 Task: Look for space in Arantāngi, India from 7th July, 2023 to 15th July, 2023 for 6 adults in price range Rs.15000 to Rs.20000. Place can be entire place with 3 bedrooms having 3 beds and 3 bathrooms. Property type can be house, flat, guest house. Booking option can be shelf check-in. Required host language is English.
Action: Mouse moved to (466, 109)
Screenshot: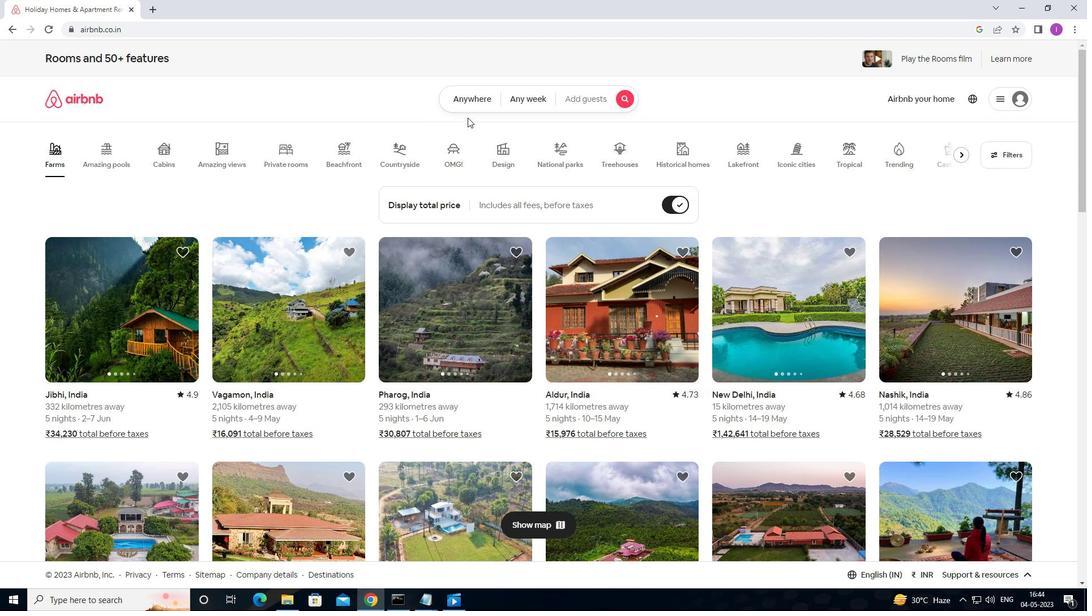 
Action: Mouse pressed left at (466, 109)
Screenshot: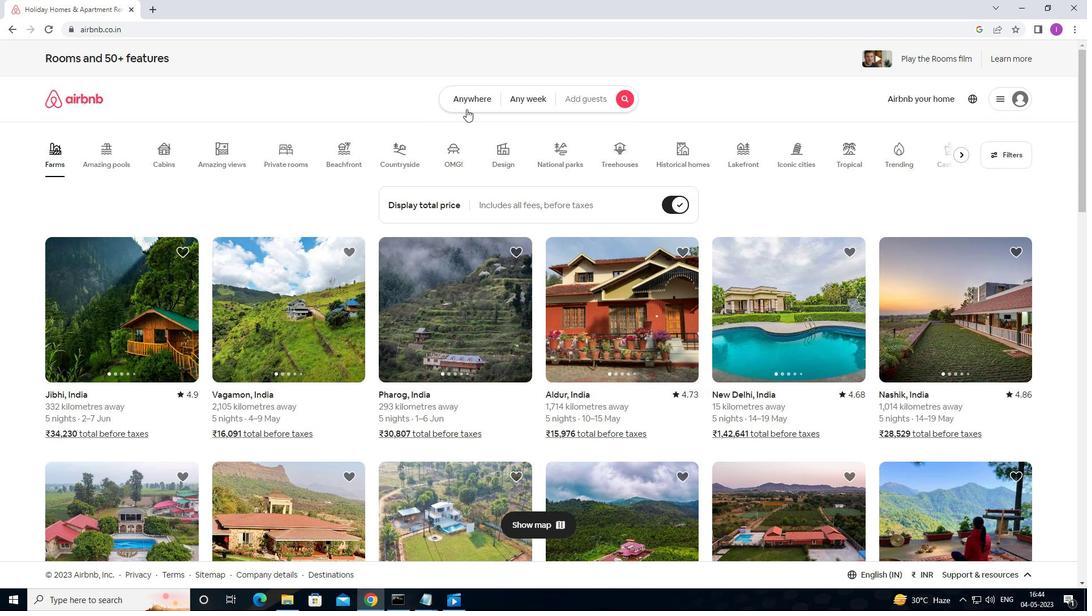 
Action: Mouse moved to (349, 146)
Screenshot: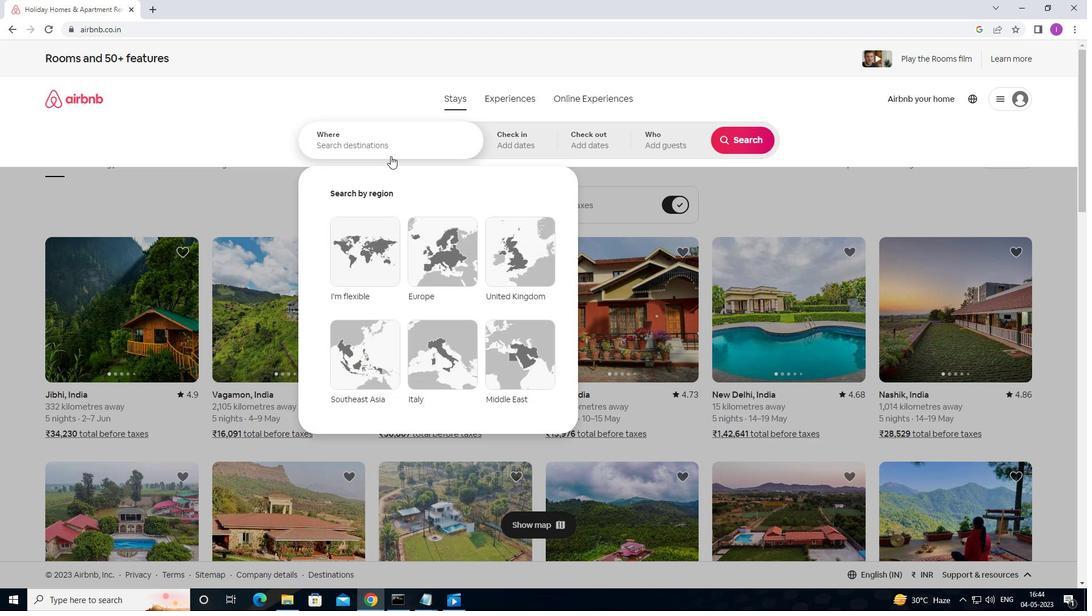 
Action: Mouse pressed left at (349, 146)
Screenshot: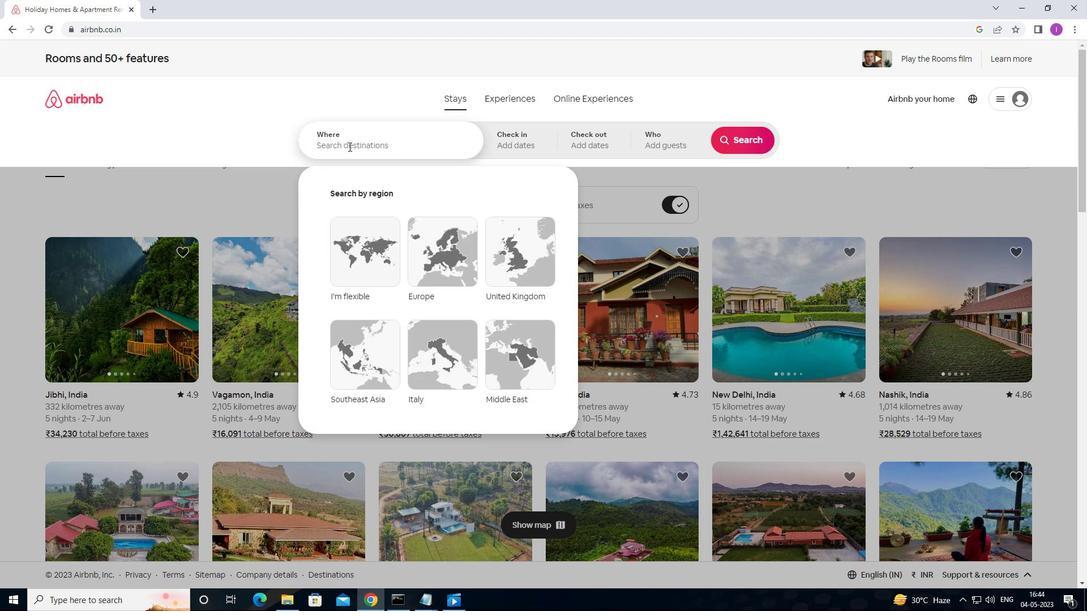 
Action: Key pressed <Key.shift>ARANTANGI,<Key.shift>INDIA
Screenshot: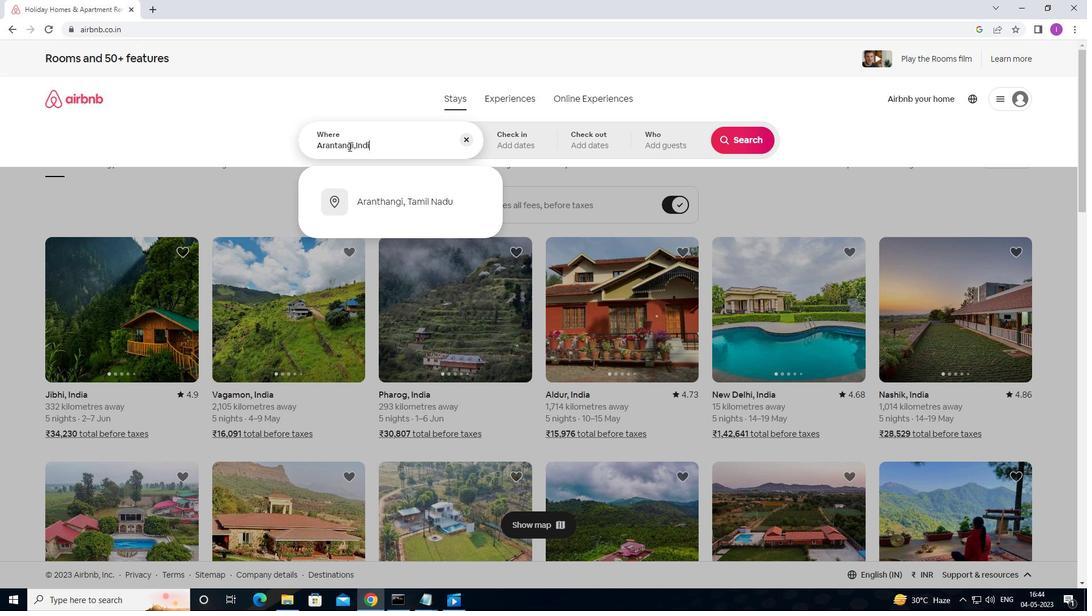 
Action: Mouse moved to (503, 145)
Screenshot: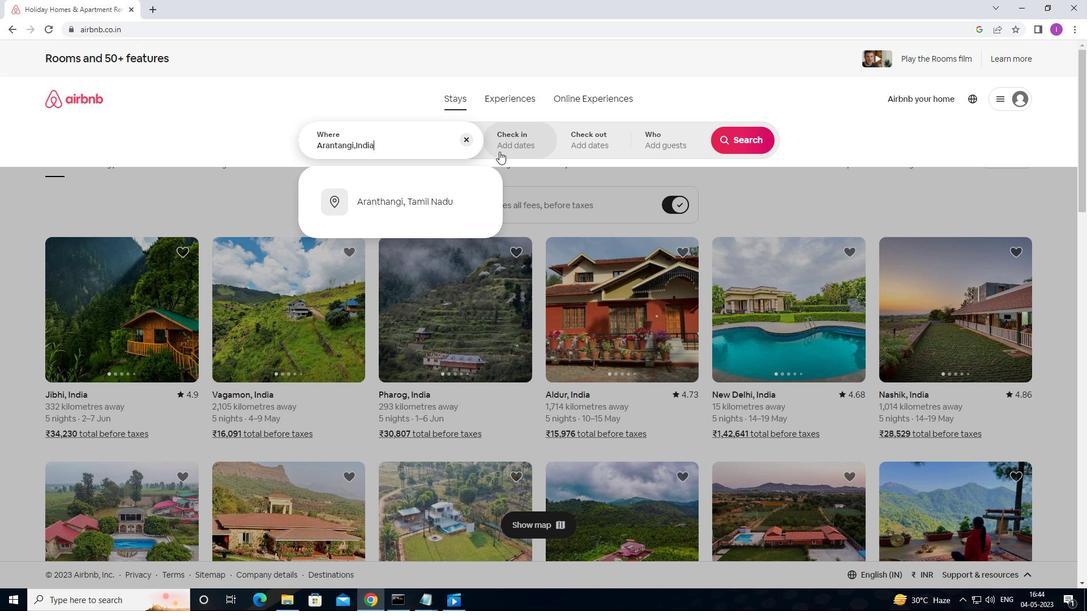 
Action: Mouse pressed left at (503, 145)
Screenshot: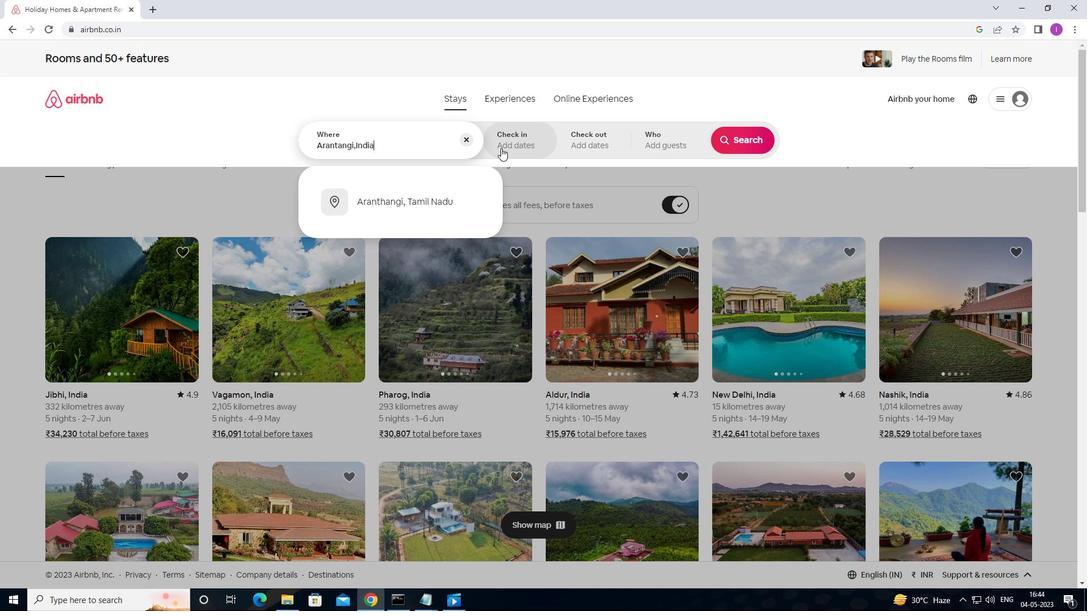 
Action: Mouse moved to (738, 231)
Screenshot: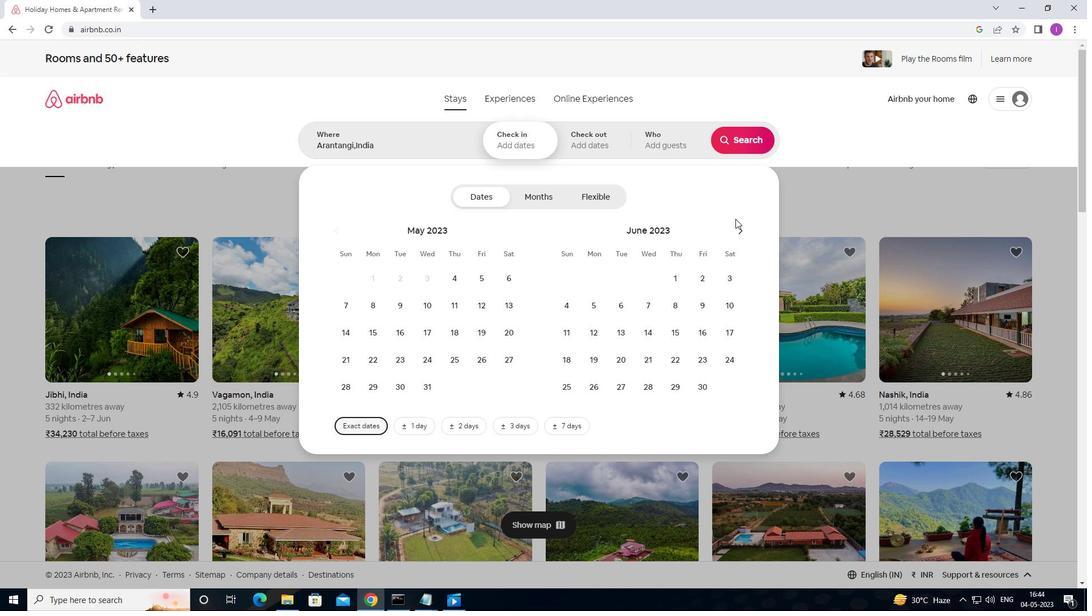 
Action: Mouse pressed left at (738, 231)
Screenshot: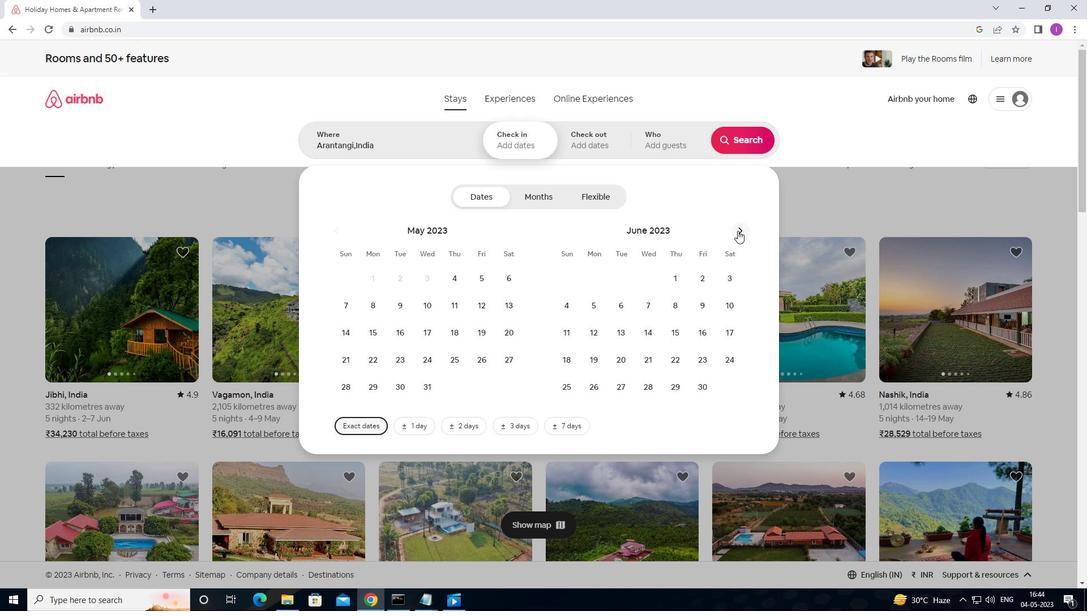 
Action: Mouse moved to (698, 312)
Screenshot: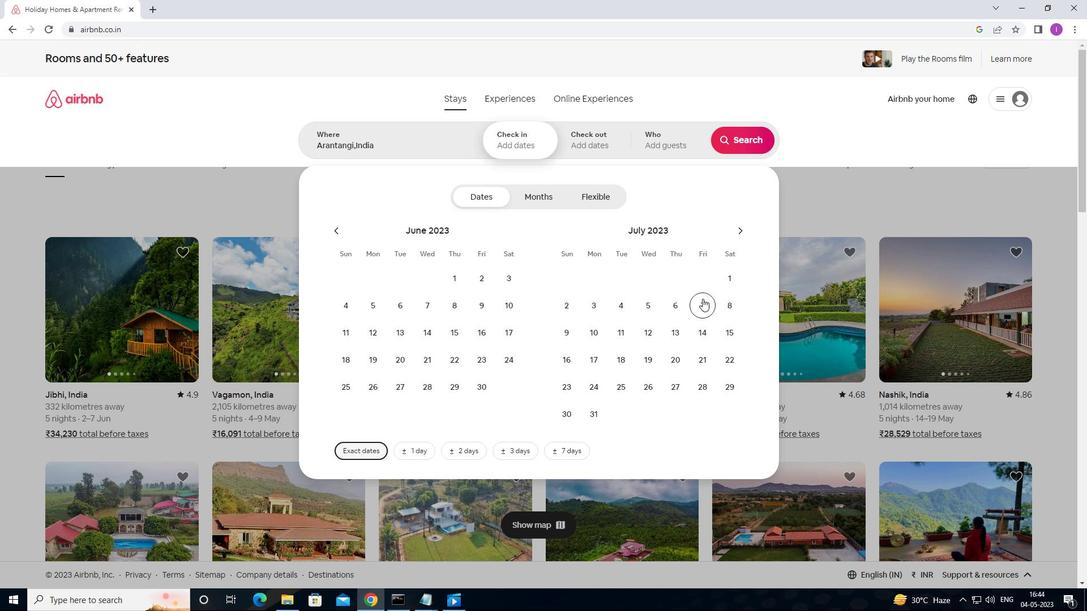 
Action: Mouse pressed left at (698, 312)
Screenshot: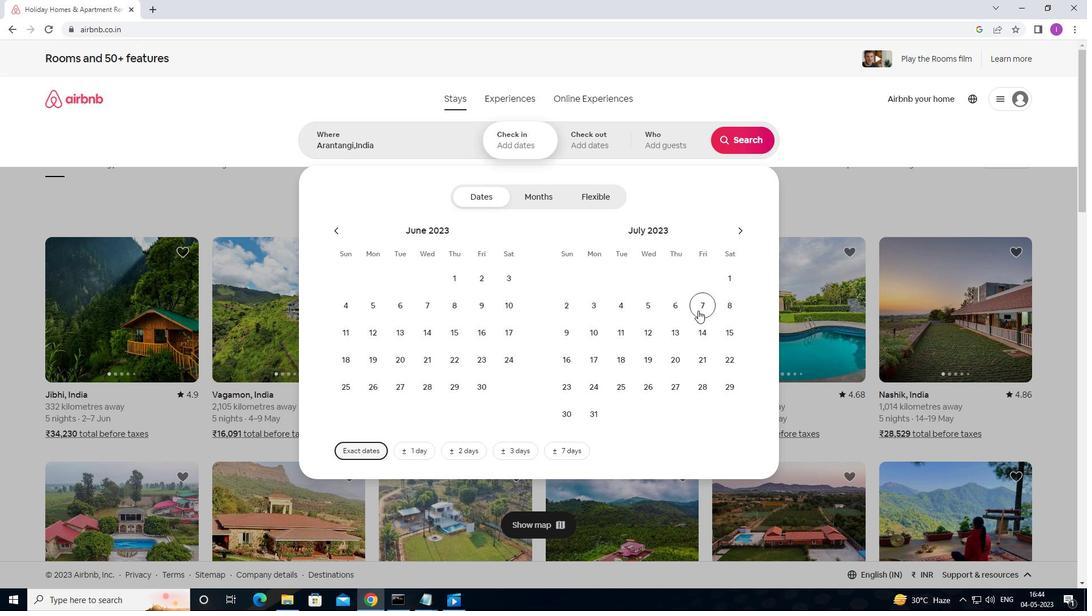 
Action: Mouse moved to (729, 338)
Screenshot: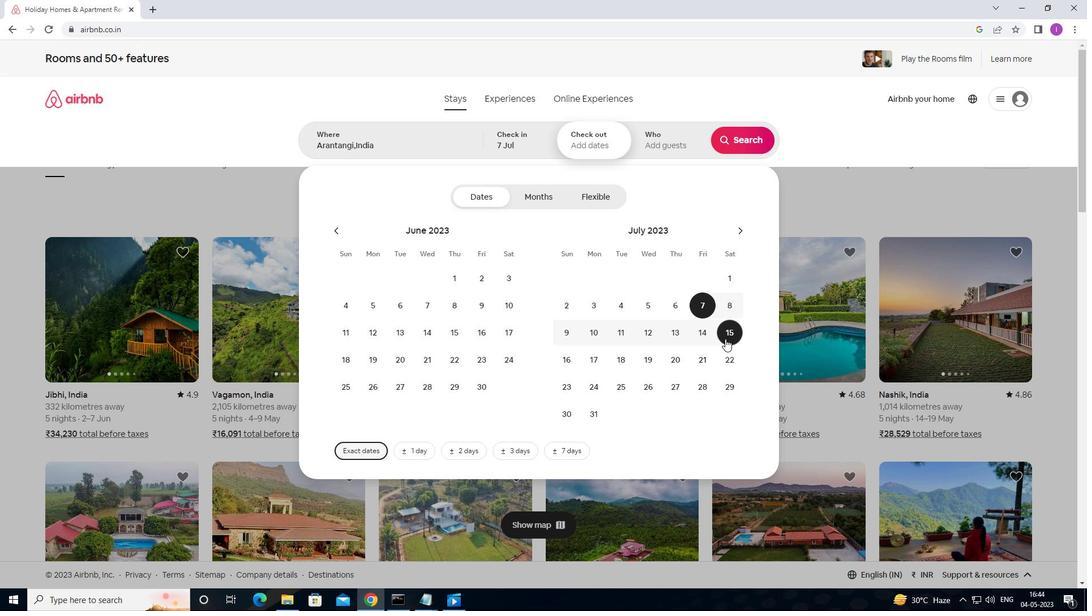 
Action: Mouse pressed left at (729, 338)
Screenshot: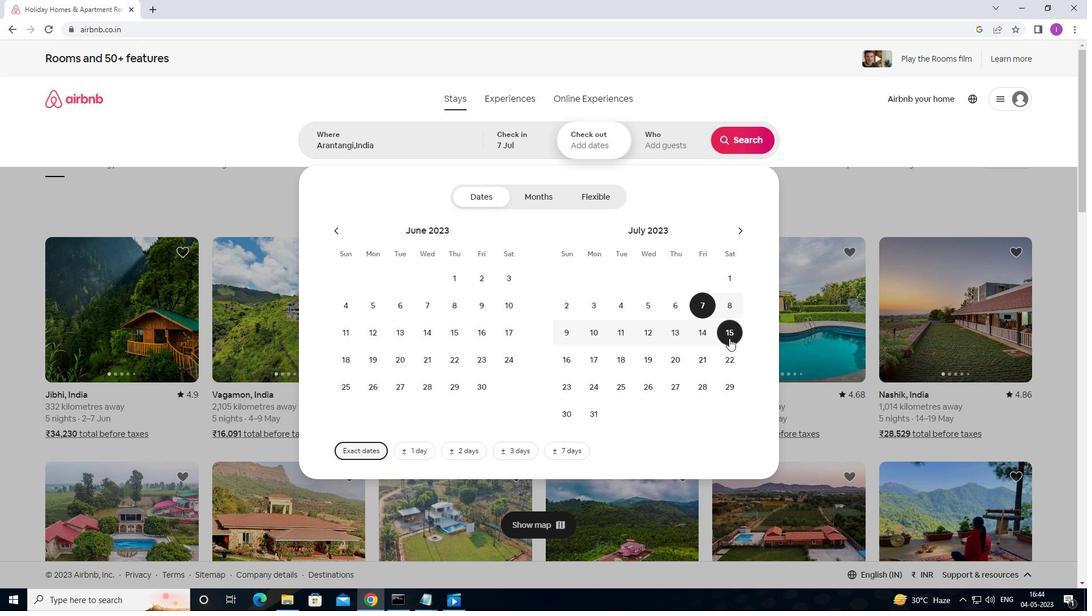 
Action: Mouse moved to (669, 144)
Screenshot: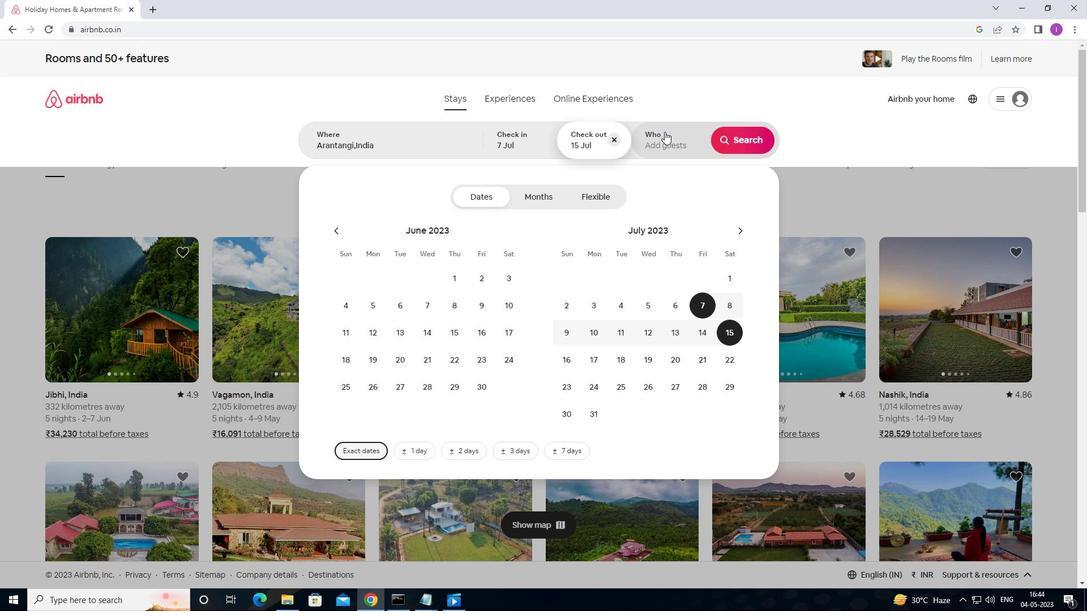 
Action: Mouse pressed left at (669, 144)
Screenshot: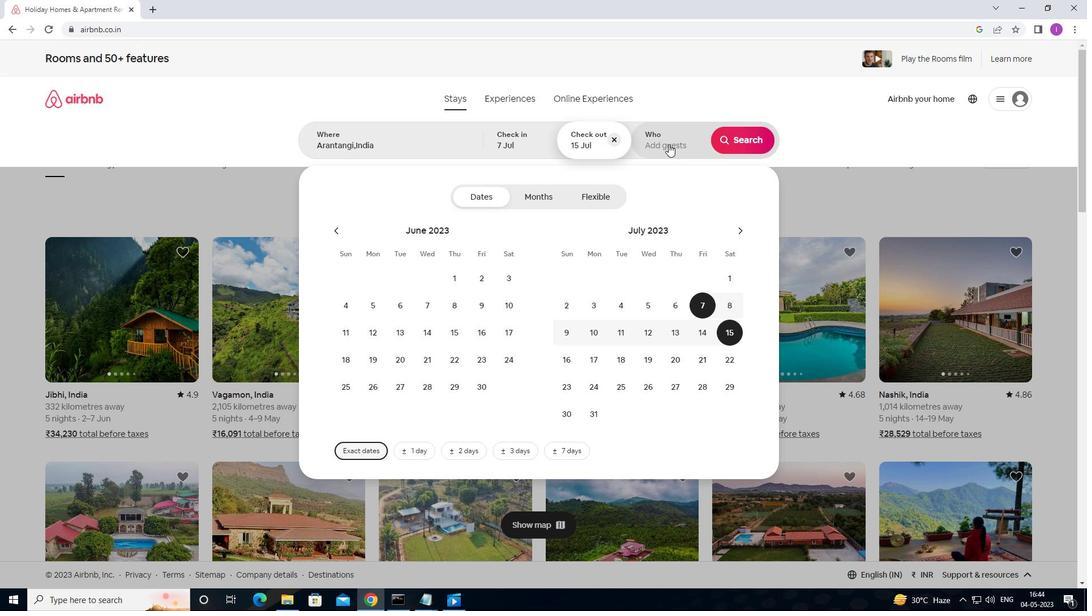 
Action: Mouse moved to (750, 200)
Screenshot: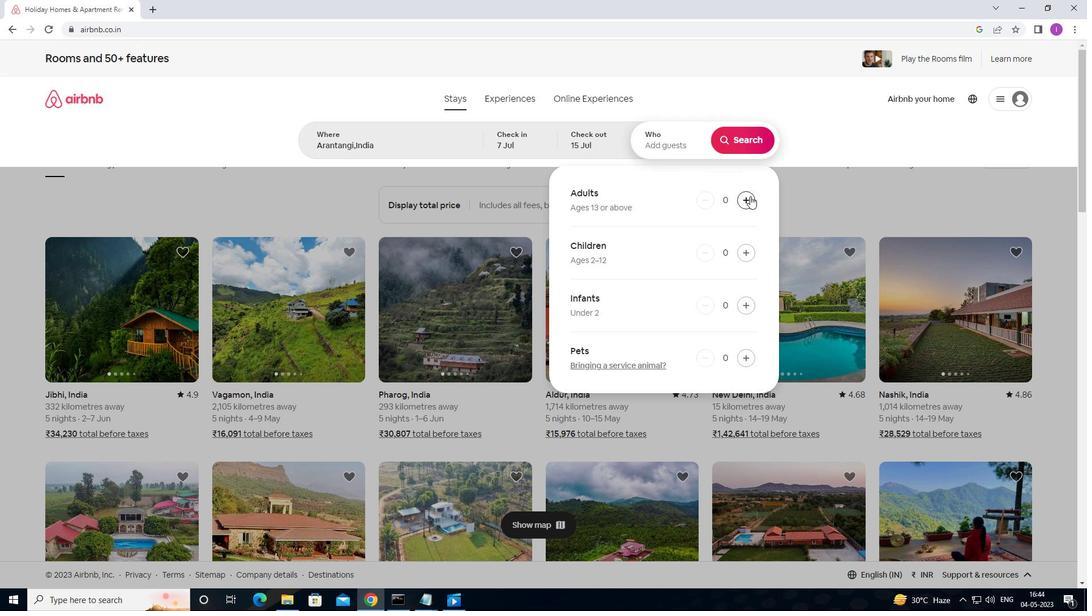 
Action: Mouse pressed left at (750, 200)
Screenshot: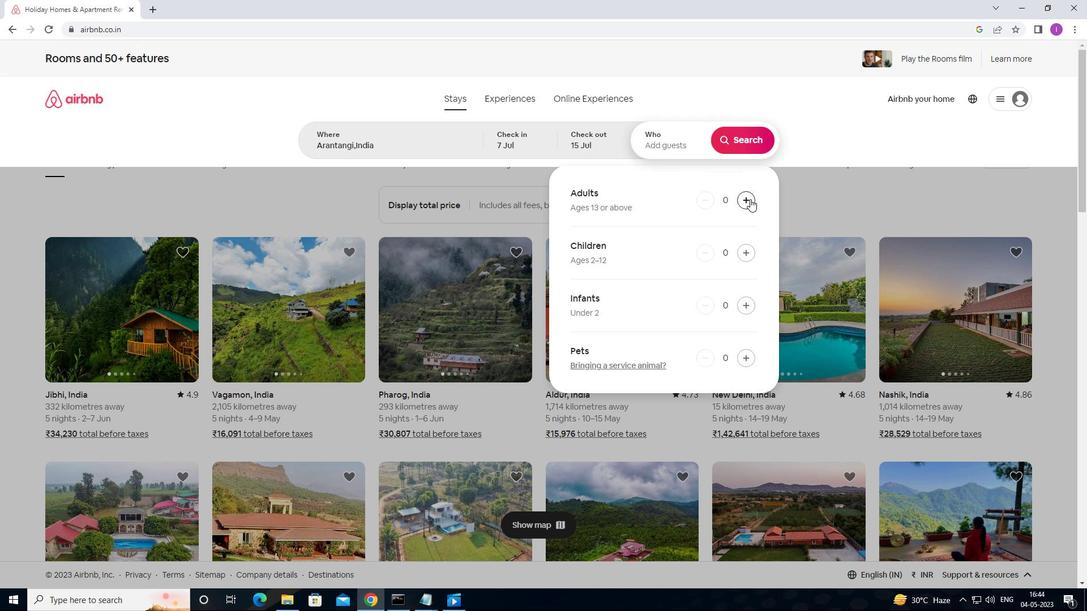 
Action: Mouse pressed left at (750, 200)
Screenshot: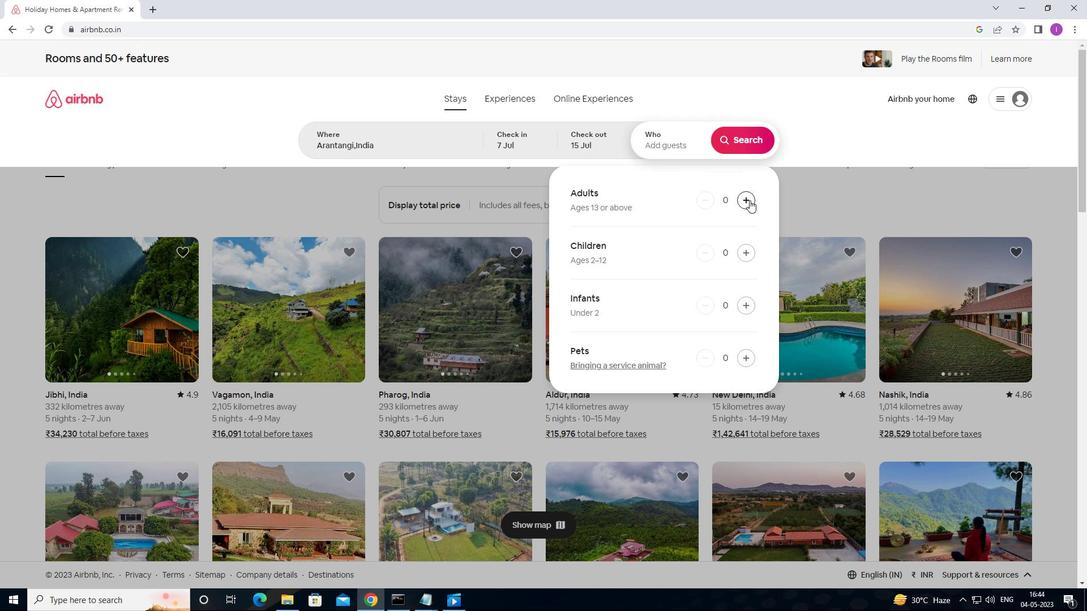 
Action: Mouse pressed left at (750, 200)
Screenshot: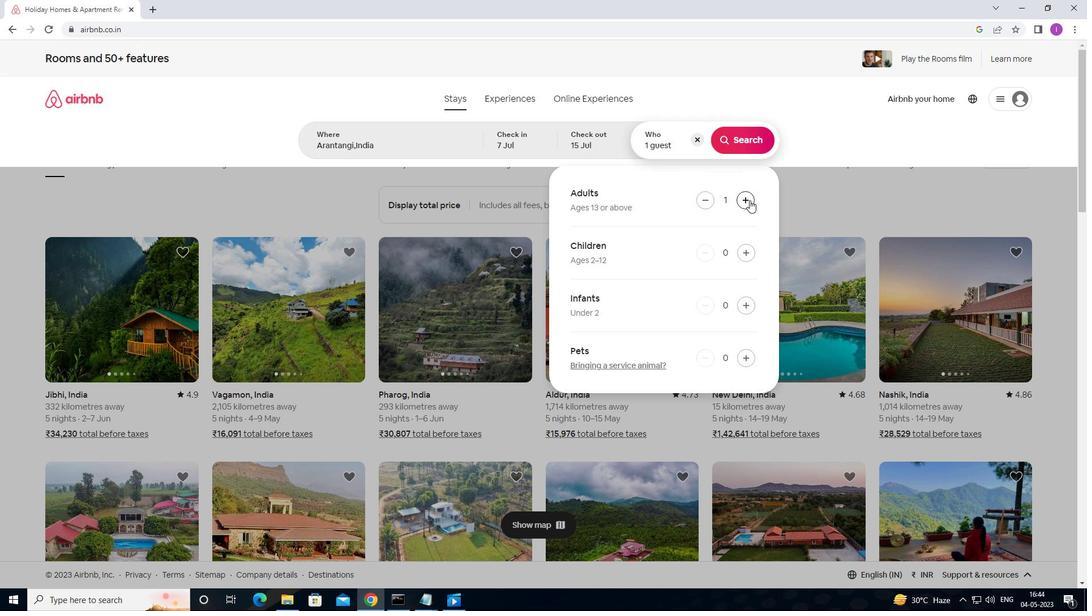 
Action: Mouse pressed left at (750, 200)
Screenshot: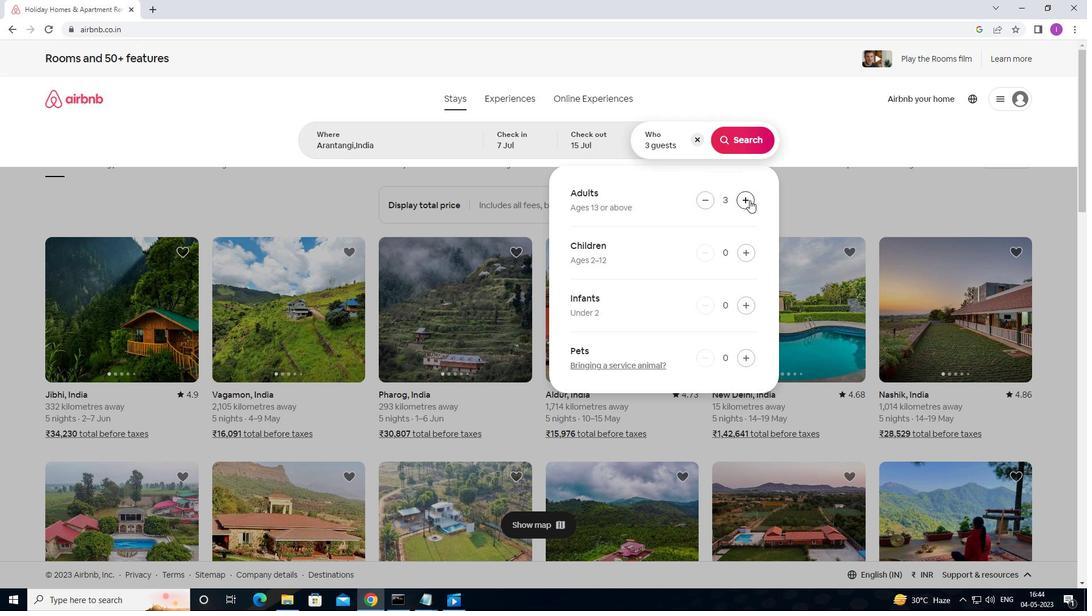 
Action: Mouse pressed left at (750, 200)
Screenshot: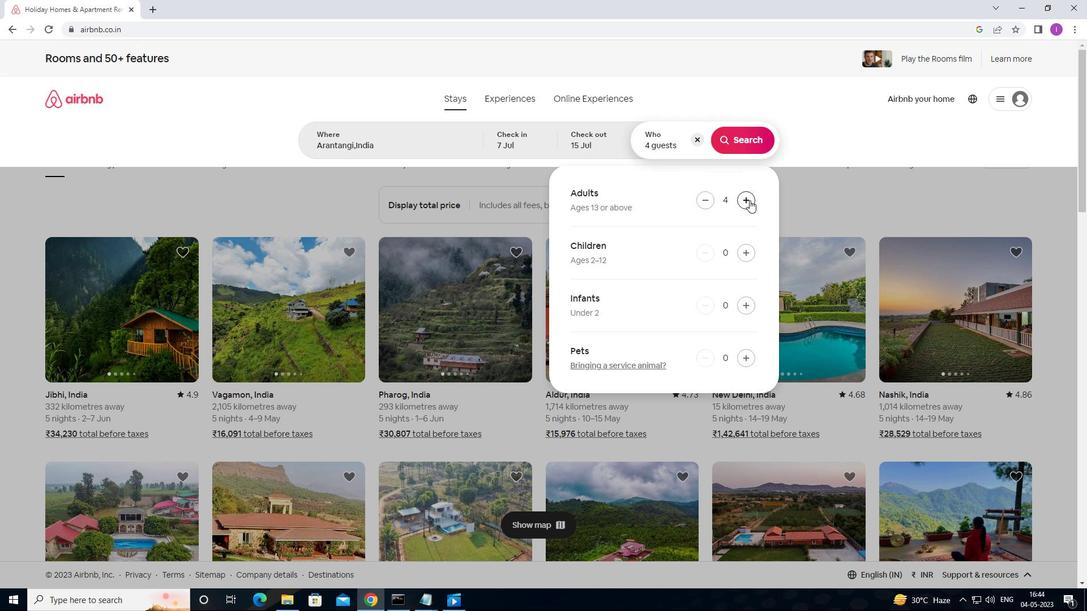 
Action: Mouse moved to (750, 200)
Screenshot: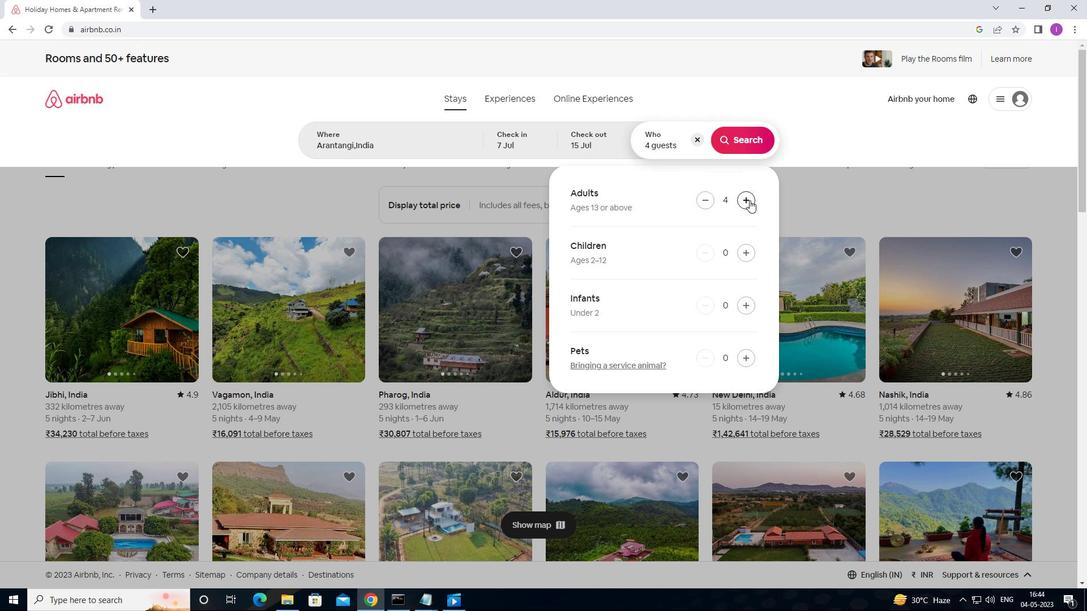 
Action: Mouse pressed left at (750, 200)
Screenshot: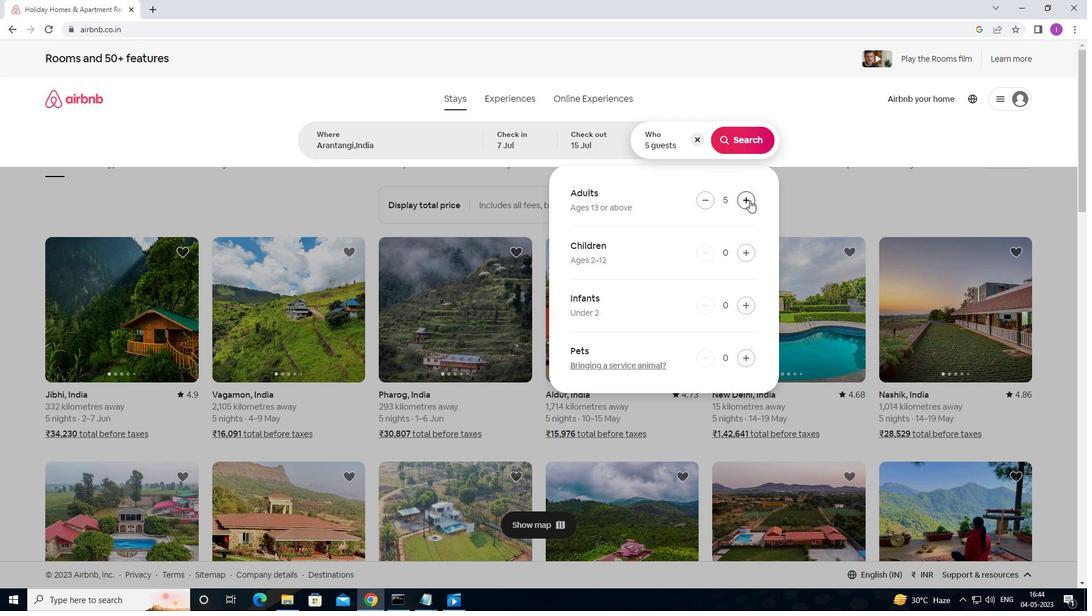 
Action: Mouse moved to (747, 152)
Screenshot: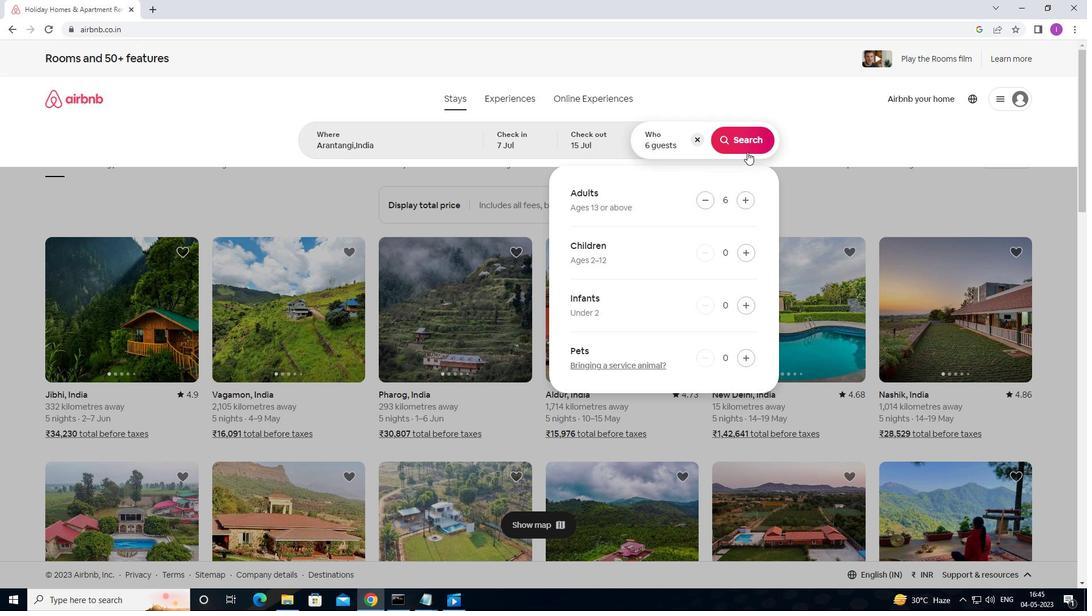 
Action: Mouse pressed left at (747, 152)
Screenshot: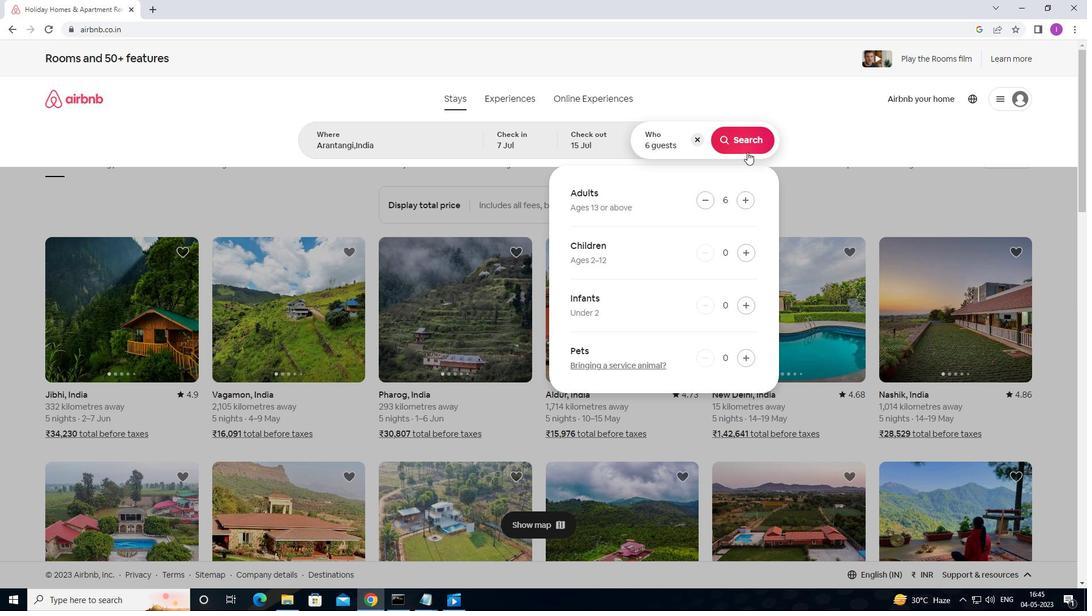 
Action: Mouse moved to (1039, 117)
Screenshot: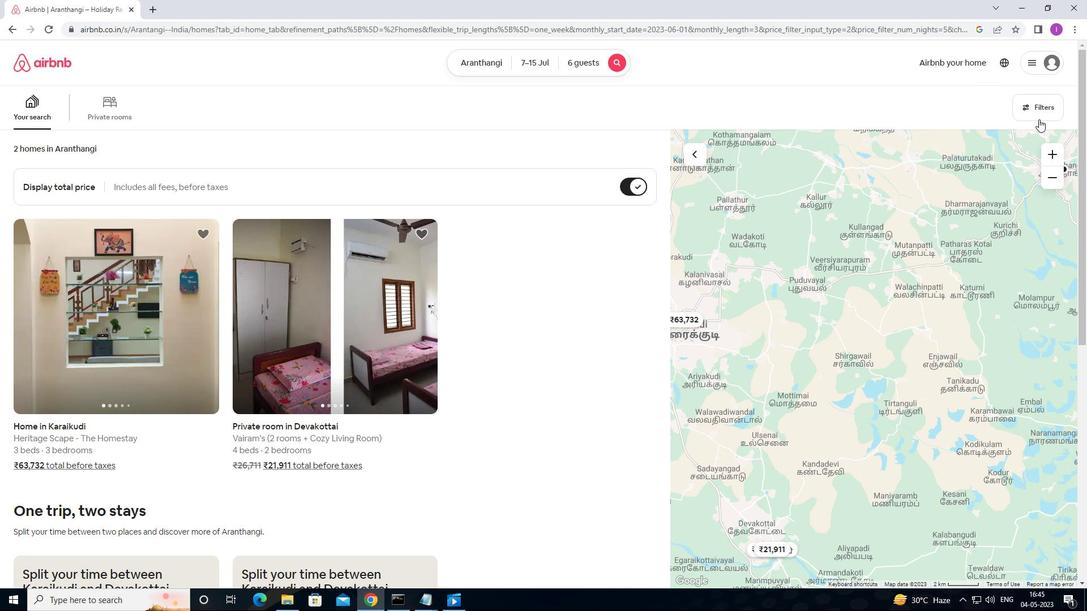 
Action: Mouse pressed left at (1039, 117)
Screenshot: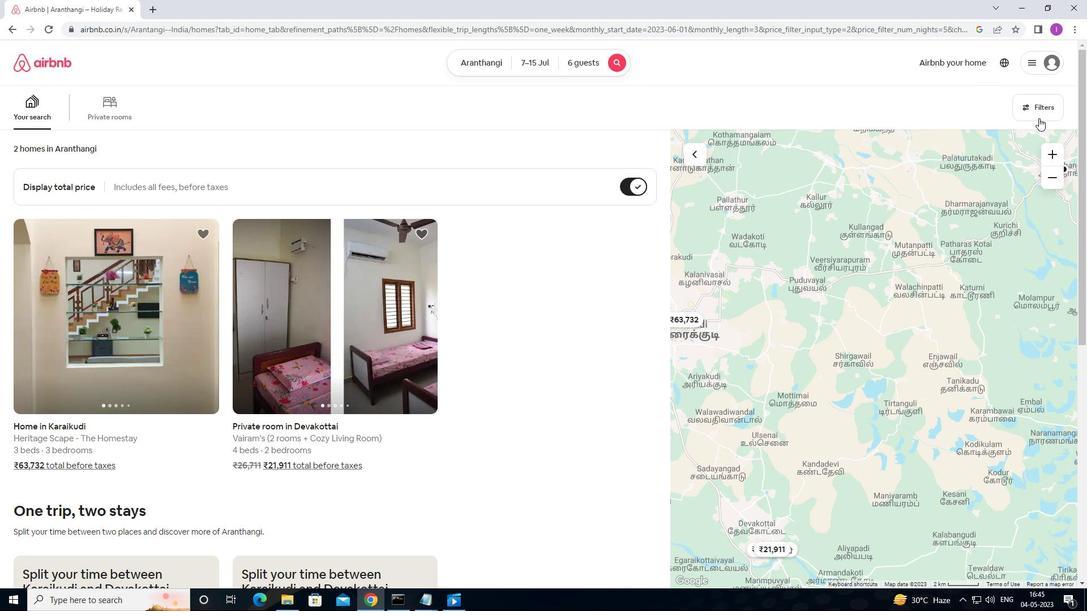 
Action: Mouse moved to (442, 256)
Screenshot: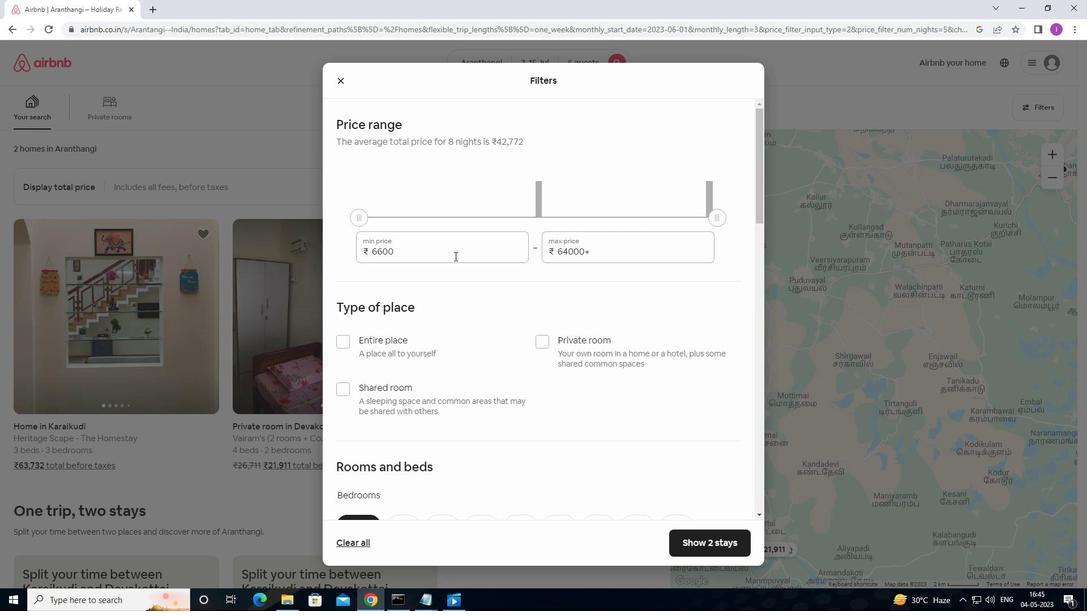 
Action: Mouse pressed left at (442, 256)
Screenshot: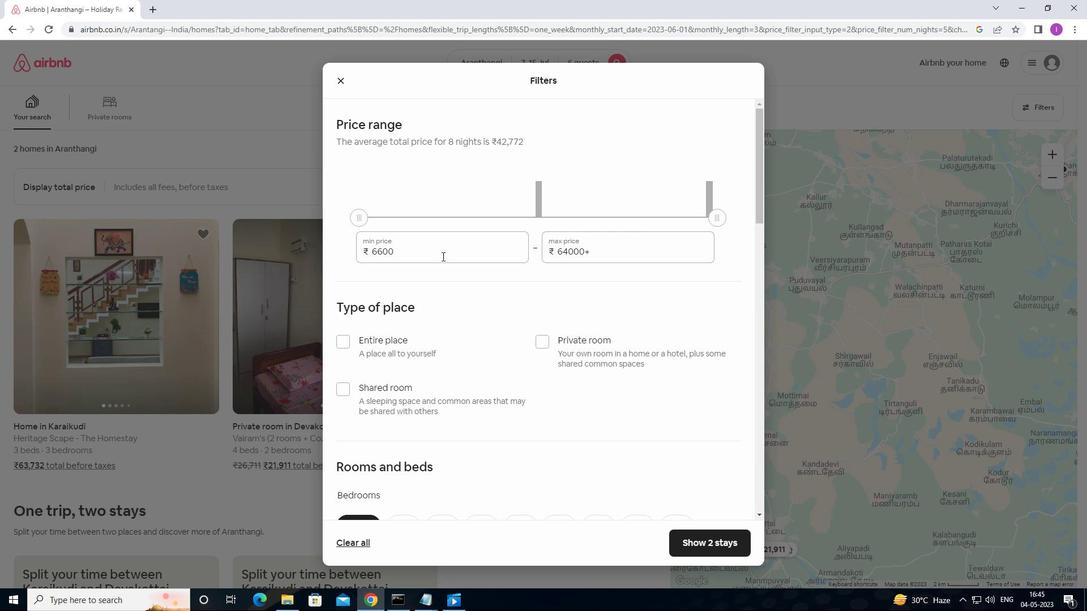 
Action: Mouse moved to (348, 236)
Screenshot: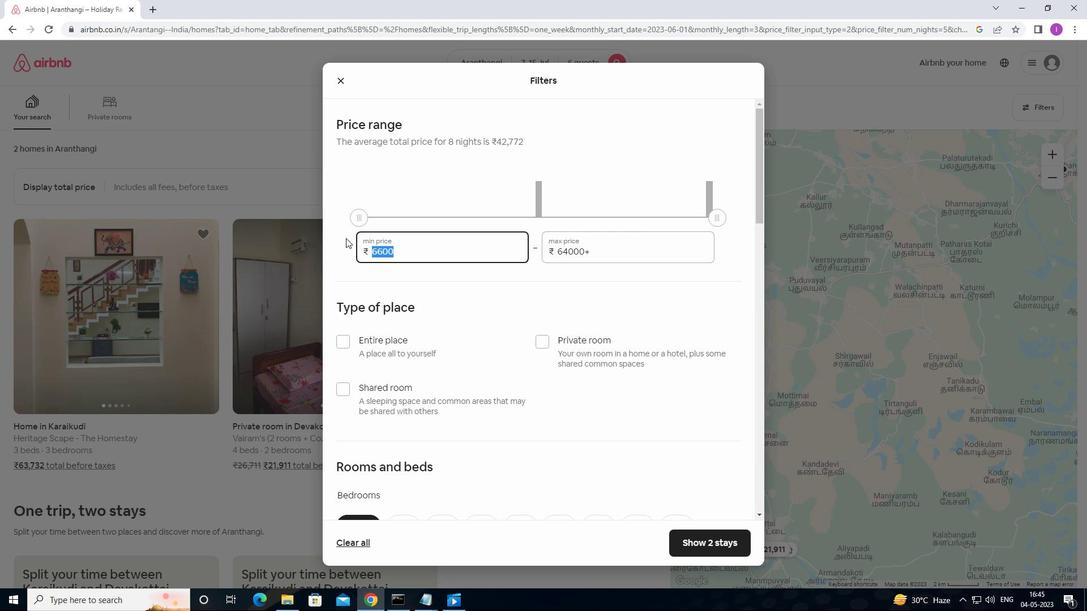 
Action: Key pressed 1
Screenshot: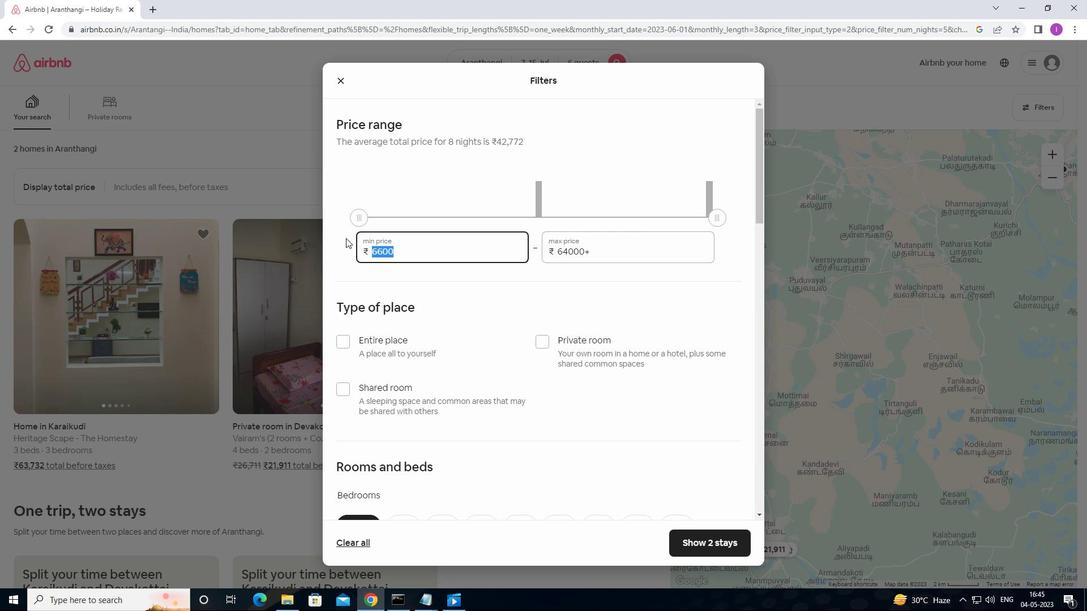 
Action: Mouse moved to (353, 232)
Screenshot: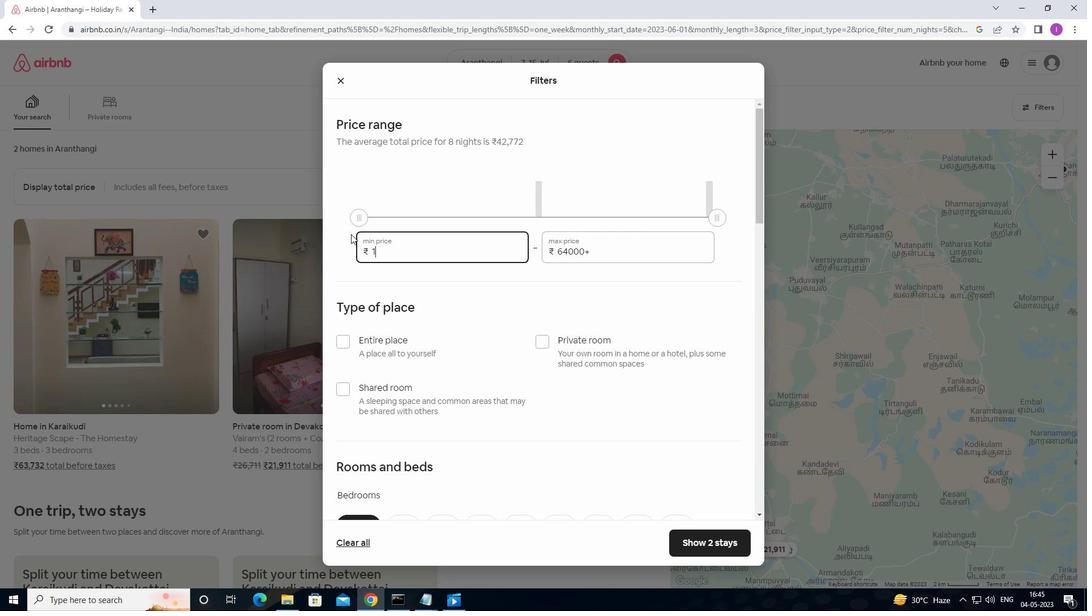 
Action: Key pressed 5
Screenshot: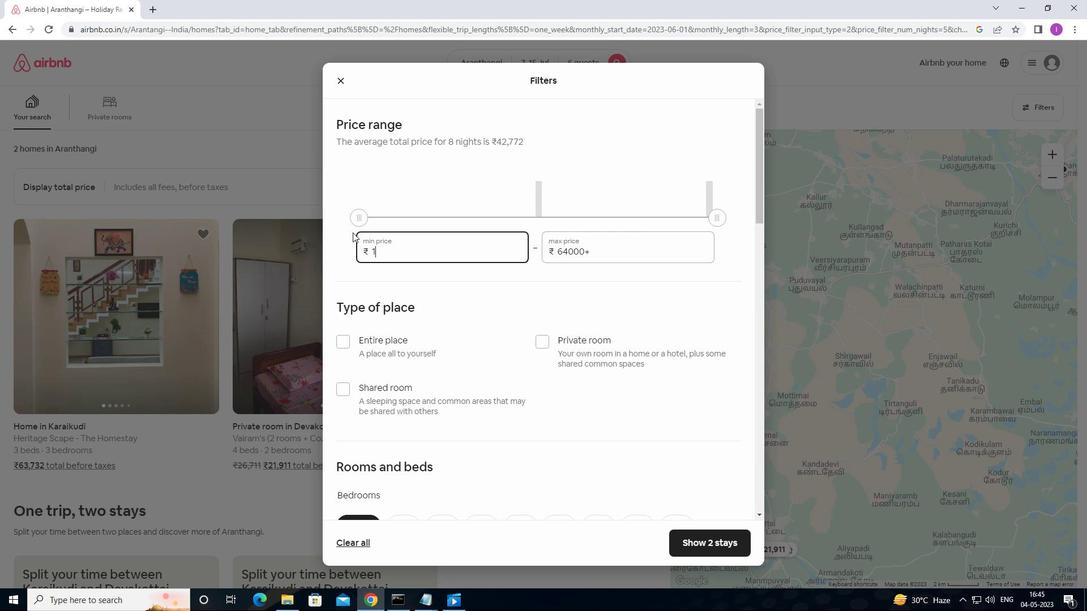 
Action: Mouse moved to (353, 232)
Screenshot: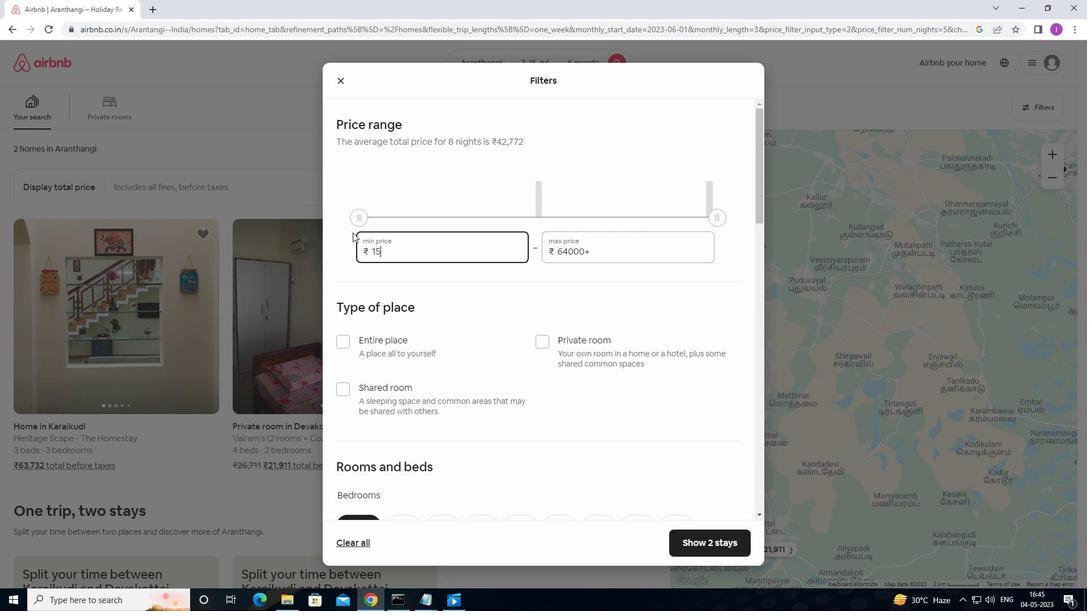 
Action: Key pressed 0
Screenshot: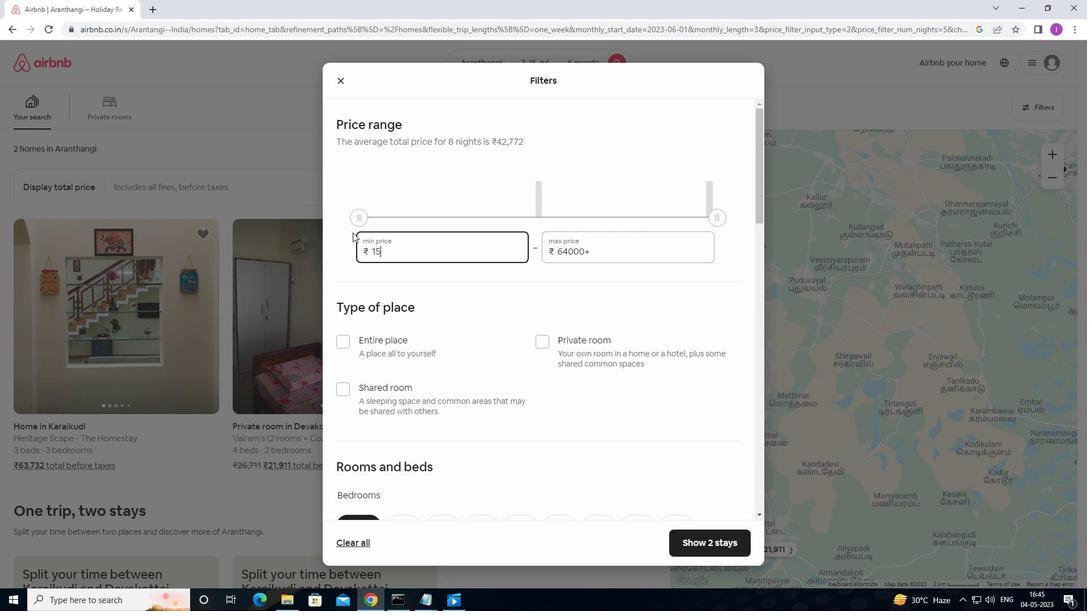 
Action: Mouse moved to (370, 227)
Screenshot: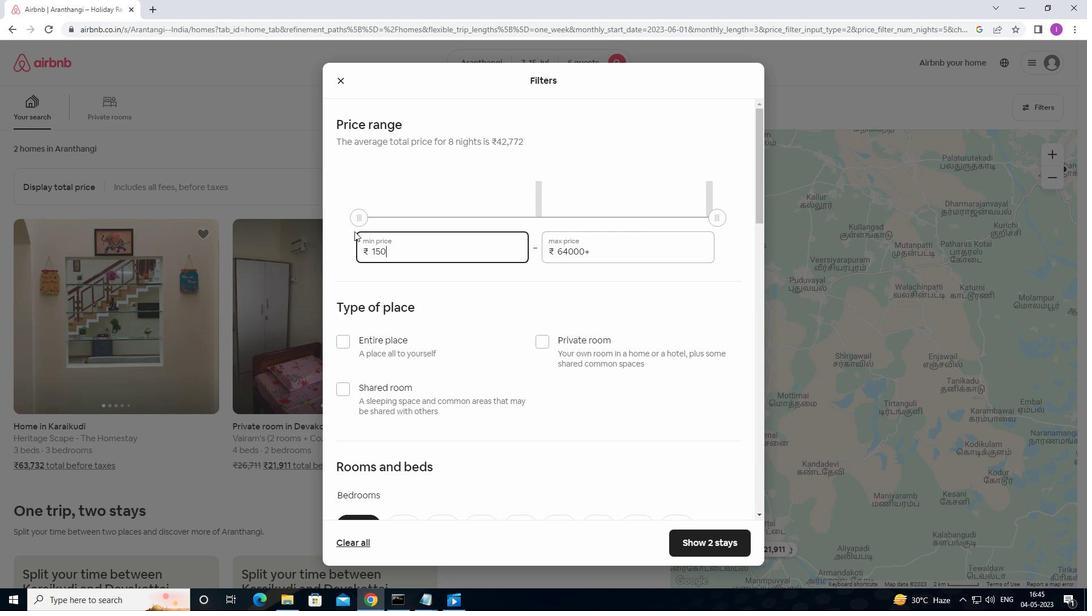 
Action: Key pressed 0
Screenshot: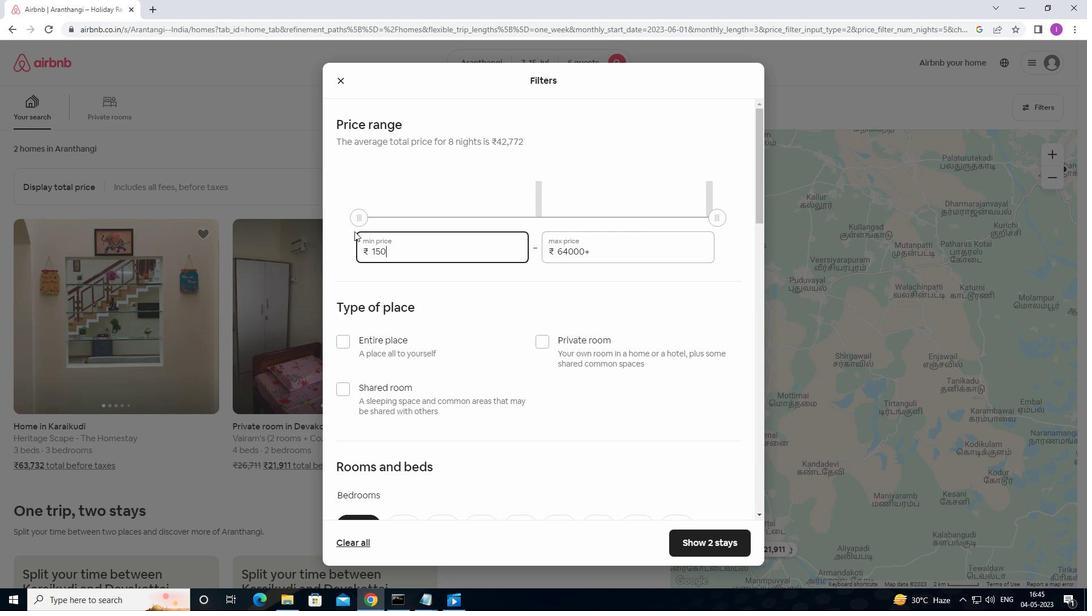 
Action: Mouse moved to (397, 228)
Screenshot: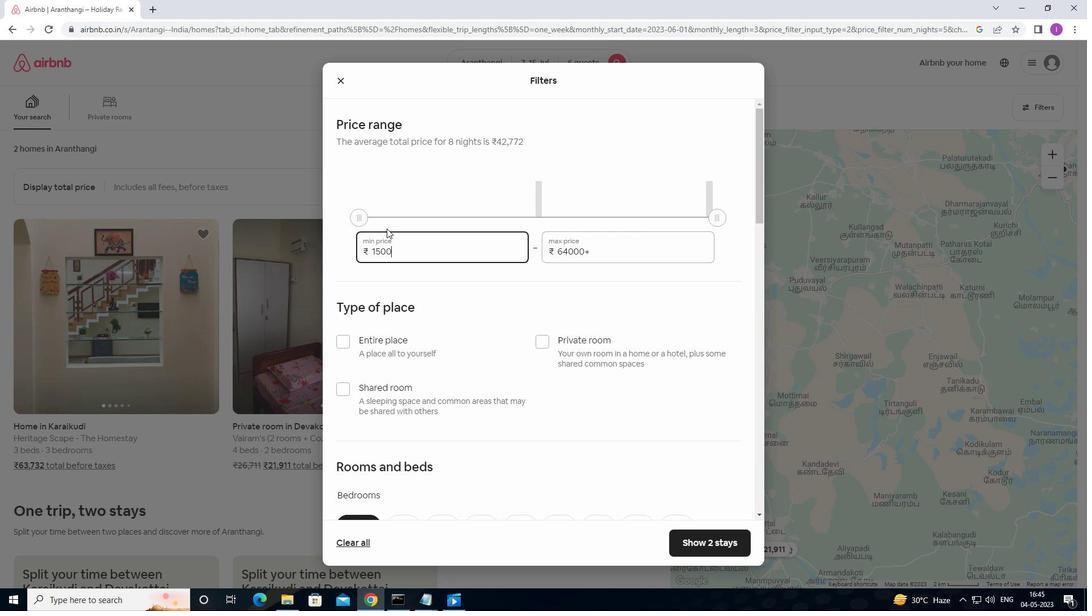 
Action: Key pressed 0
Screenshot: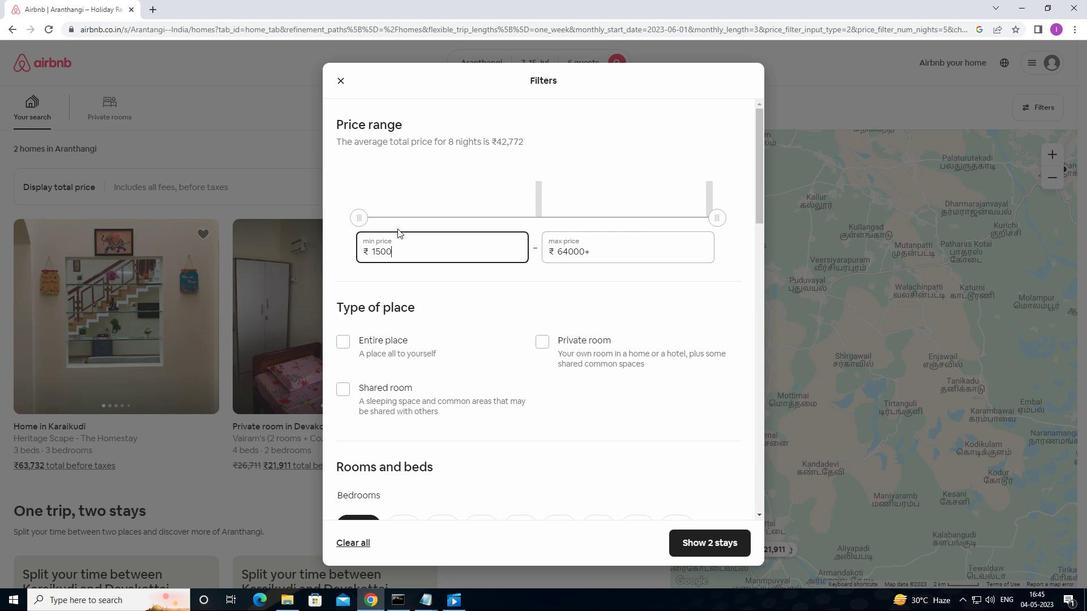 
Action: Mouse moved to (601, 254)
Screenshot: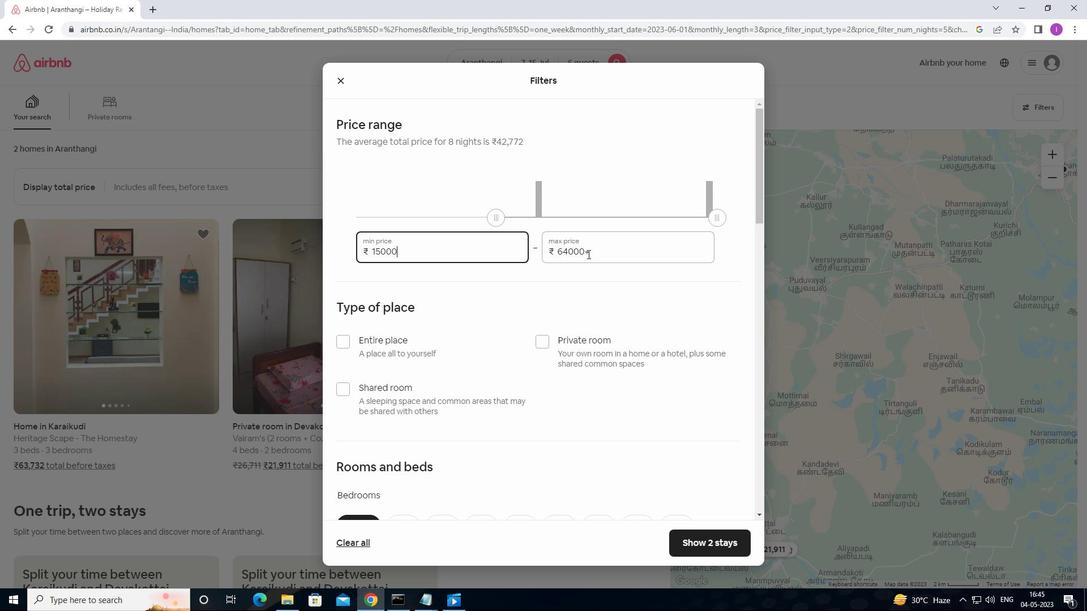 
Action: Mouse pressed left at (601, 254)
Screenshot: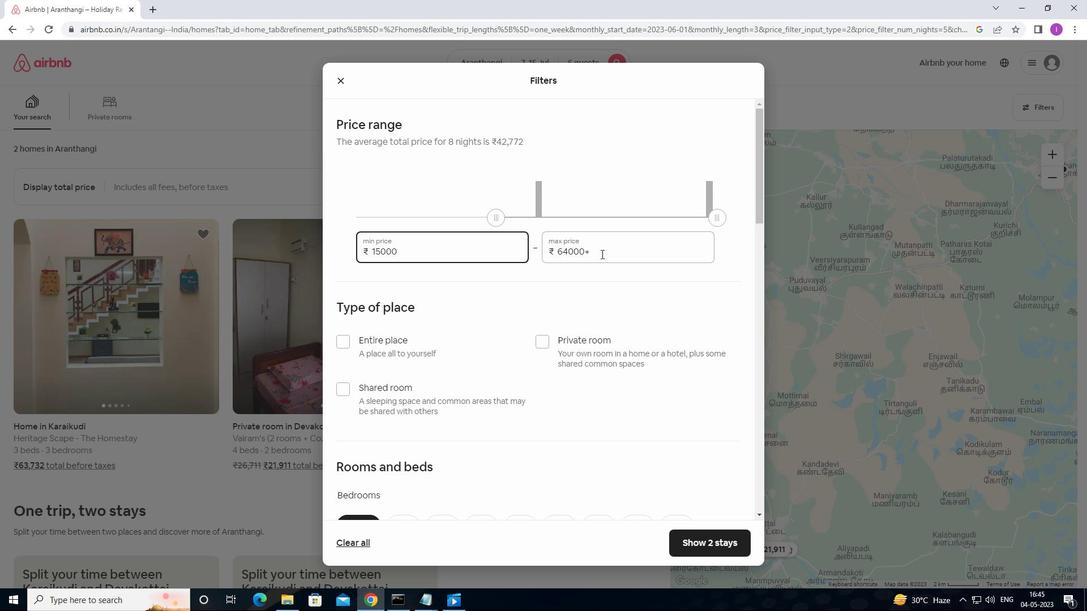 
Action: Mouse moved to (522, 253)
Screenshot: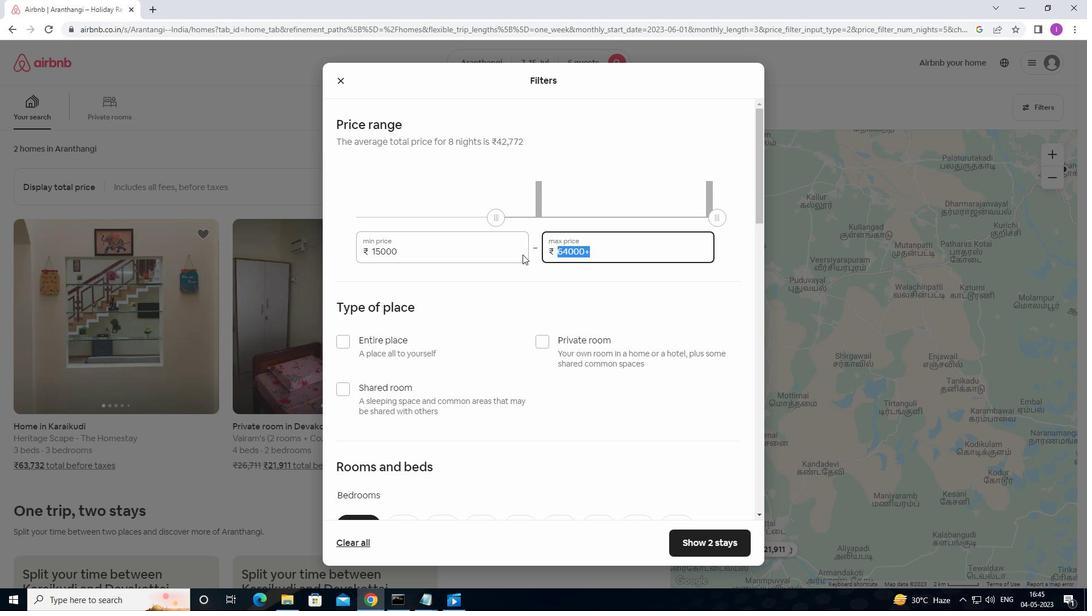 
Action: Key pressed 2
Screenshot: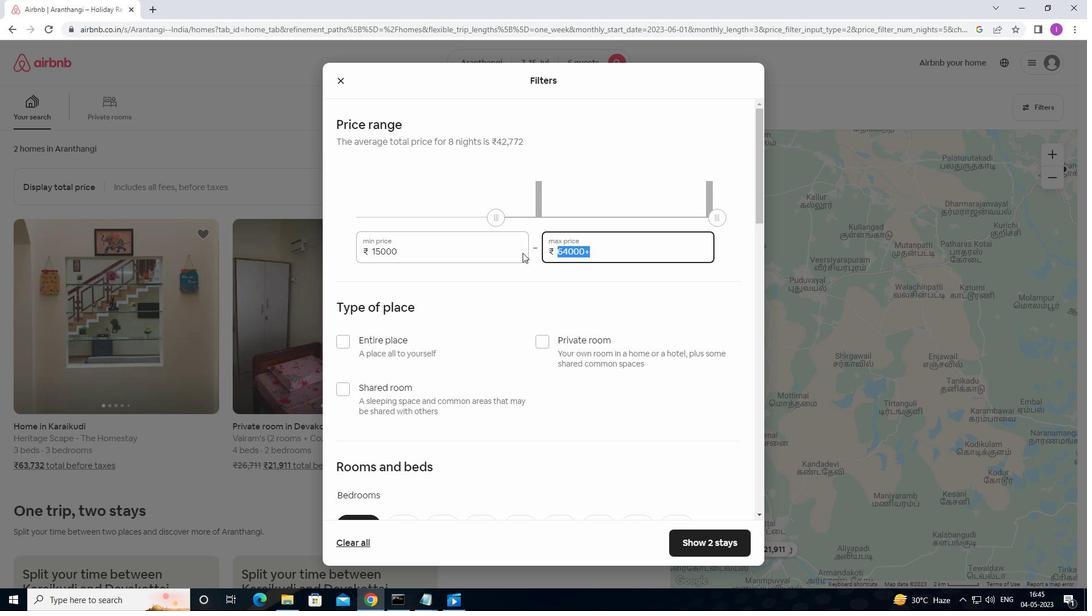 
Action: Mouse moved to (523, 252)
Screenshot: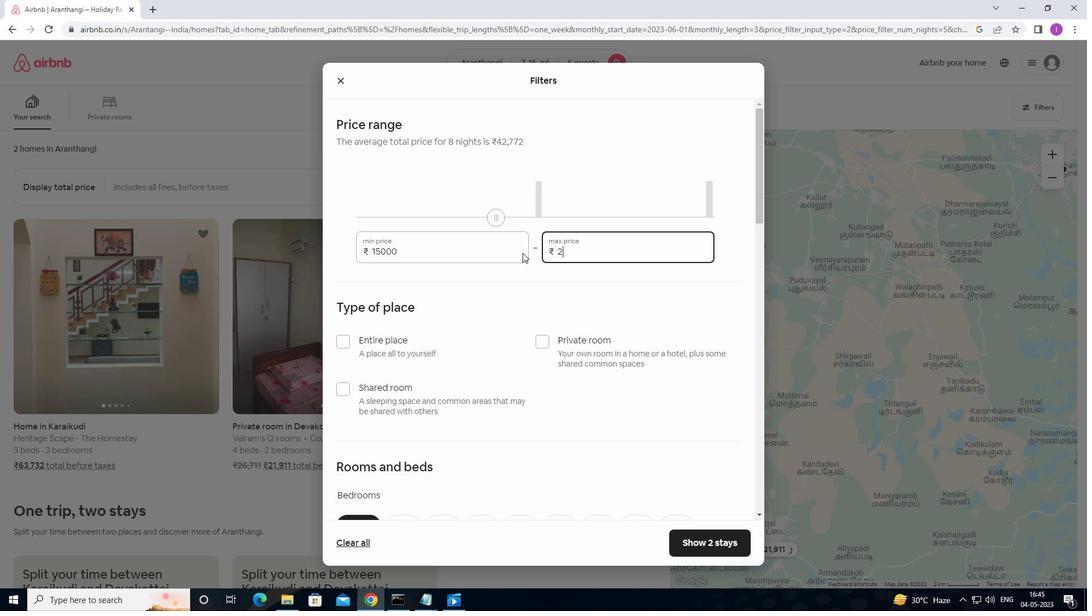 
Action: Key pressed 9
Screenshot: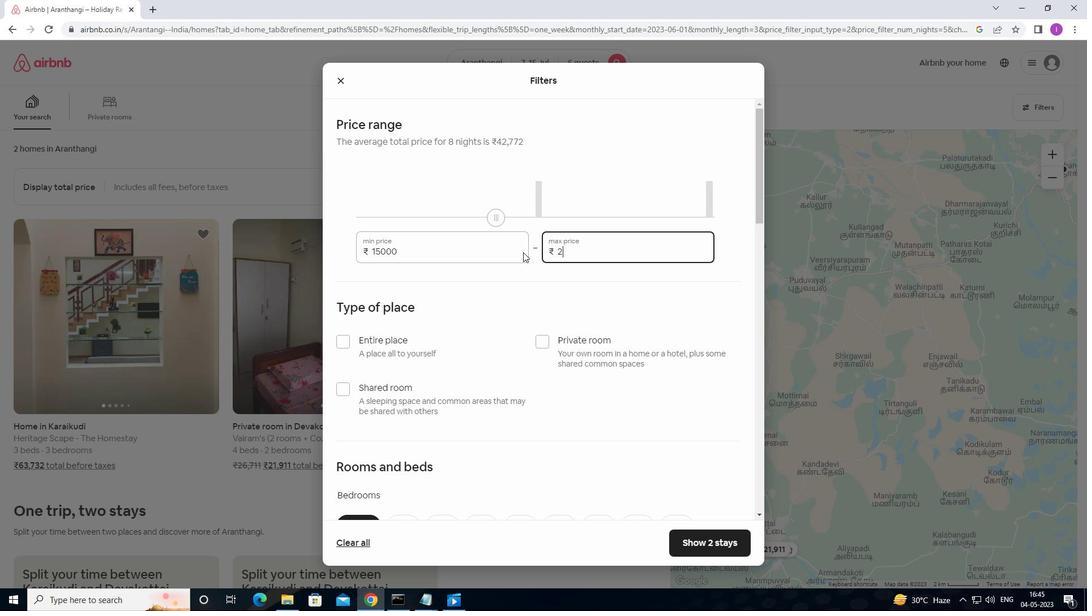 
Action: Mouse moved to (529, 247)
Screenshot: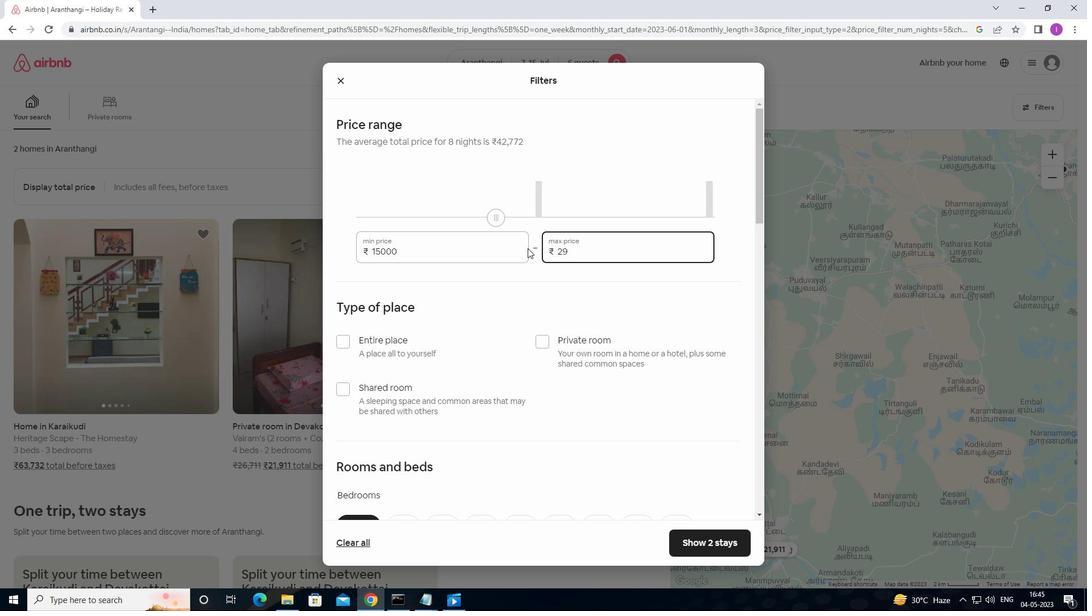
Action: Key pressed 000
Screenshot: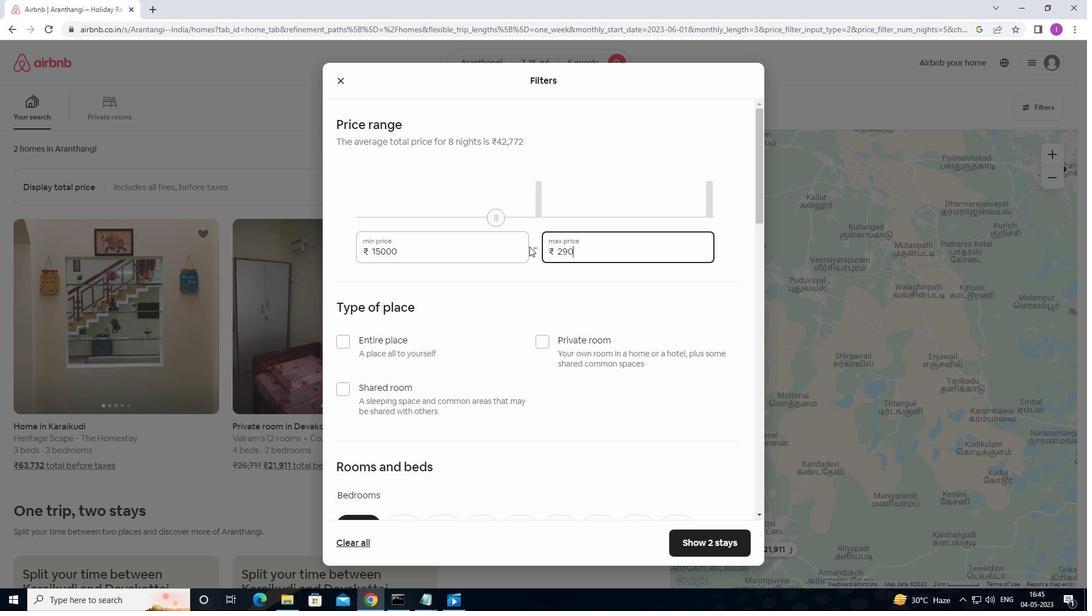 
Action: Mouse moved to (530, 245)
Screenshot: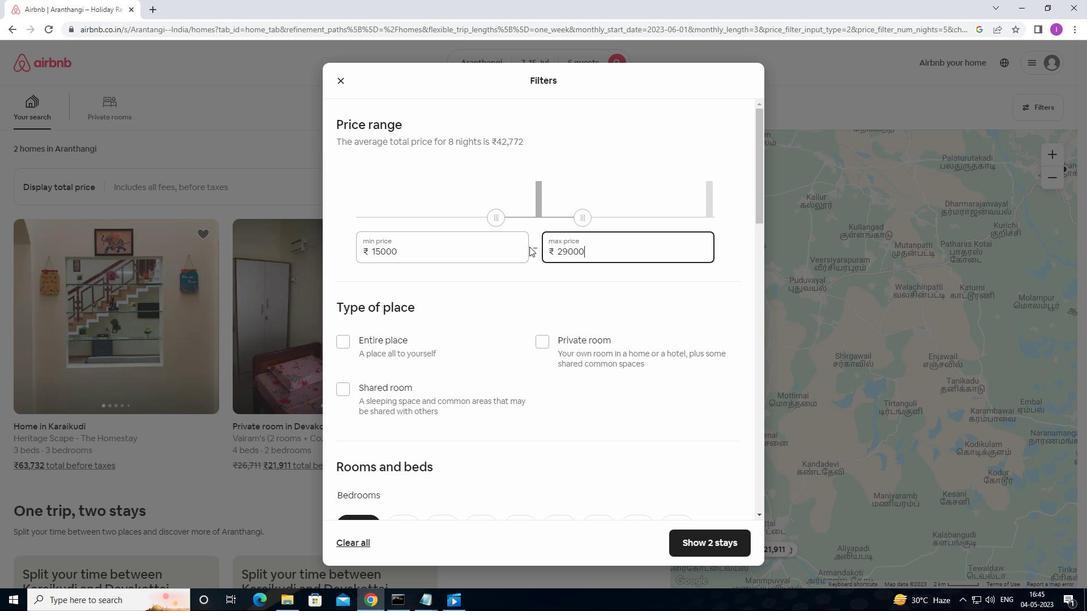 
Action: Key pressed <Key.backspace><Key.backspace><Key.backspace><Key.backspace>
Screenshot: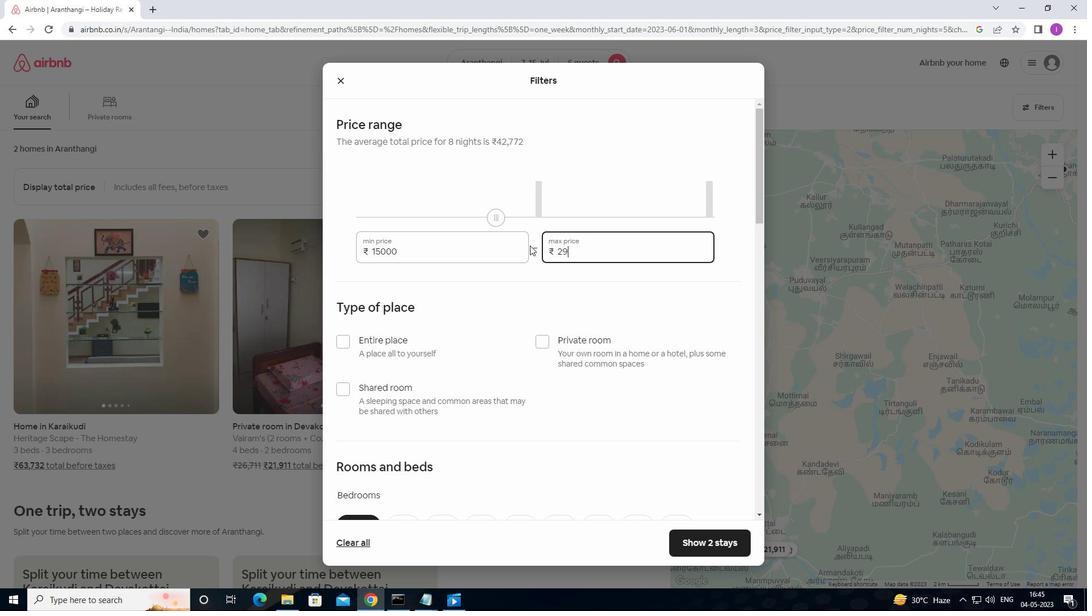 
Action: Mouse moved to (531, 244)
Screenshot: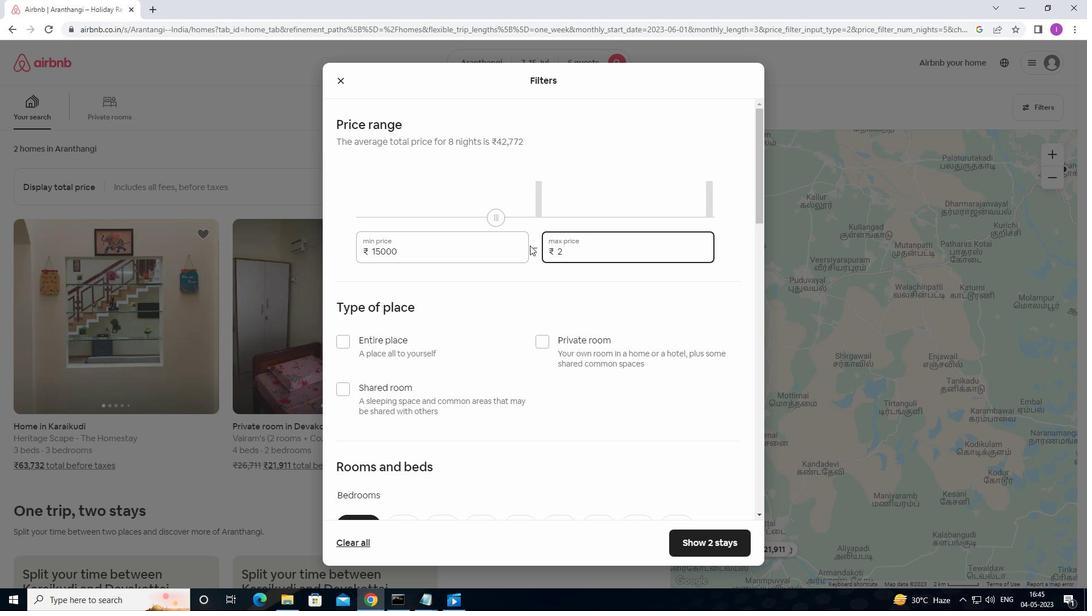 
Action: Key pressed 0000
Screenshot: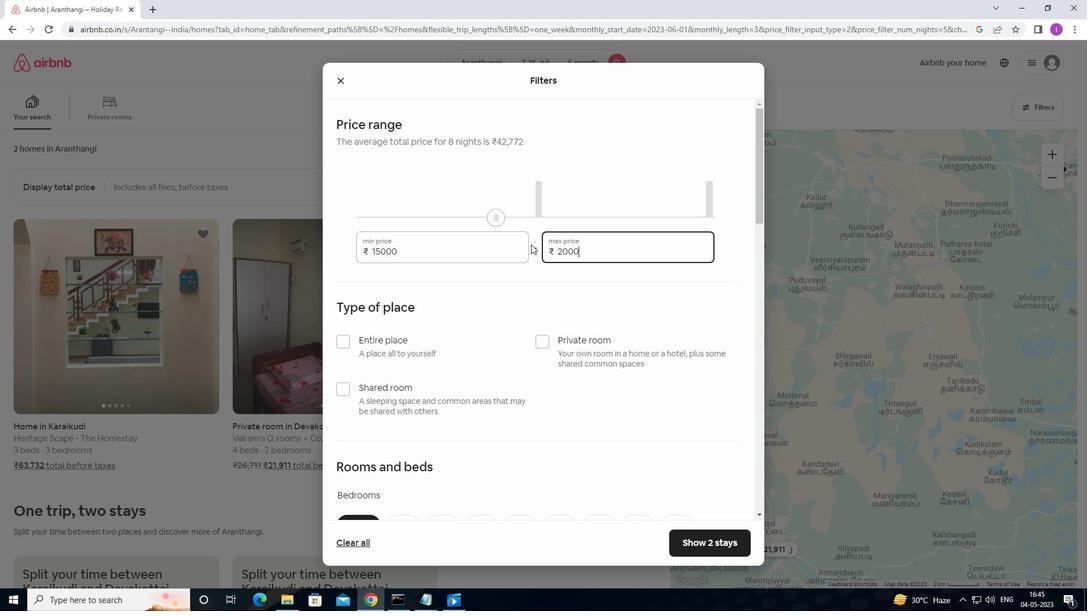 
Action: Mouse moved to (339, 344)
Screenshot: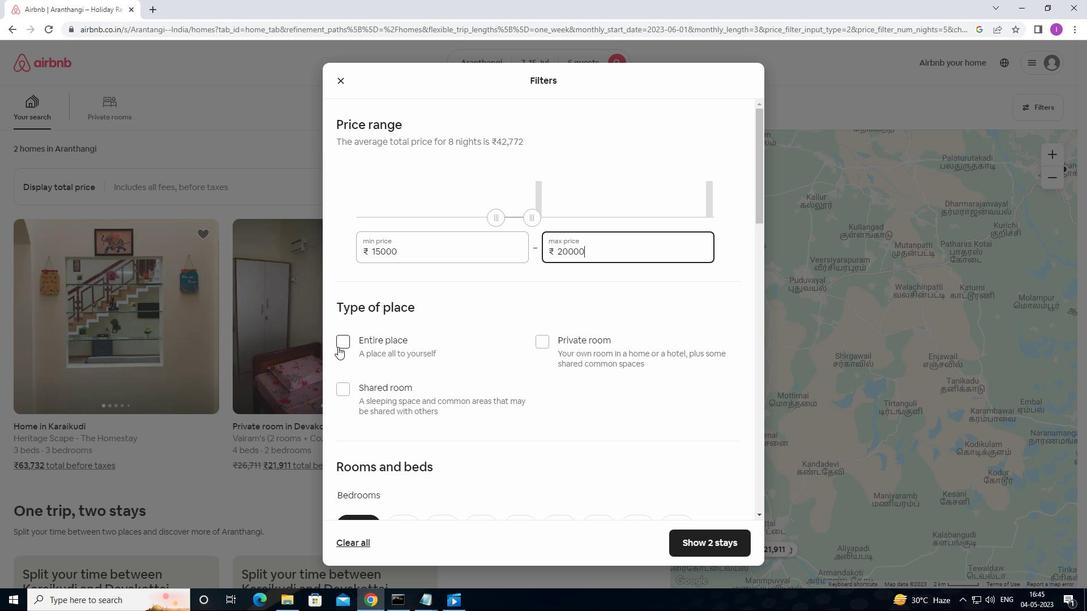 
Action: Mouse pressed left at (339, 344)
Screenshot: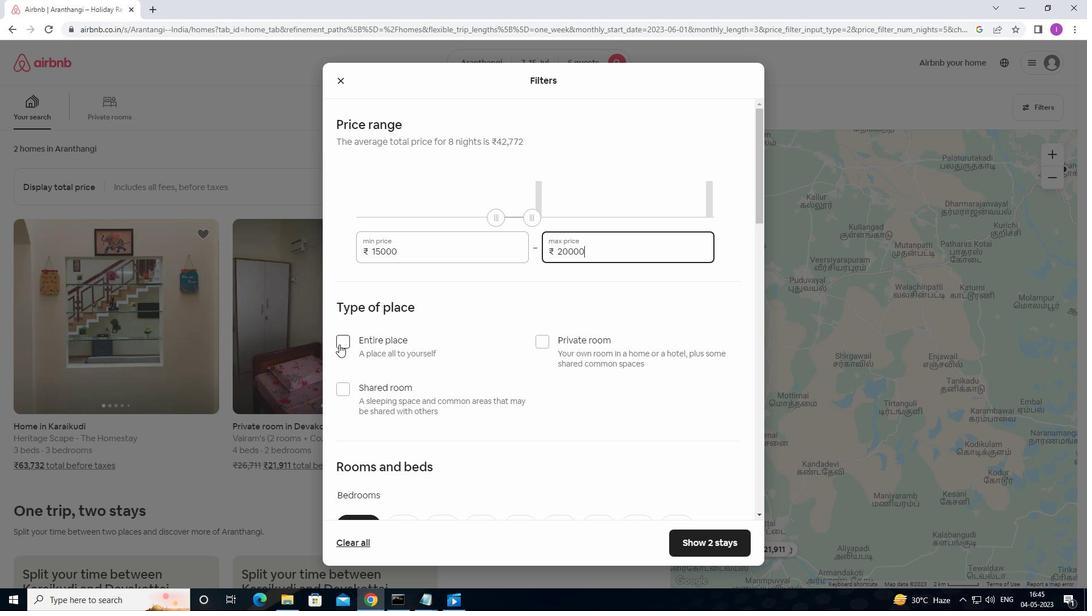 
Action: Mouse moved to (394, 320)
Screenshot: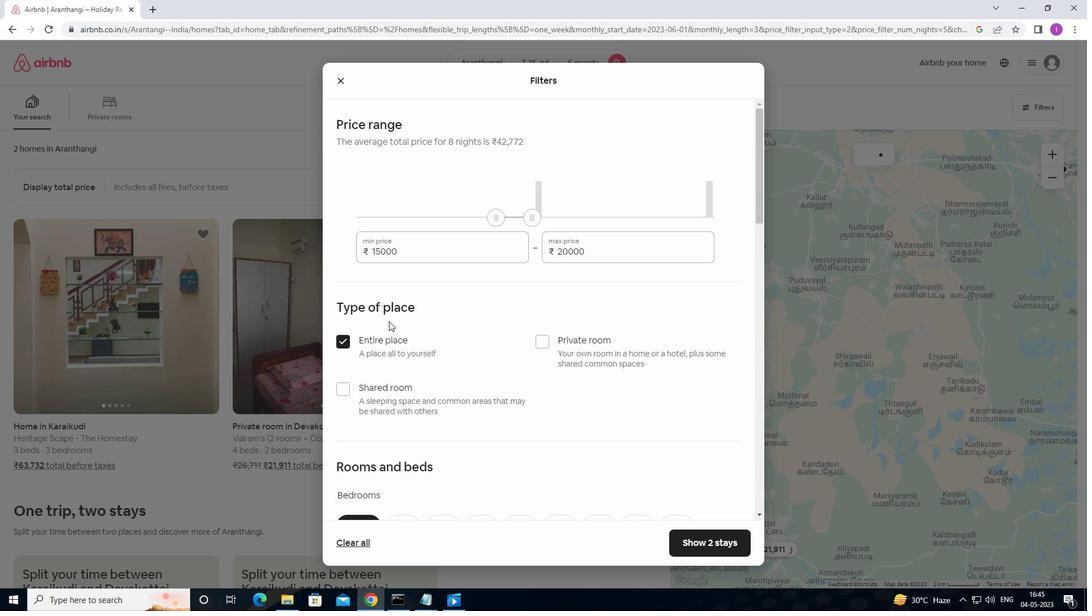 
Action: Mouse scrolled (394, 320) with delta (0, 0)
Screenshot: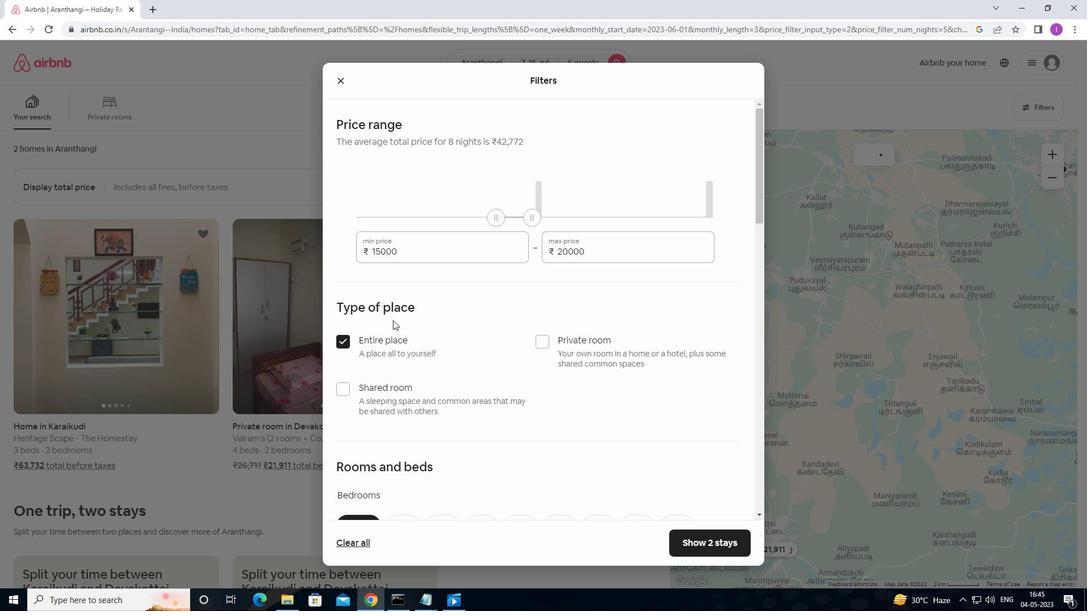
Action: Mouse moved to (395, 320)
Screenshot: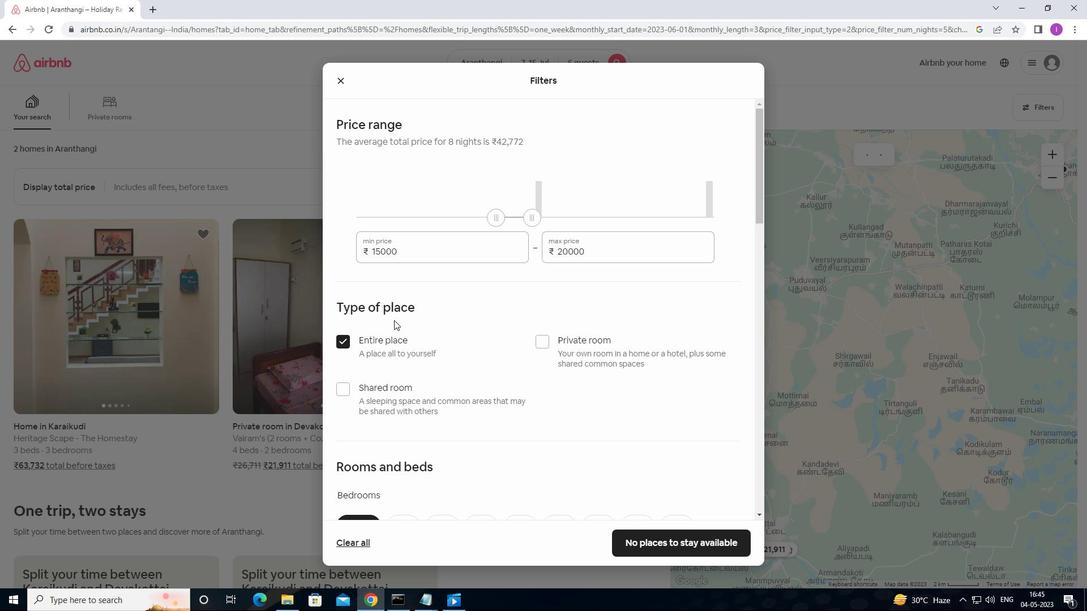 
Action: Mouse scrolled (395, 320) with delta (0, 0)
Screenshot: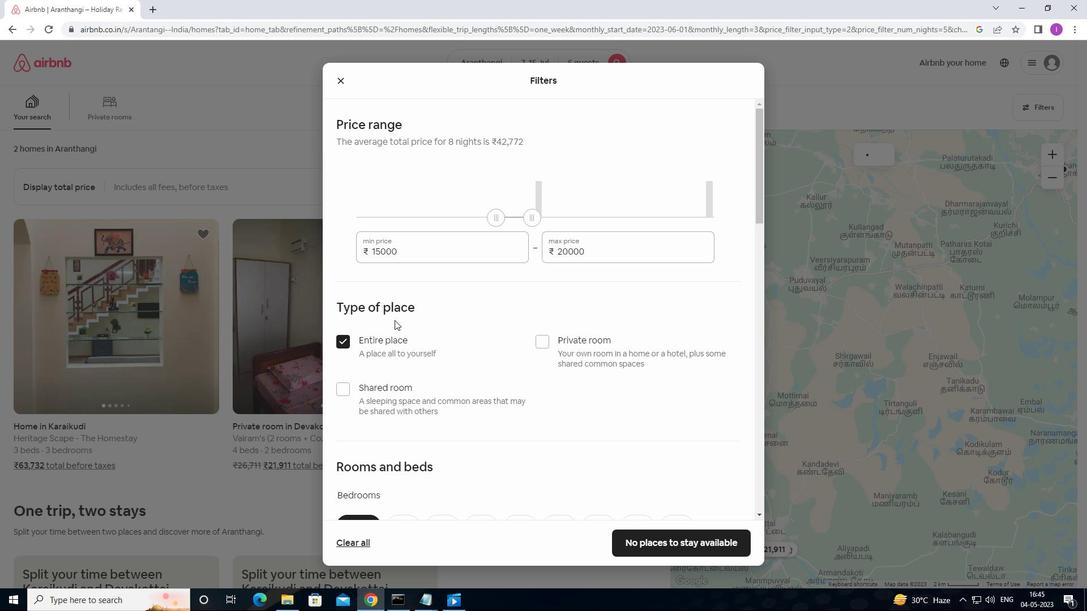 
Action: Mouse moved to (396, 320)
Screenshot: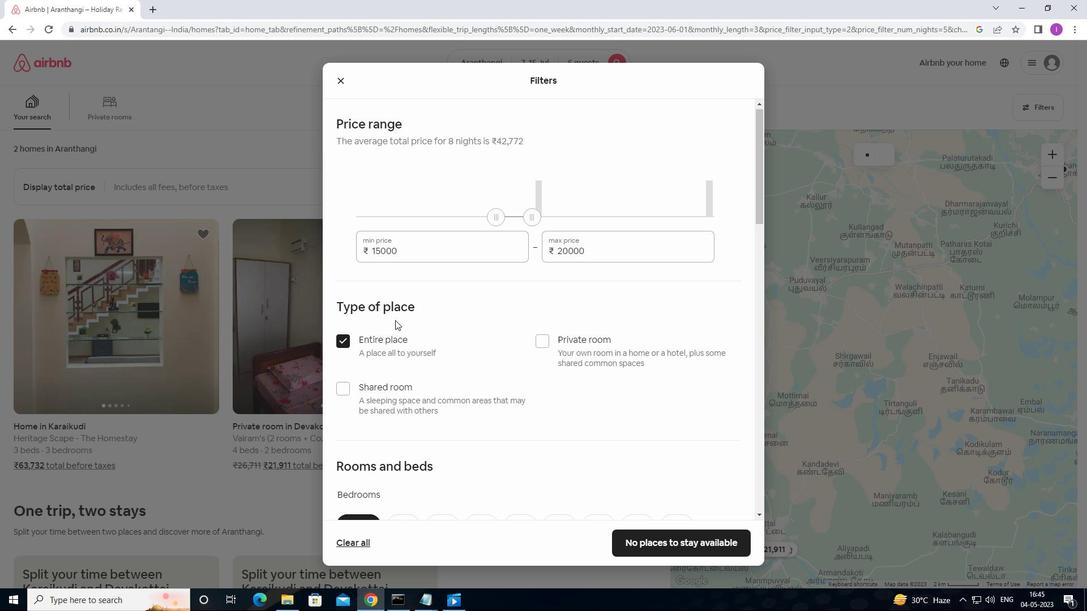 
Action: Mouse scrolled (396, 320) with delta (0, 0)
Screenshot: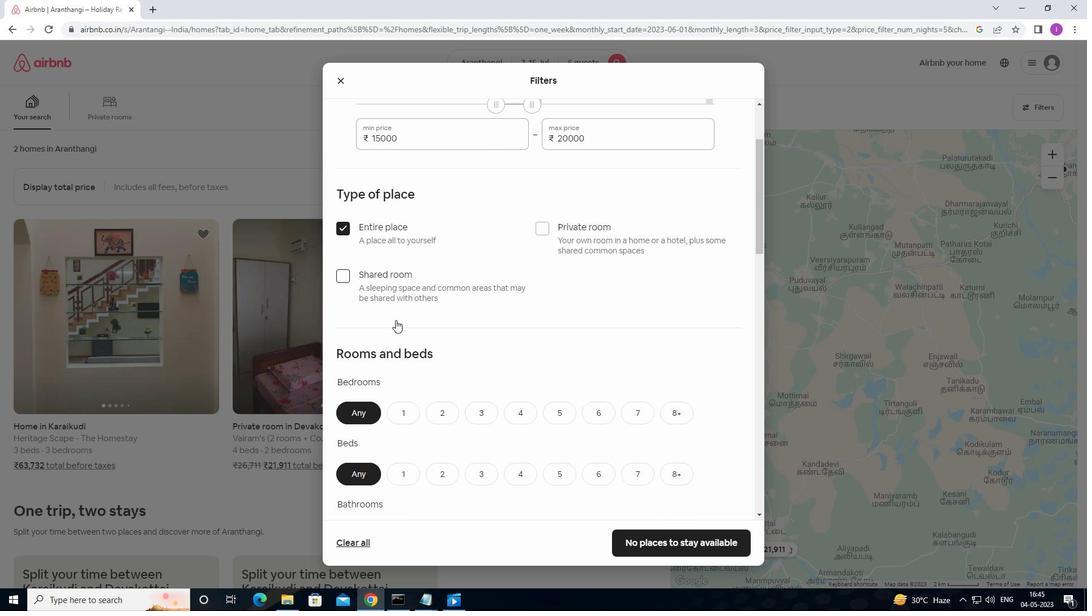 
Action: Mouse moved to (470, 355)
Screenshot: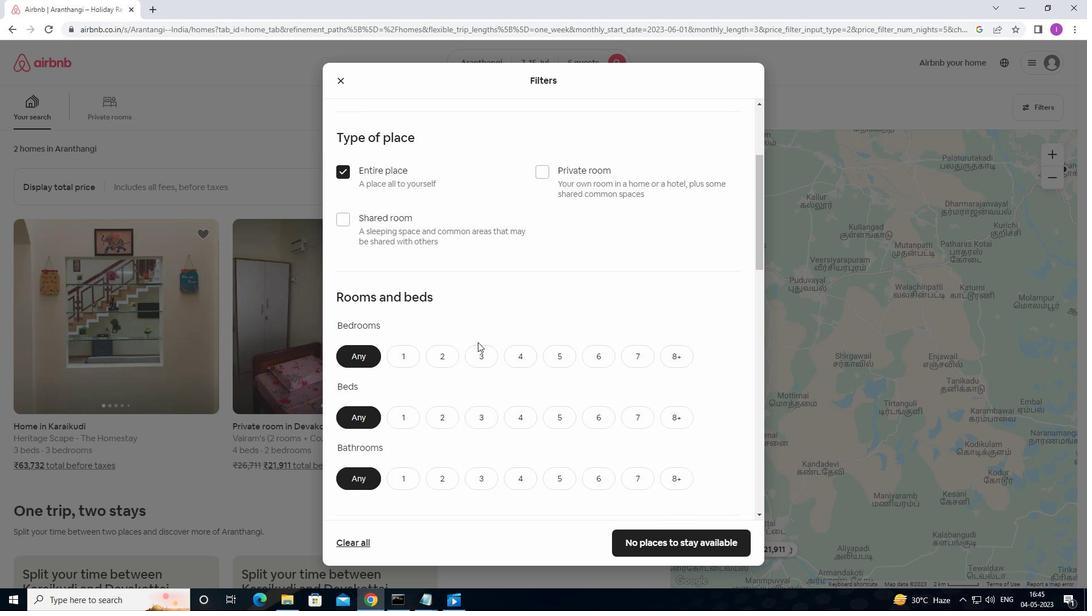 
Action: Mouse pressed left at (470, 355)
Screenshot: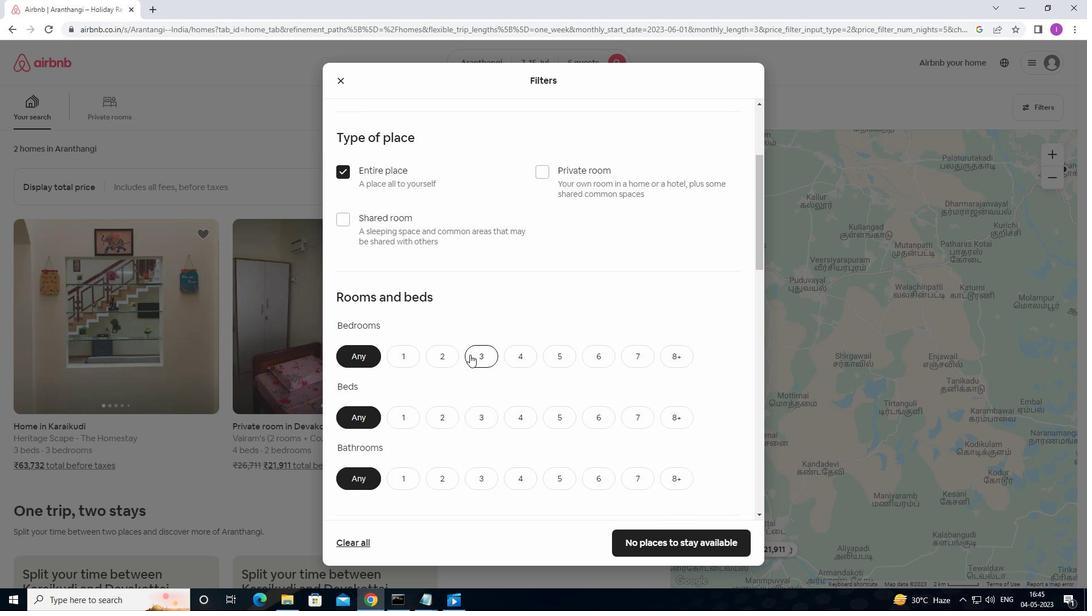 
Action: Mouse moved to (475, 423)
Screenshot: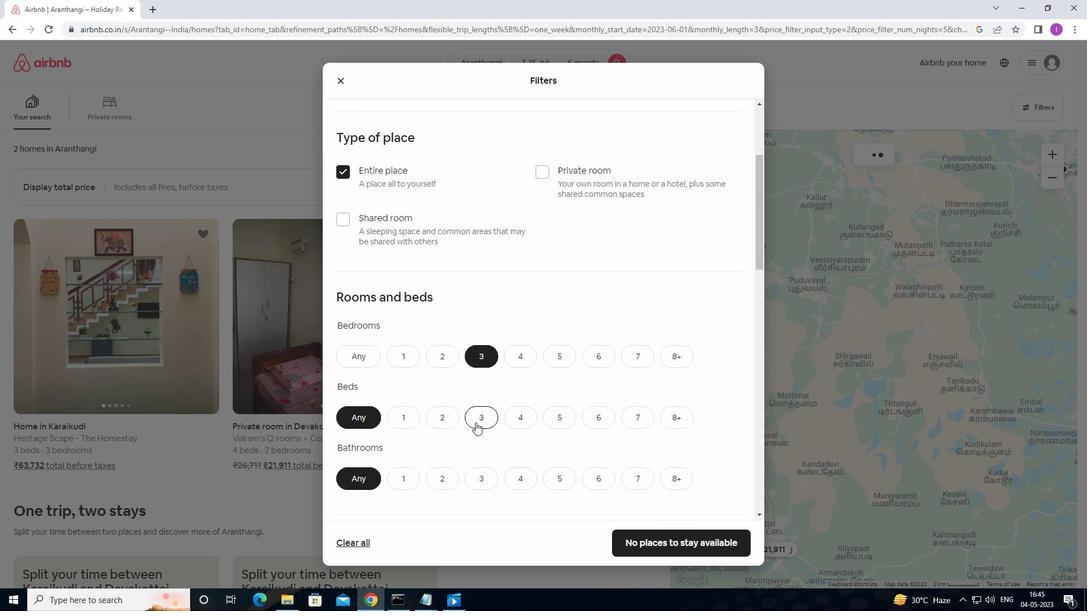 
Action: Mouse pressed left at (475, 423)
Screenshot: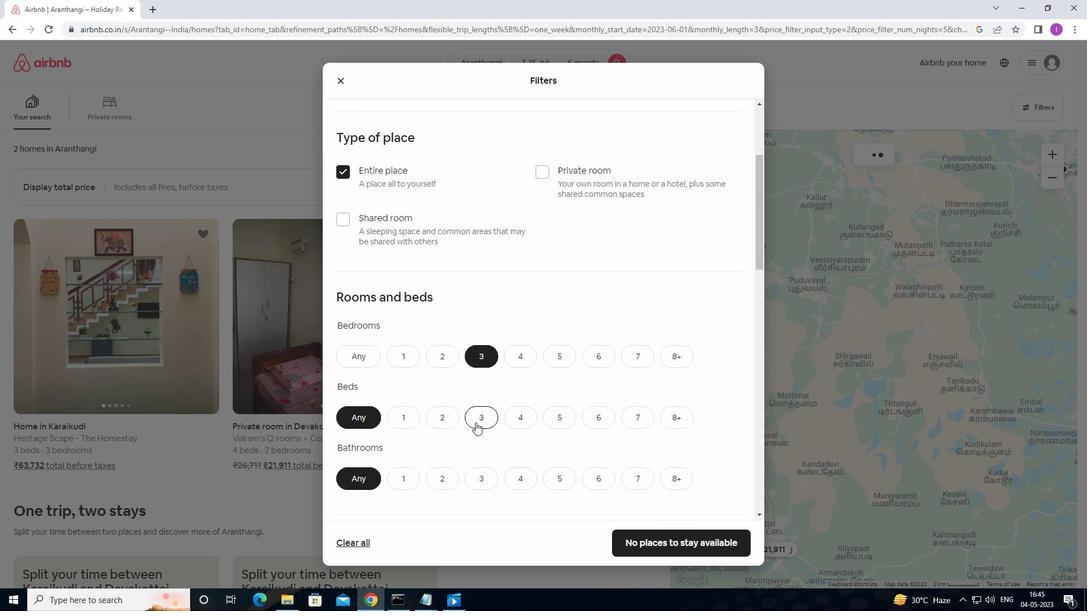 
Action: Mouse moved to (469, 474)
Screenshot: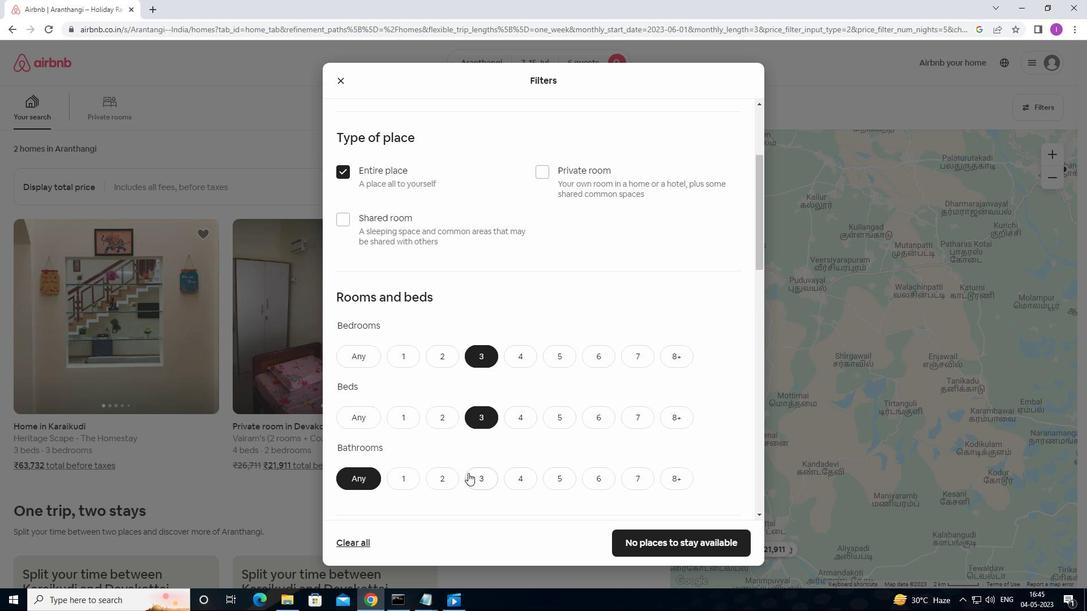 
Action: Mouse pressed left at (469, 474)
Screenshot: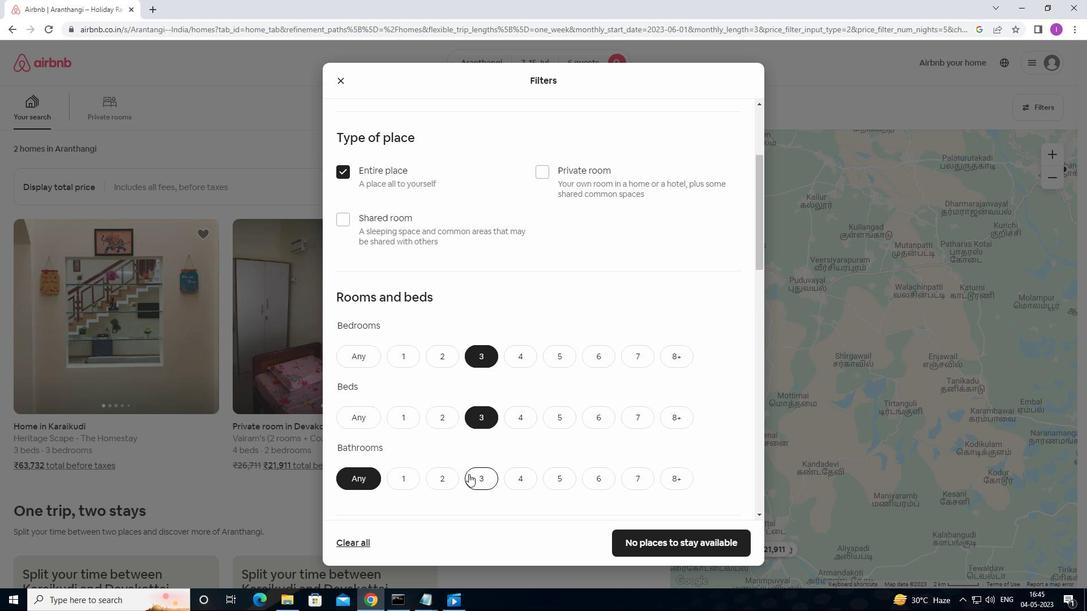 
Action: Mouse moved to (530, 384)
Screenshot: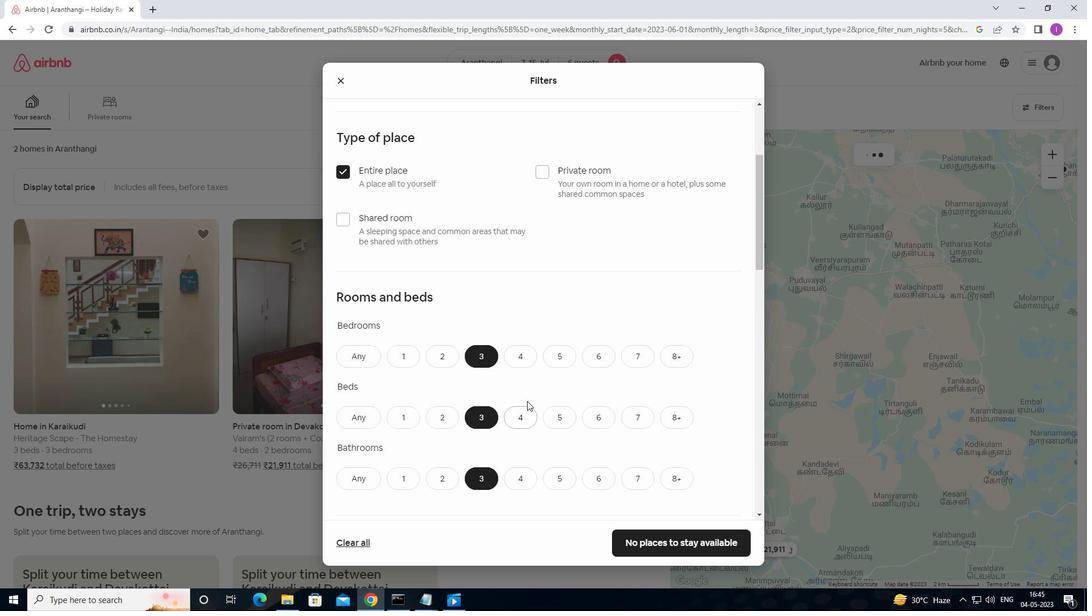 
Action: Mouse scrolled (530, 383) with delta (0, 0)
Screenshot: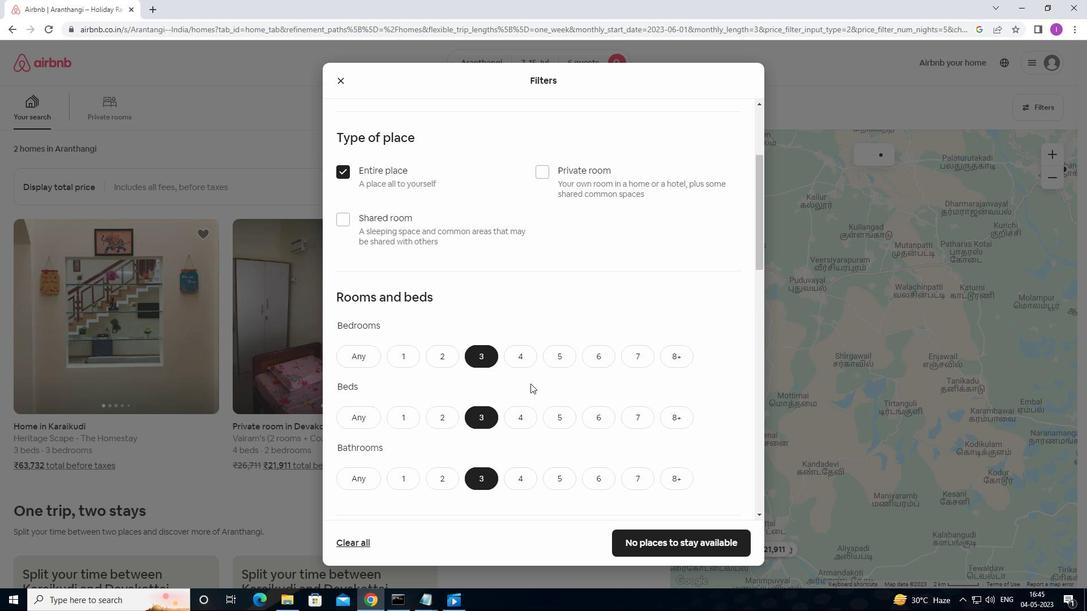 
Action: Mouse scrolled (530, 383) with delta (0, 0)
Screenshot: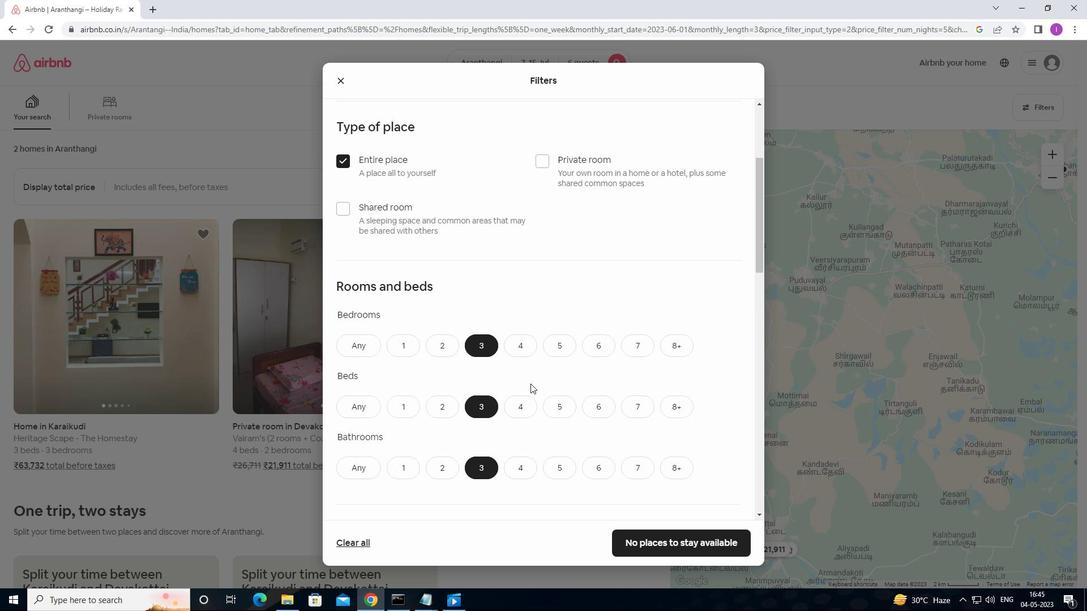 
Action: Mouse moved to (528, 379)
Screenshot: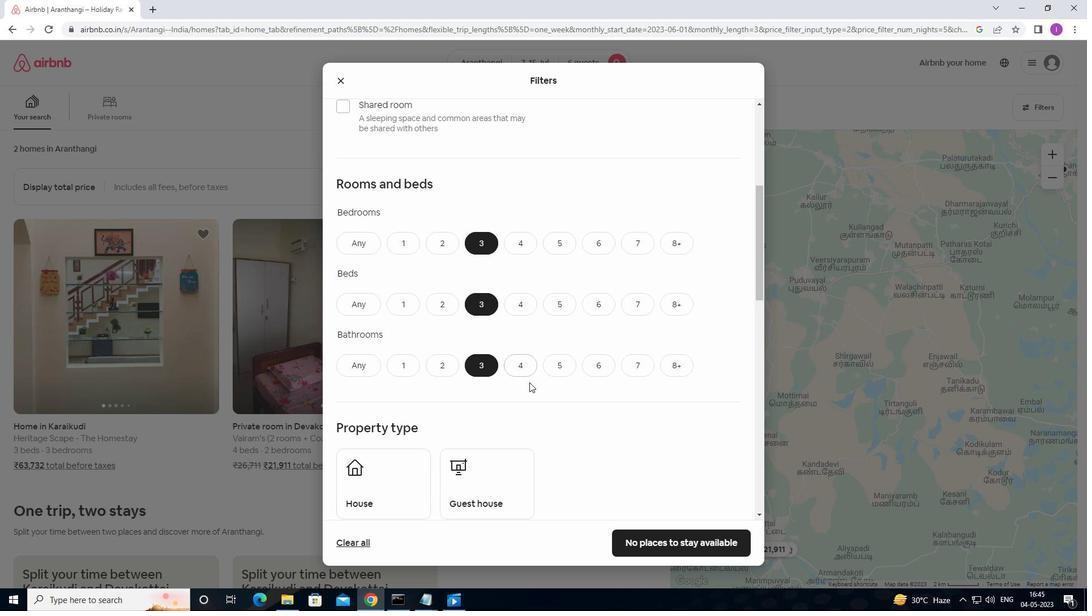 
Action: Mouse scrolled (528, 379) with delta (0, 0)
Screenshot: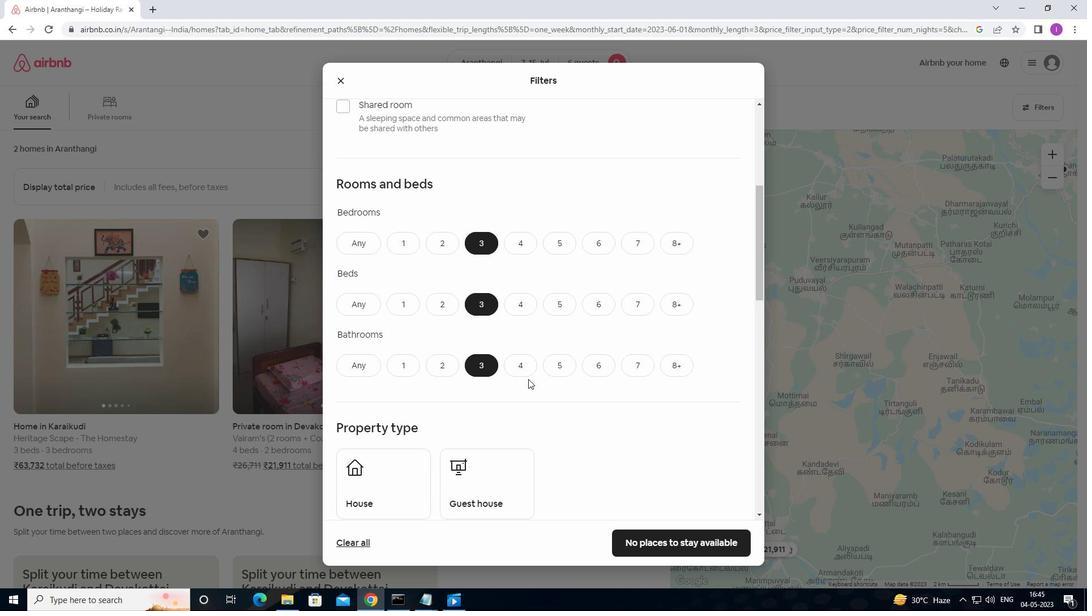 
Action: Mouse moved to (509, 376)
Screenshot: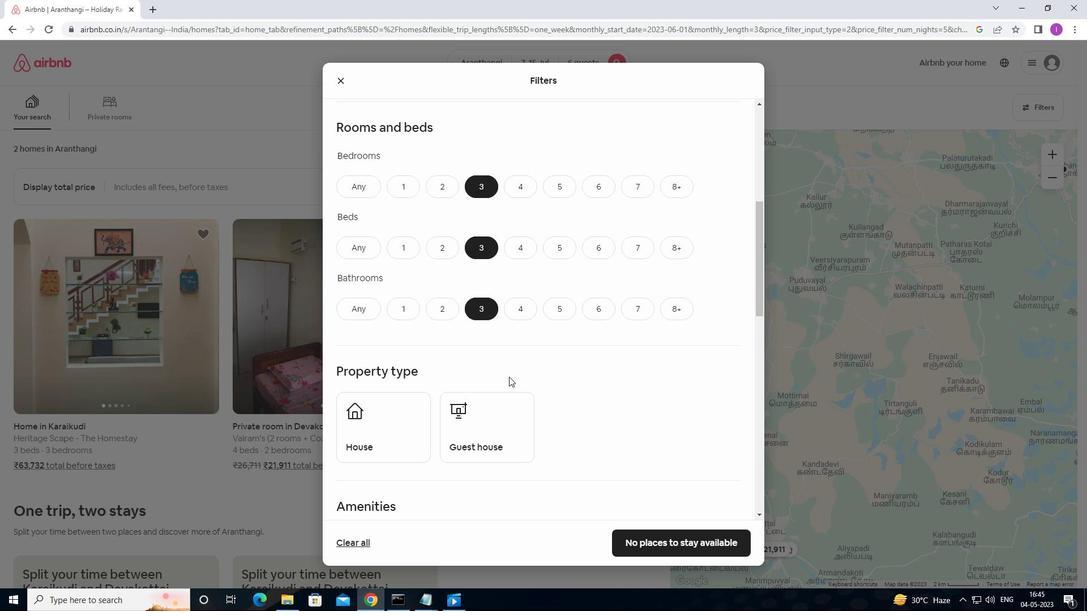 
Action: Mouse scrolled (509, 375) with delta (0, 0)
Screenshot: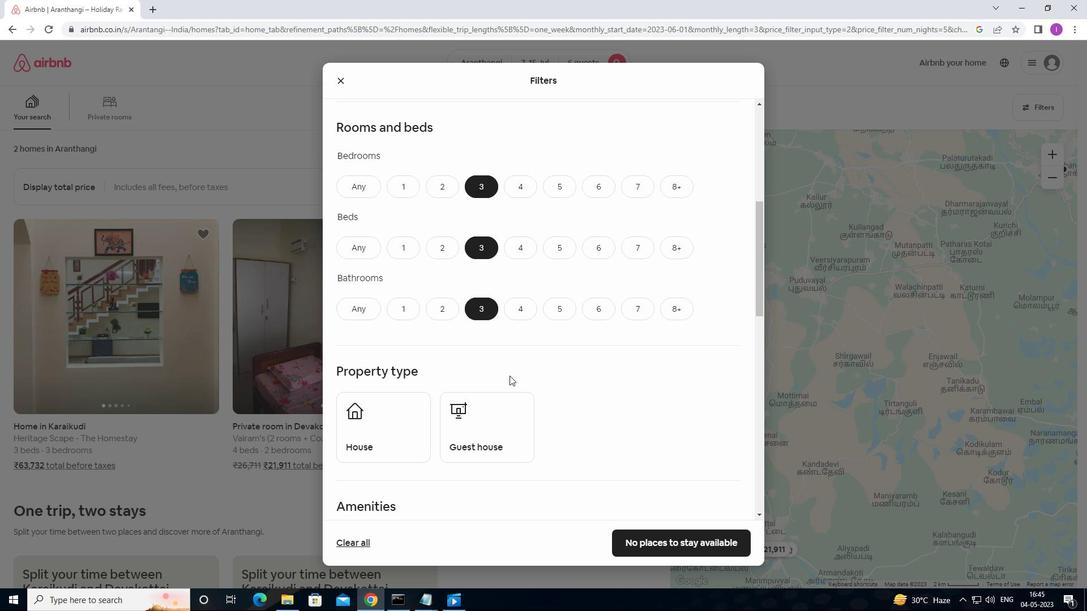 
Action: Mouse moved to (510, 375)
Screenshot: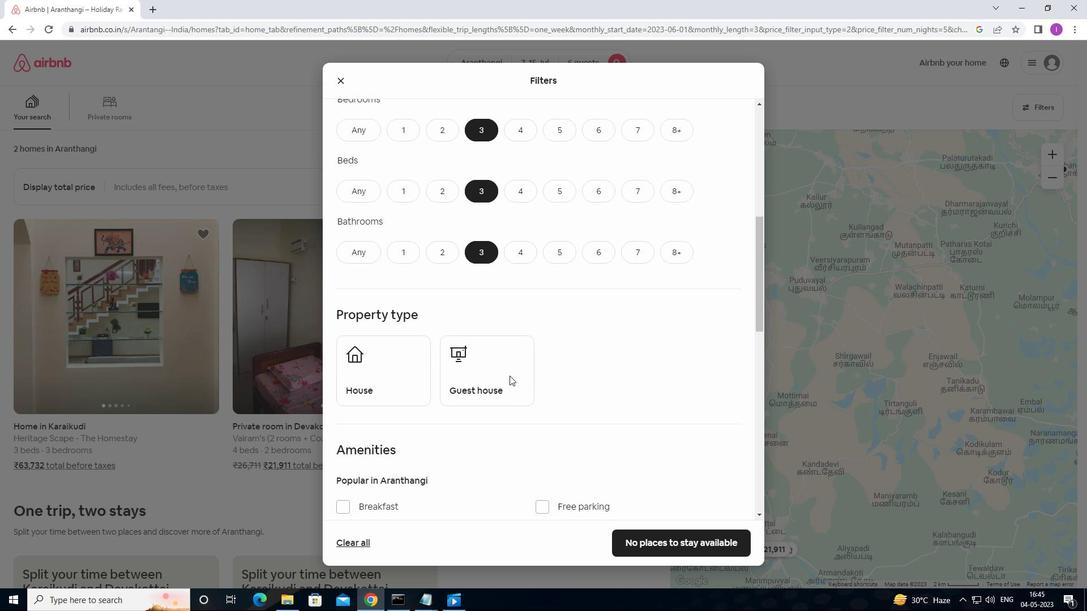 
Action: Mouse scrolled (510, 375) with delta (0, 0)
Screenshot: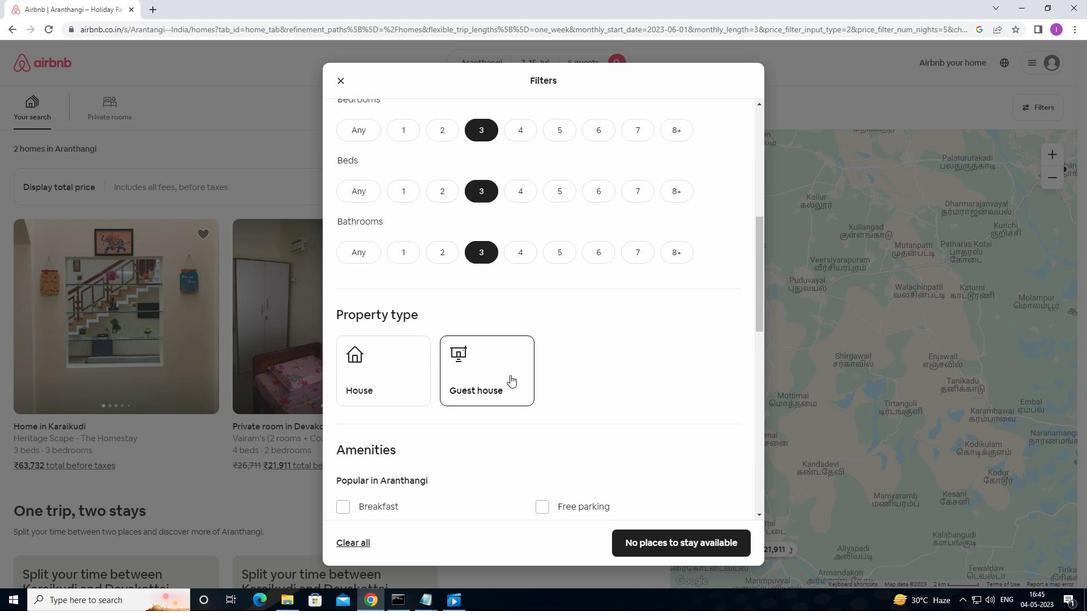 
Action: Mouse moved to (385, 321)
Screenshot: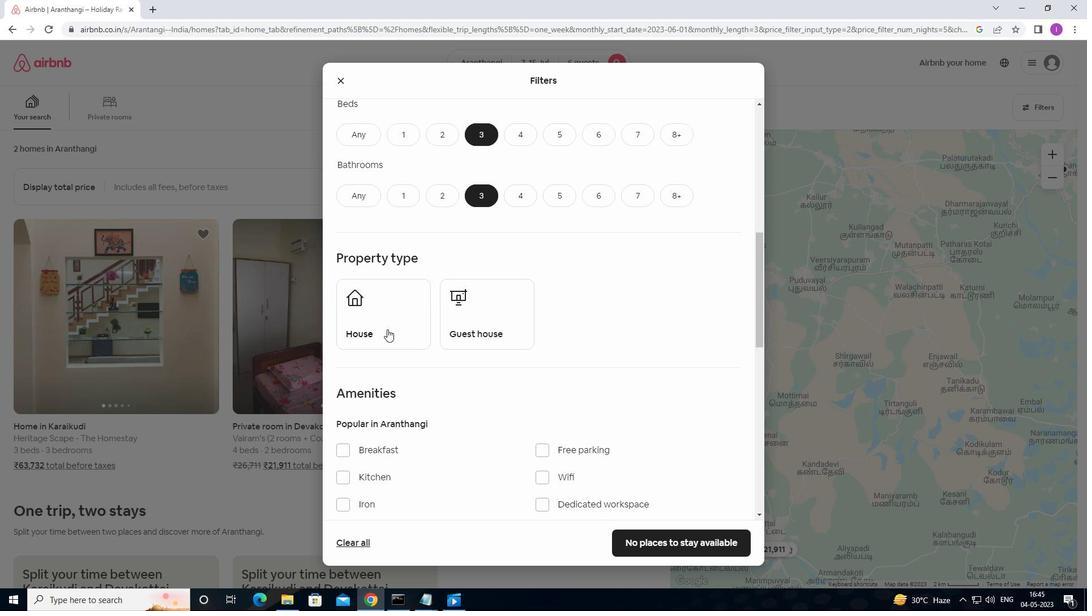 
Action: Mouse pressed left at (385, 321)
Screenshot: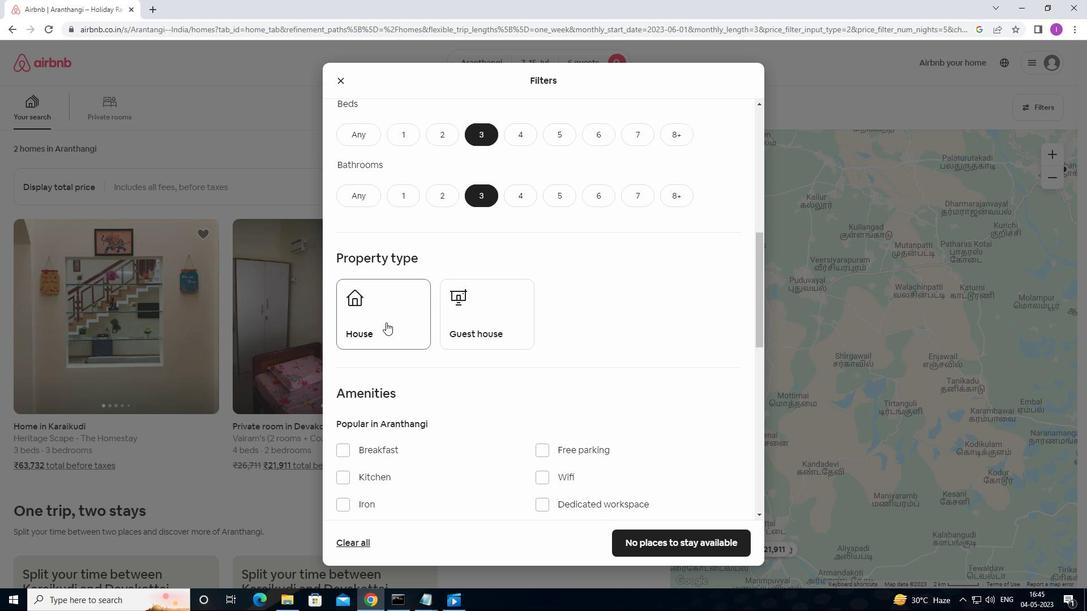
Action: Mouse moved to (462, 322)
Screenshot: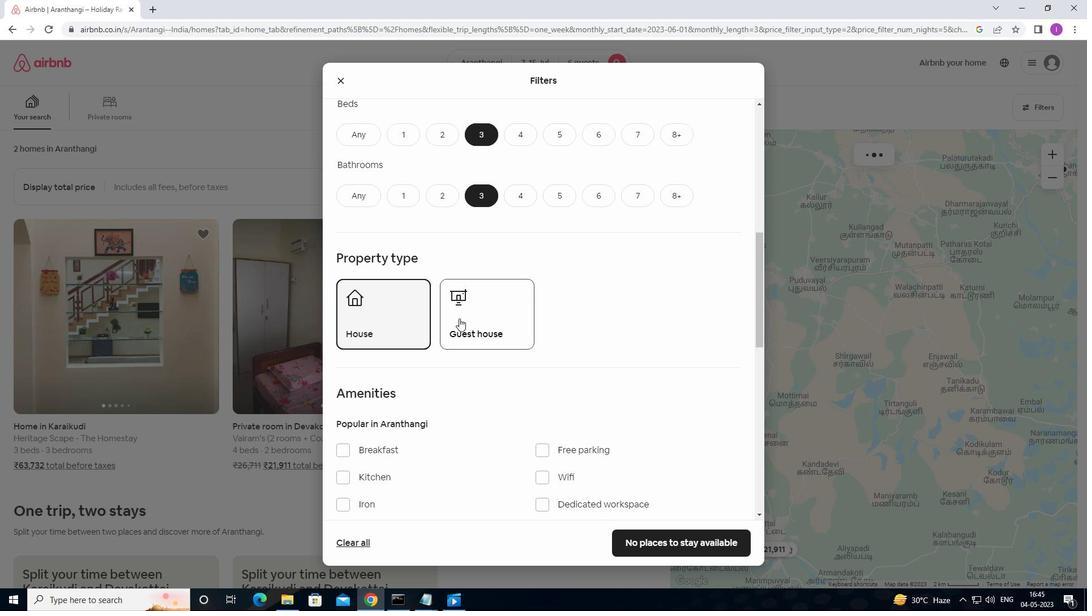 
Action: Mouse pressed left at (462, 322)
Screenshot: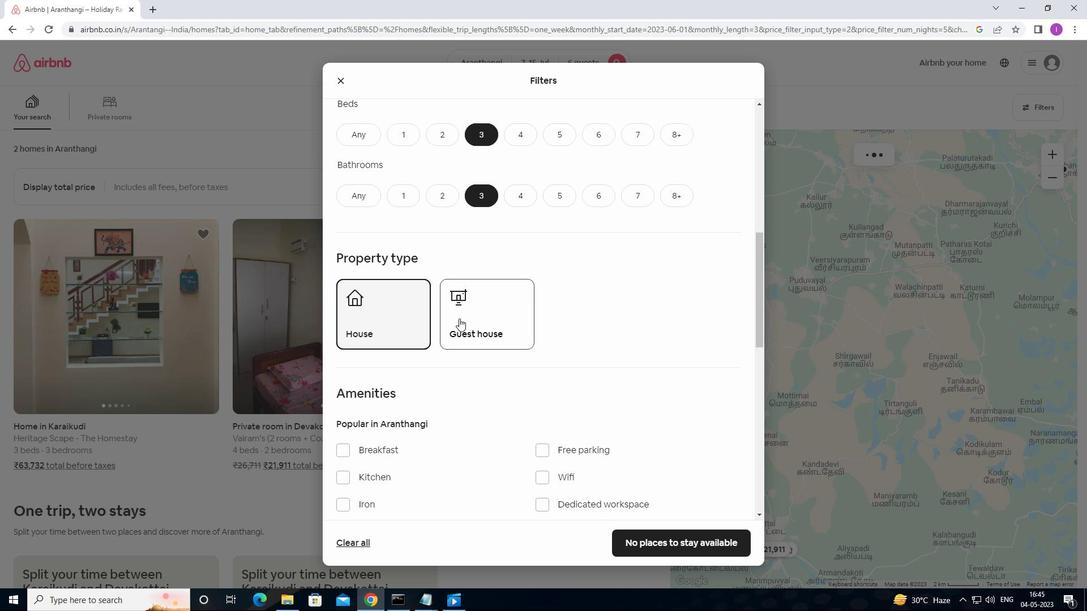 
Action: Mouse moved to (512, 345)
Screenshot: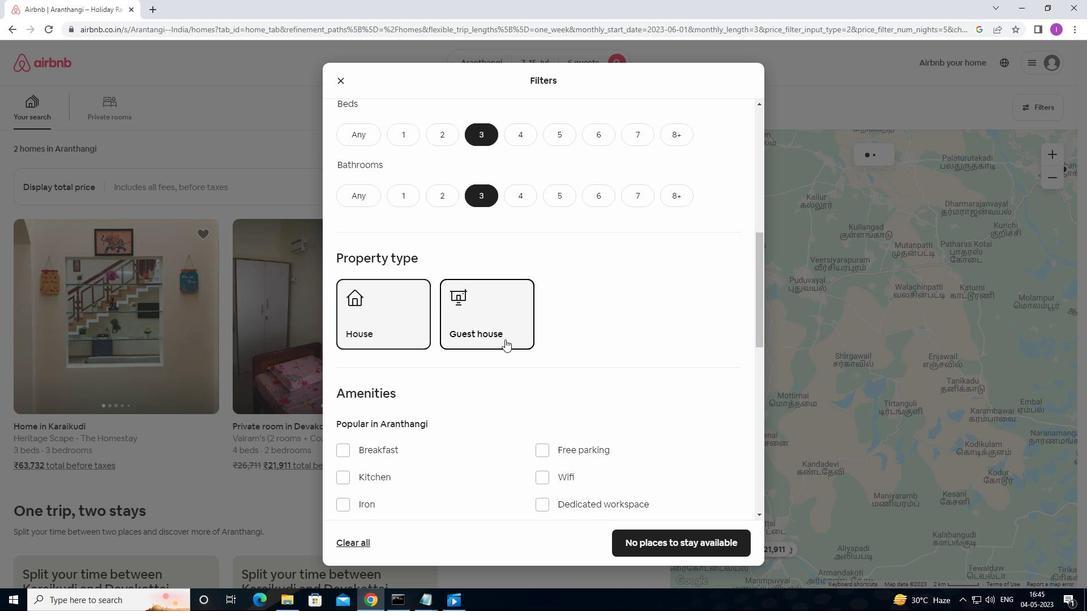 
Action: Mouse scrolled (512, 344) with delta (0, 0)
Screenshot: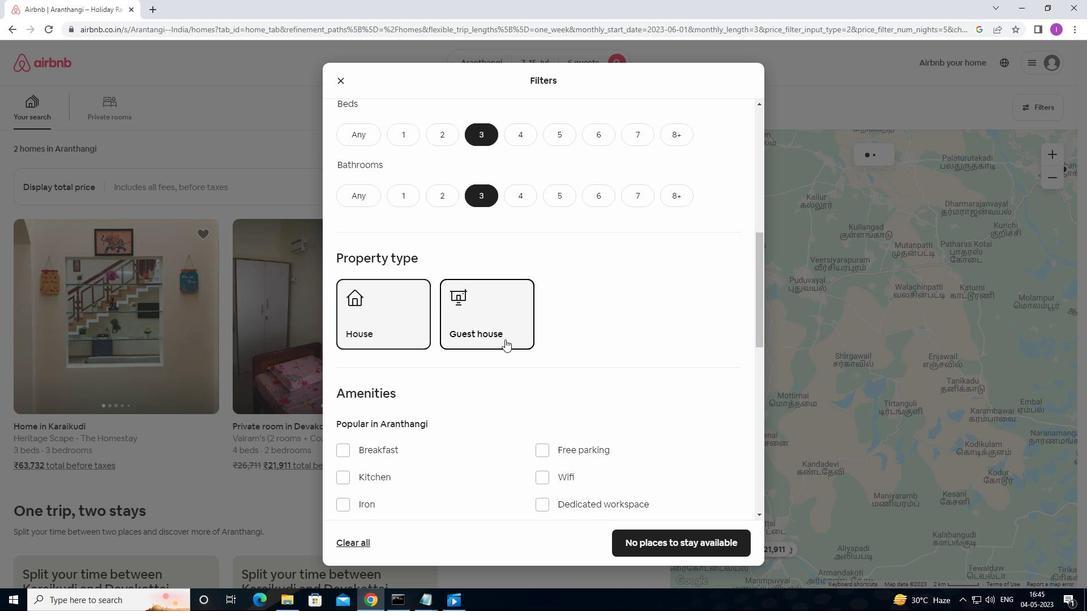 
Action: Mouse scrolled (512, 344) with delta (0, 0)
Screenshot: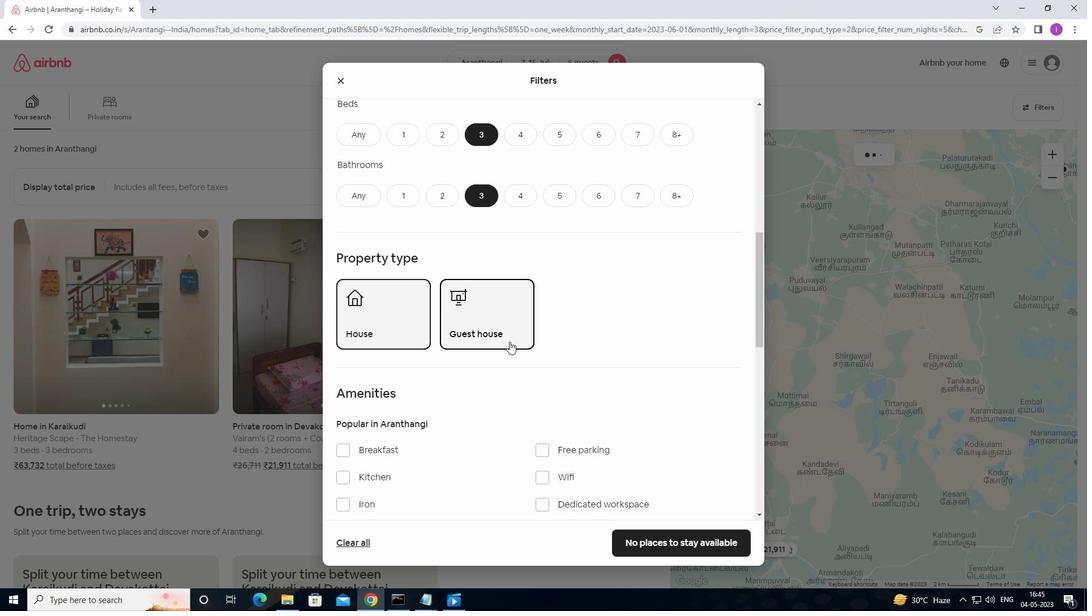 
Action: Mouse moved to (518, 349)
Screenshot: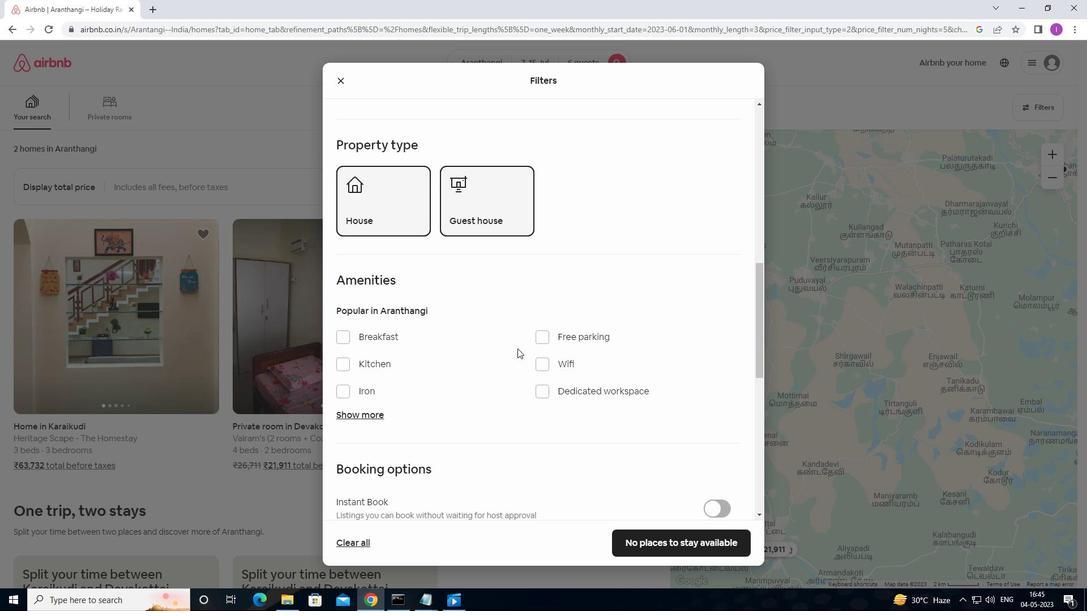 
Action: Mouse scrolled (518, 348) with delta (0, 0)
Screenshot: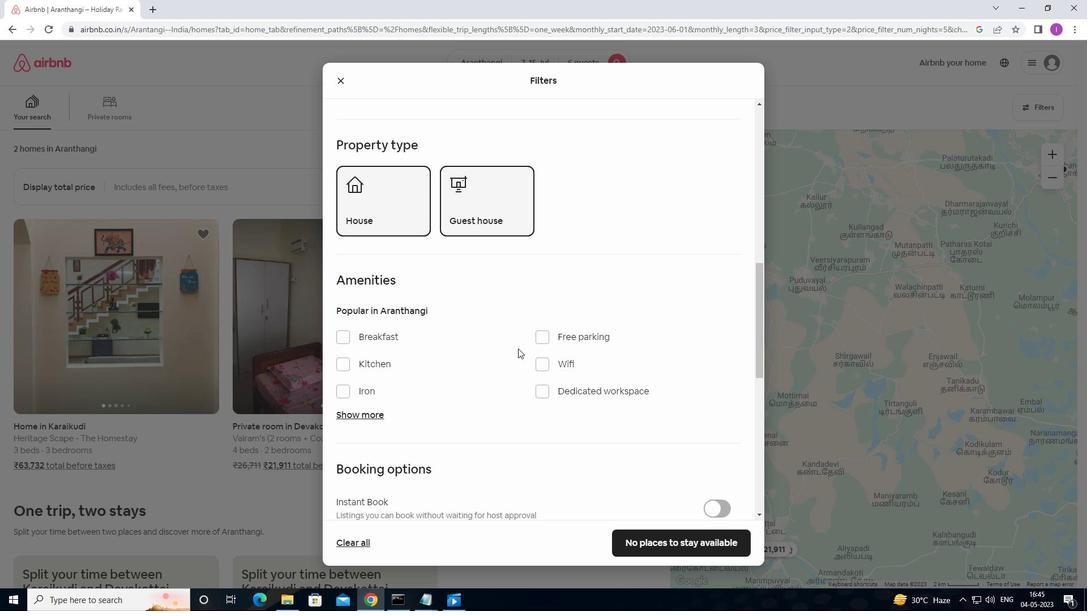 
Action: Mouse moved to (521, 348)
Screenshot: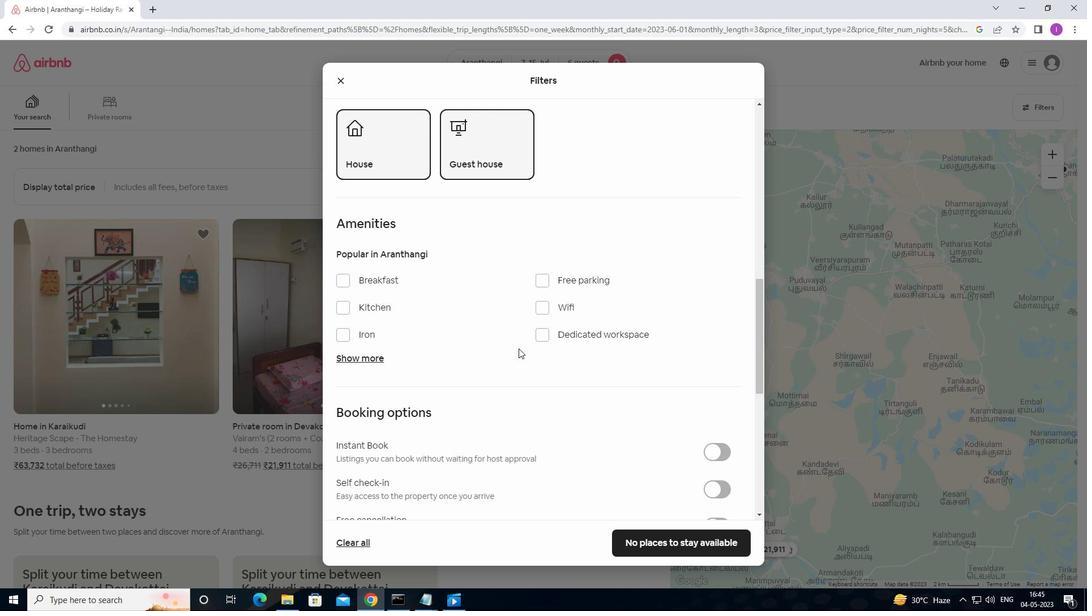 
Action: Mouse scrolled (521, 347) with delta (0, 0)
Screenshot: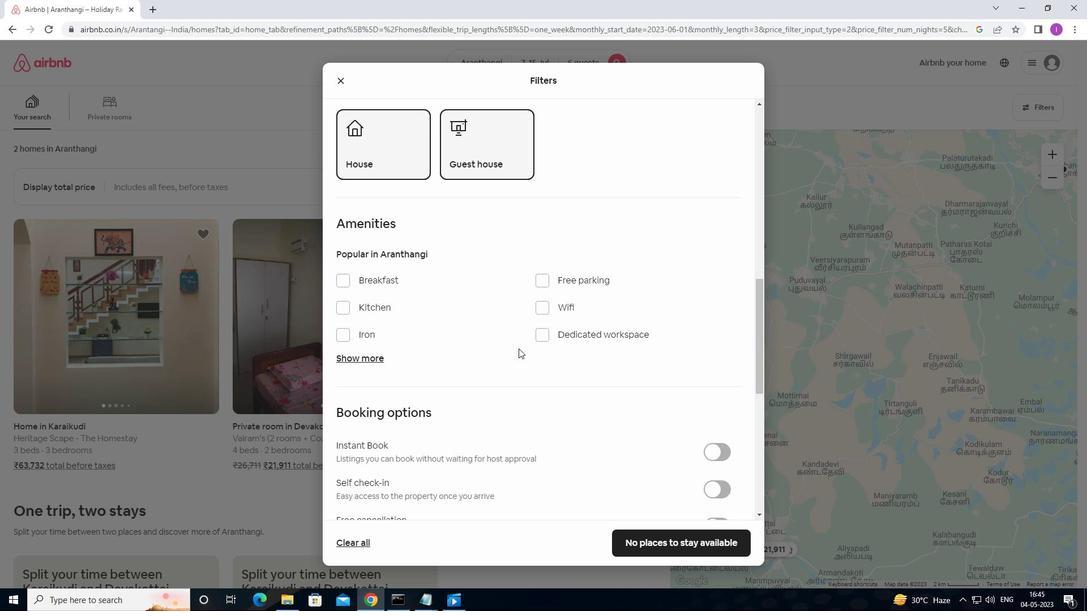 
Action: Mouse scrolled (521, 347) with delta (0, 0)
Screenshot: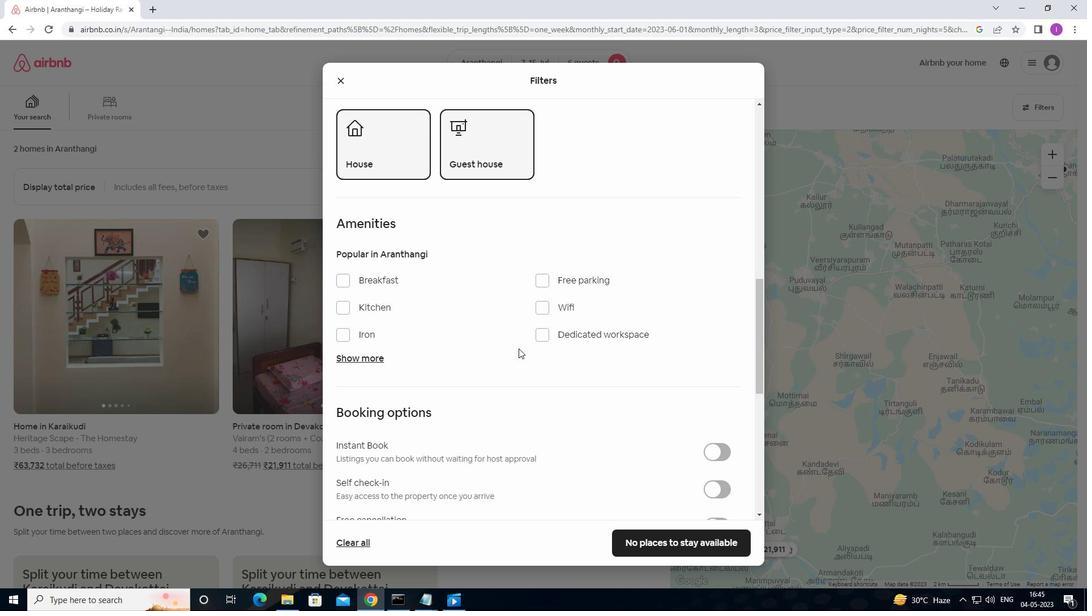 
Action: Mouse moved to (533, 341)
Screenshot: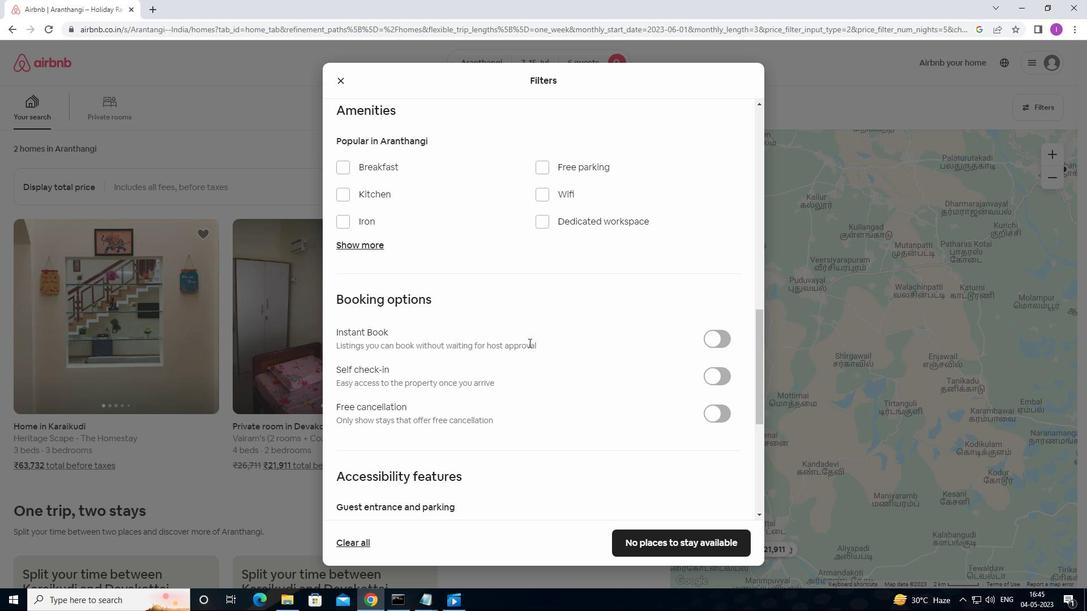 
Action: Mouse scrolled (533, 340) with delta (0, 0)
Screenshot: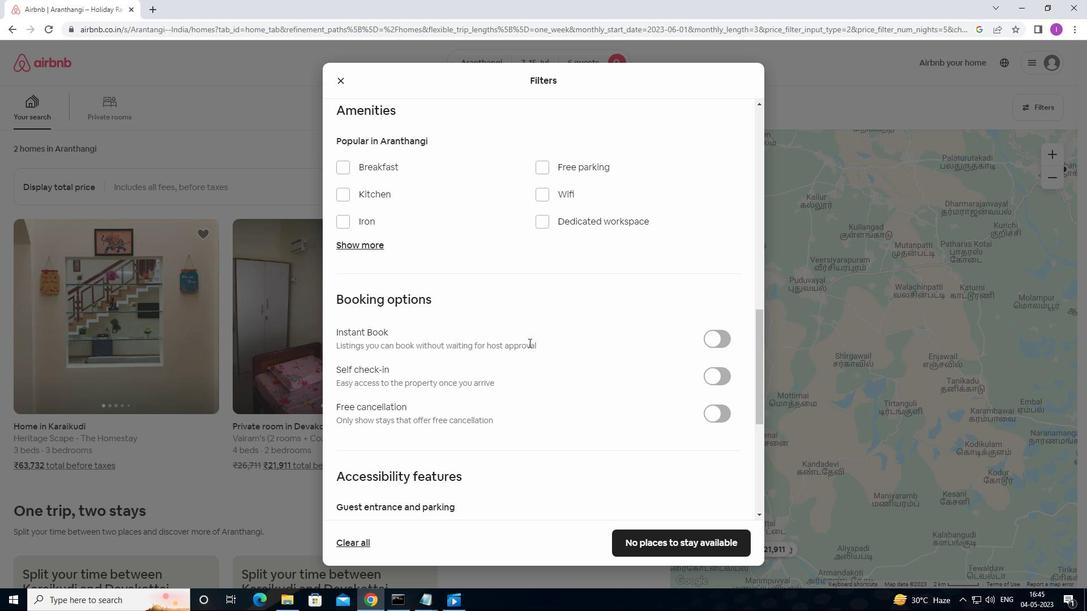 
Action: Mouse moved to (534, 341)
Screenshot: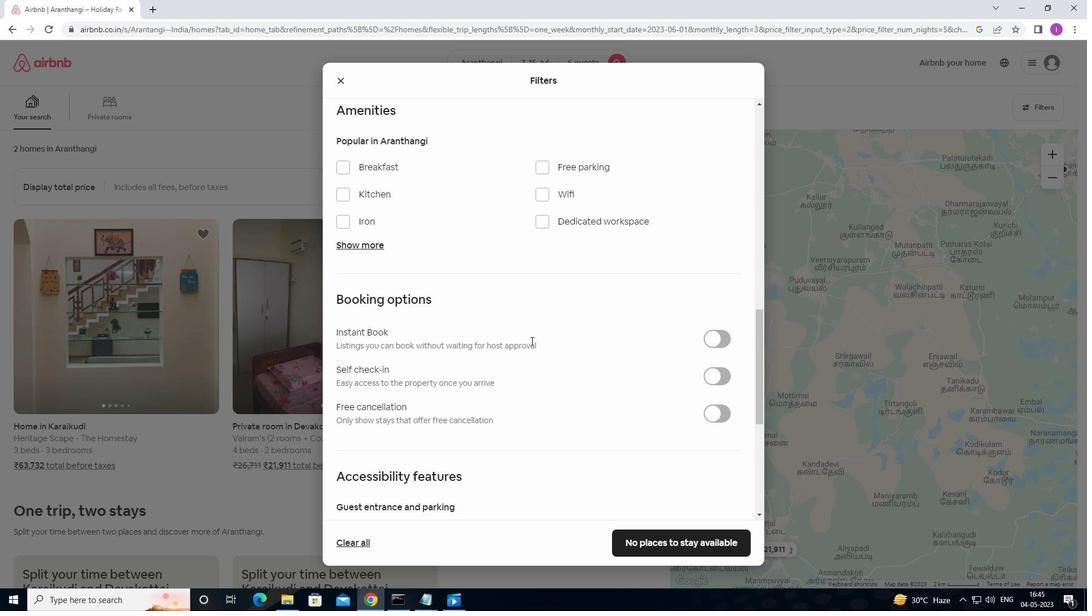 
Action: Mouse scrolled (534, 340) with delta (0, 0)
Screenshot: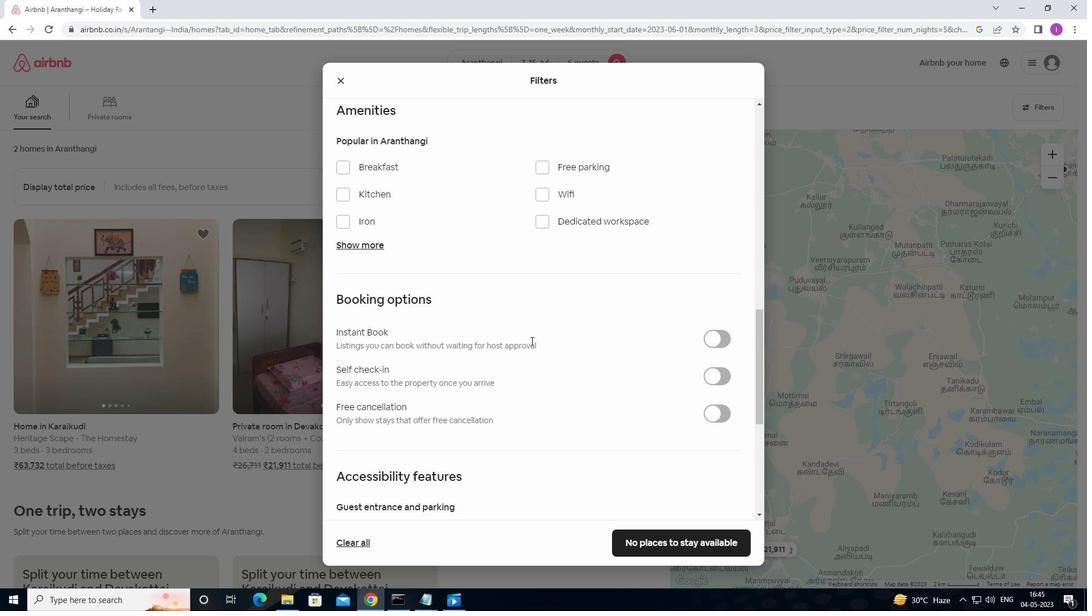 
Action: Mouse moved to (538, 341)
Screenshot: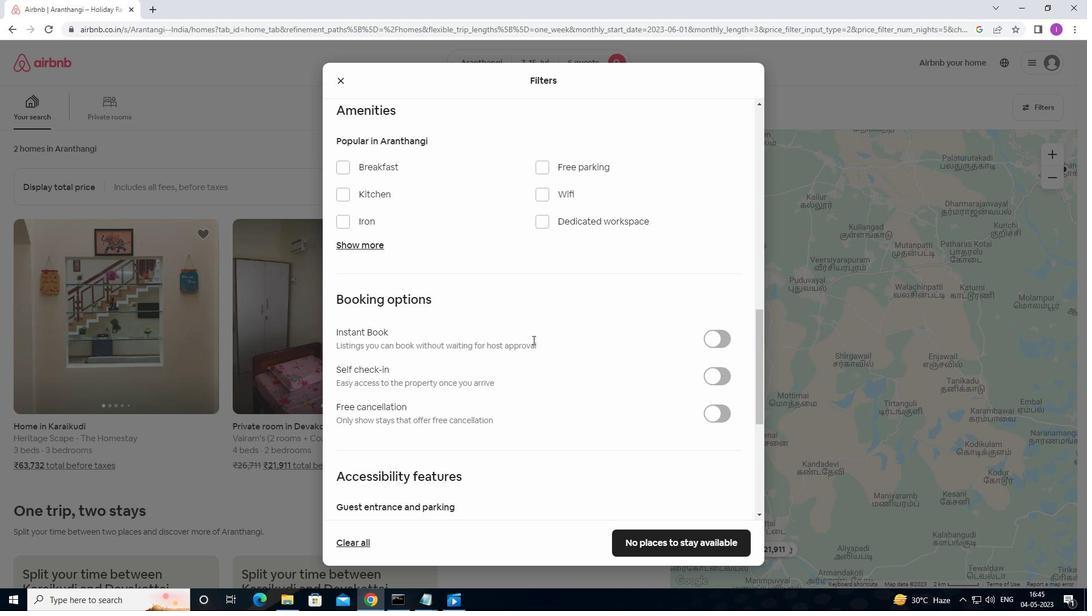 
Action: Mouse scrolled (538, 341) with delta (0, 0)
Screenshot: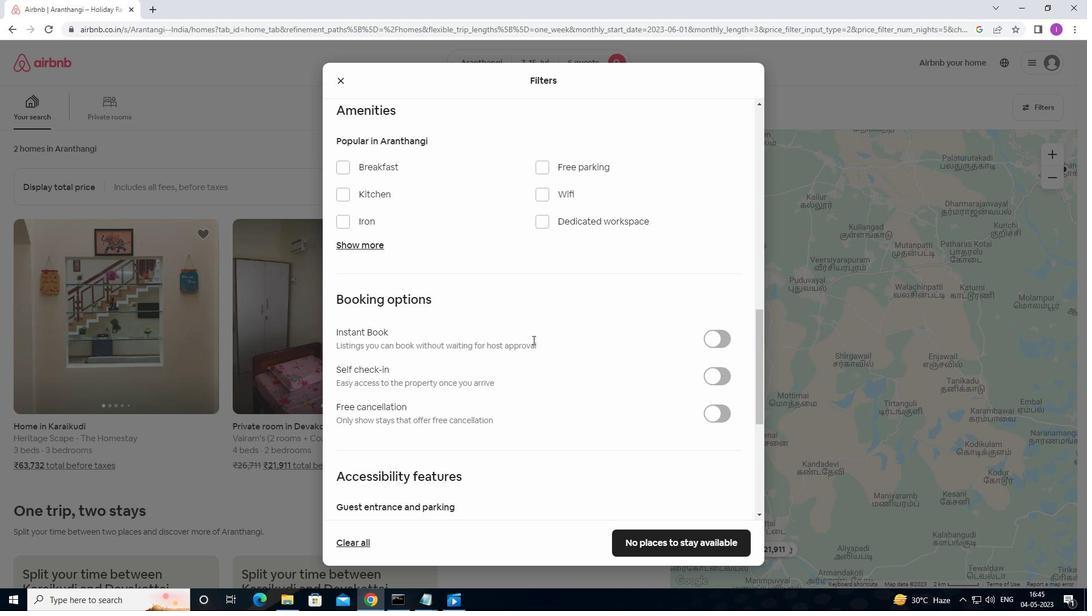 
Action: Mouse moved to (723, 204)
Screenshot: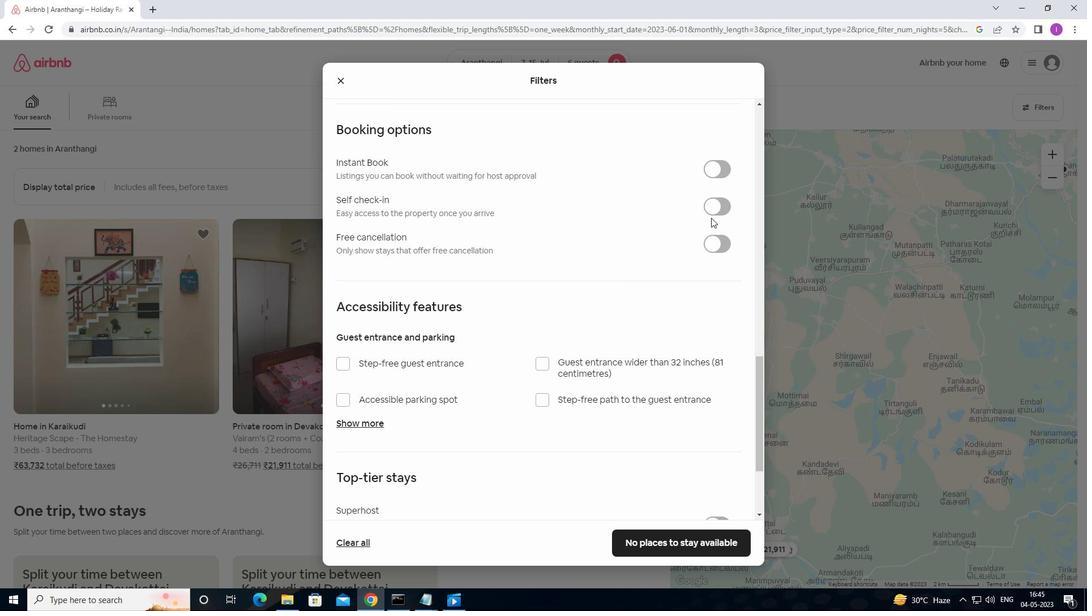
Action: Mouse pressed left at (723, 204)
Screenshot: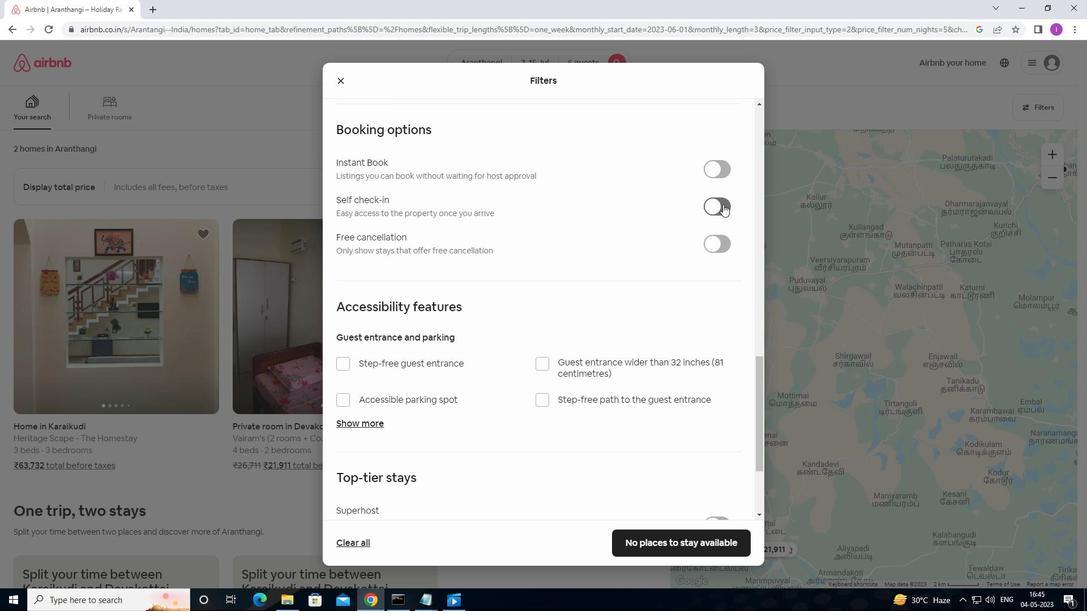 
Action: Mouse moved to (612, 270)
Screenshot: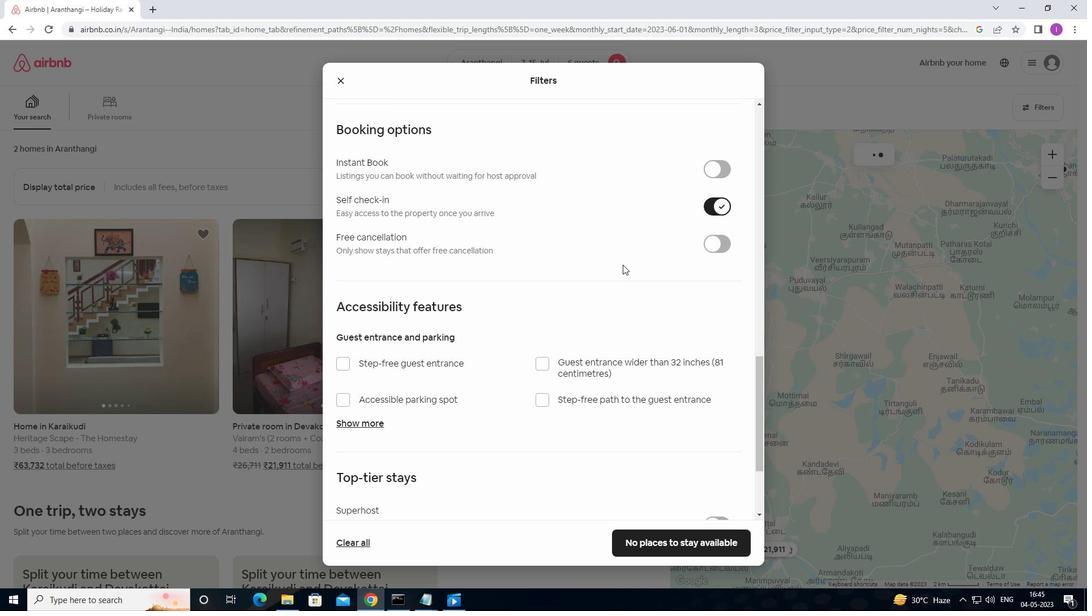 
Action: Mouse scrolled (612, 269) with delta (0, 0)
Screenshot: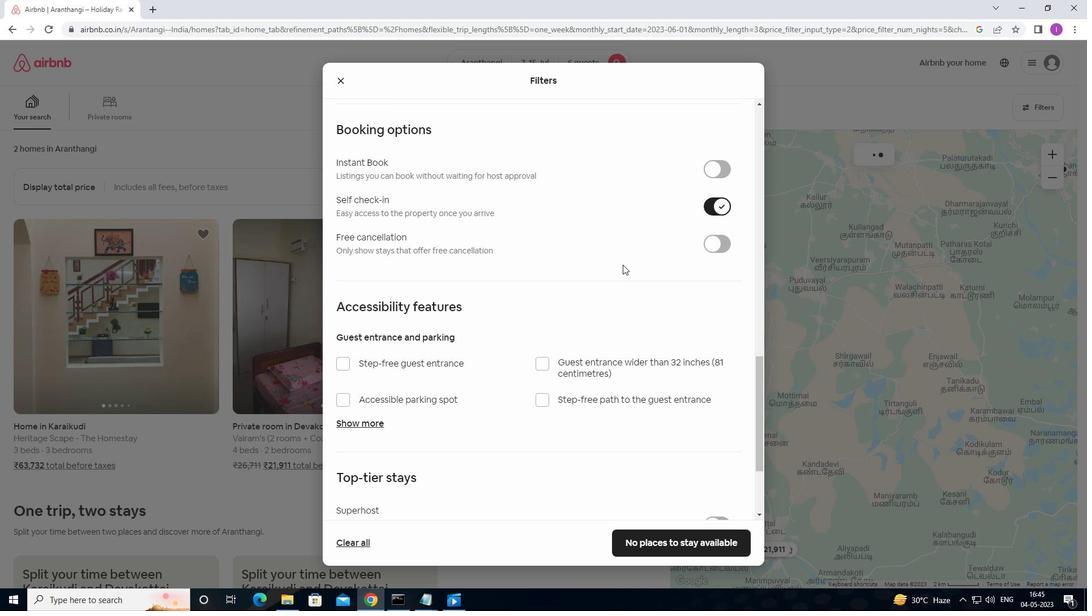 
Action: Mouse moved to (608, 275)
Screenshot: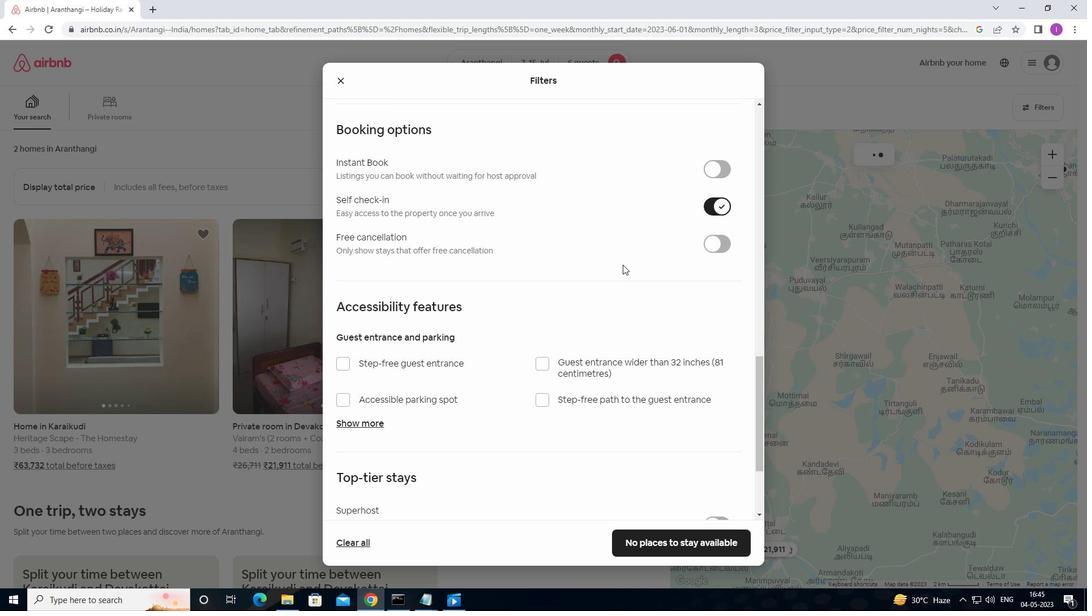 
Action: Mouse scrolled (608, 274) with delta (0, 0)
Screenshot: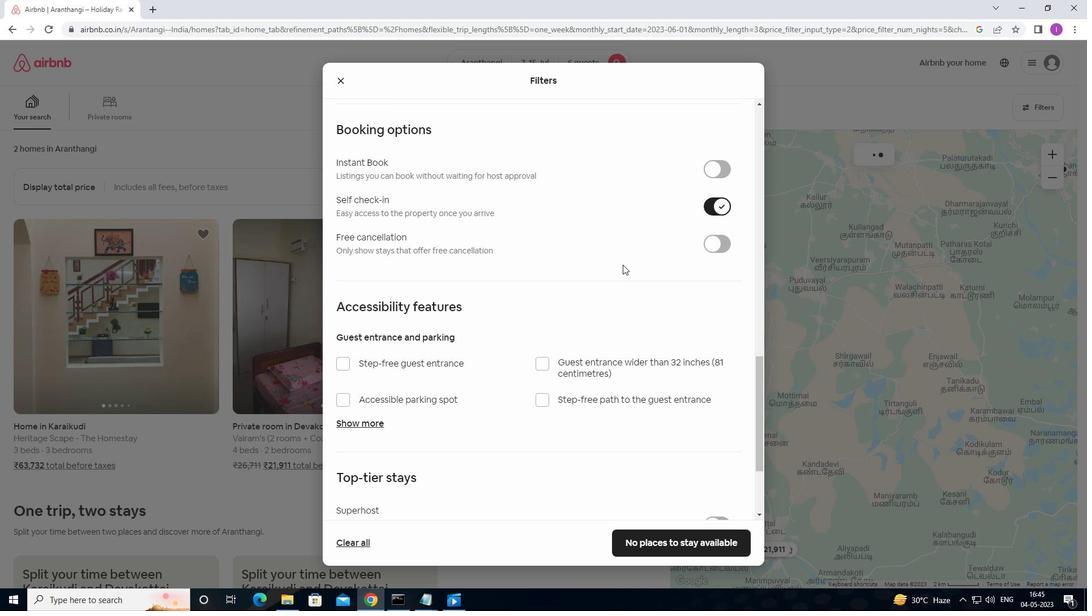 
Action: Mouse moved to (584, 308)
Screenshot: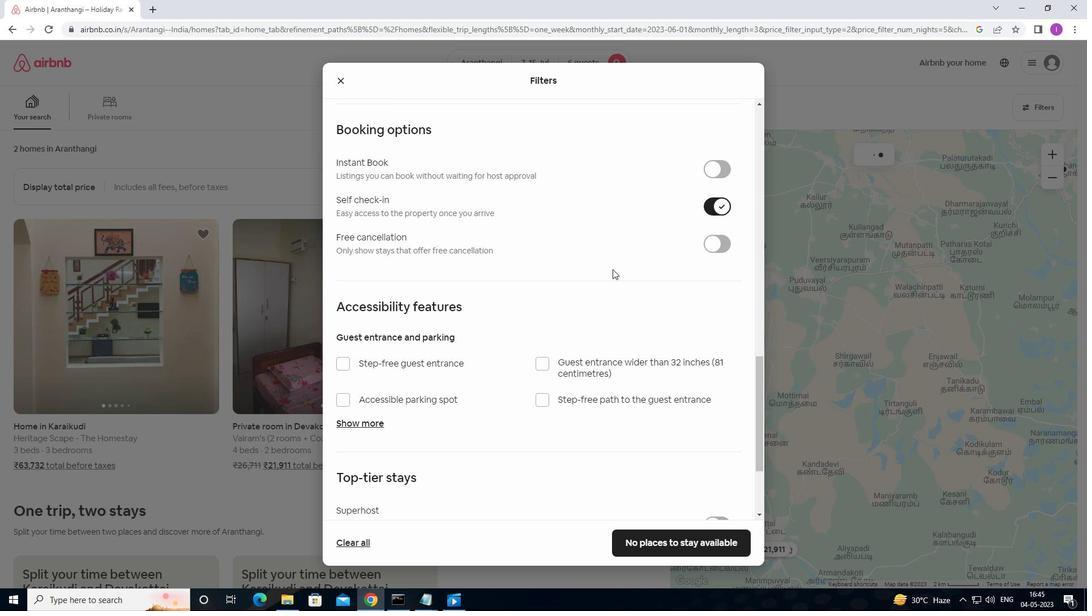 
Action: Mouse scrolled (584, 307) with delta (0, 0)
Screenshot: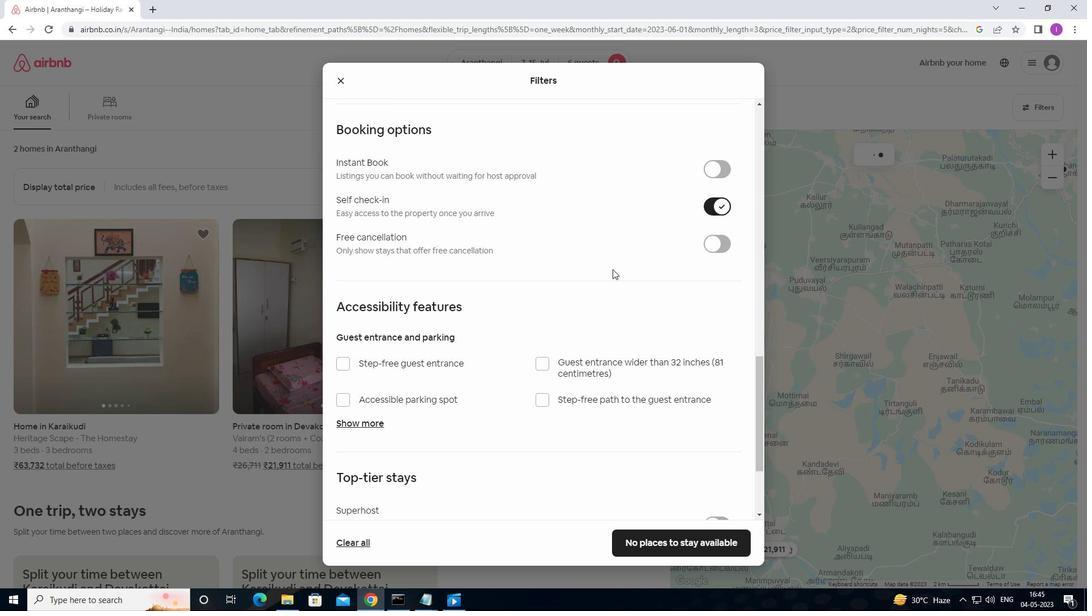 
Action: Mouse moved to (535, 326)
Screenshot: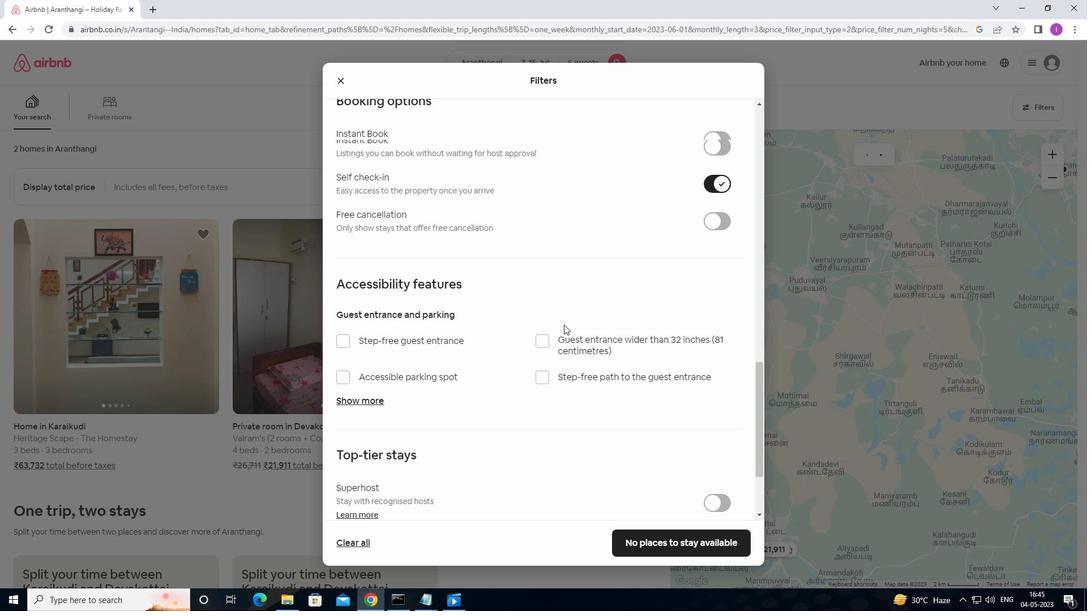 
Action: Mouse scrolled (535, 326) with delta (0, 0)
Screenshot: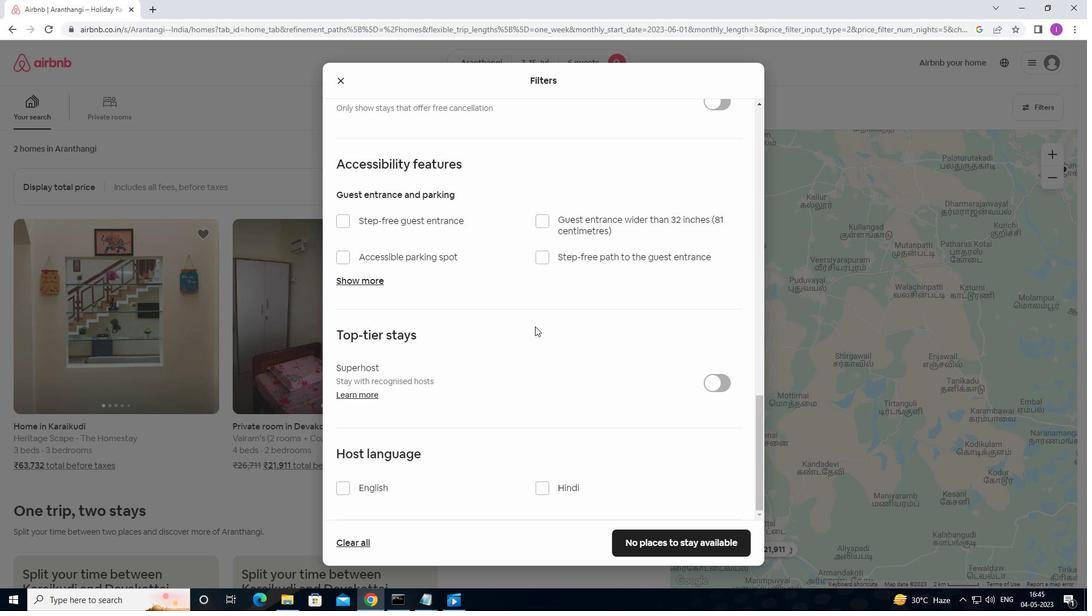 
Action: Mouse scrolled (535, 326) with delta (0, 0)
Screenshot: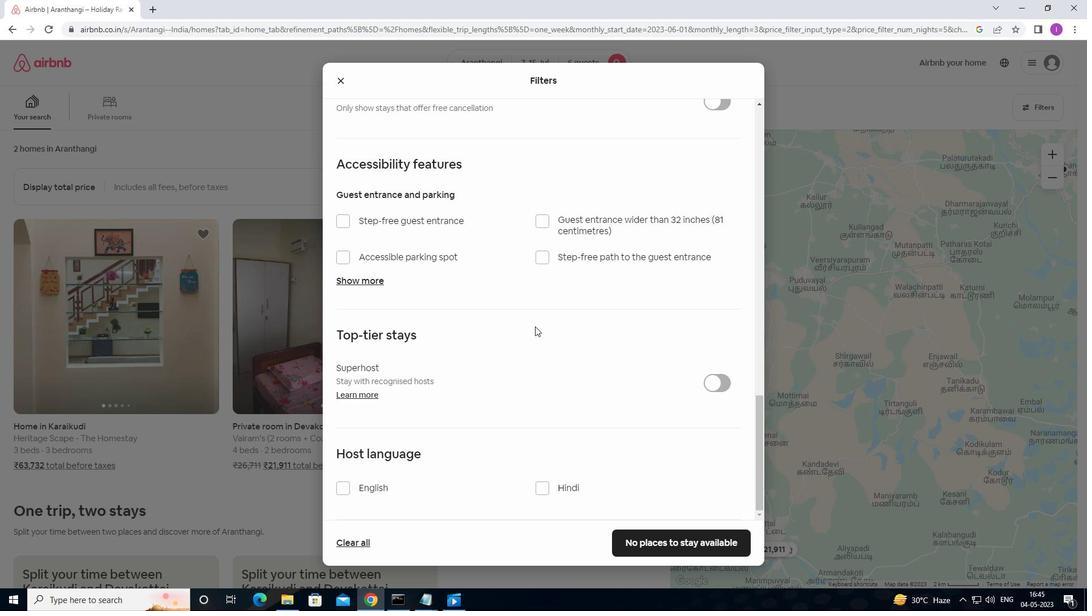 
Action: Mouse moved to (535, 328)
Screenshot: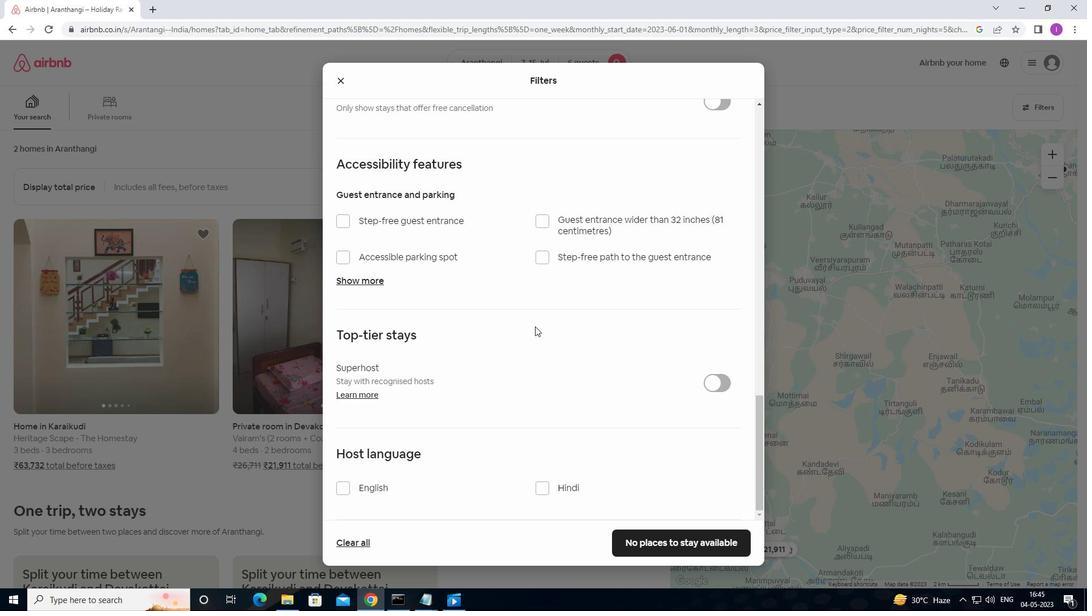 
Action: Mouse scrolled (535, 327) with delta (0, 0)
Screenshot: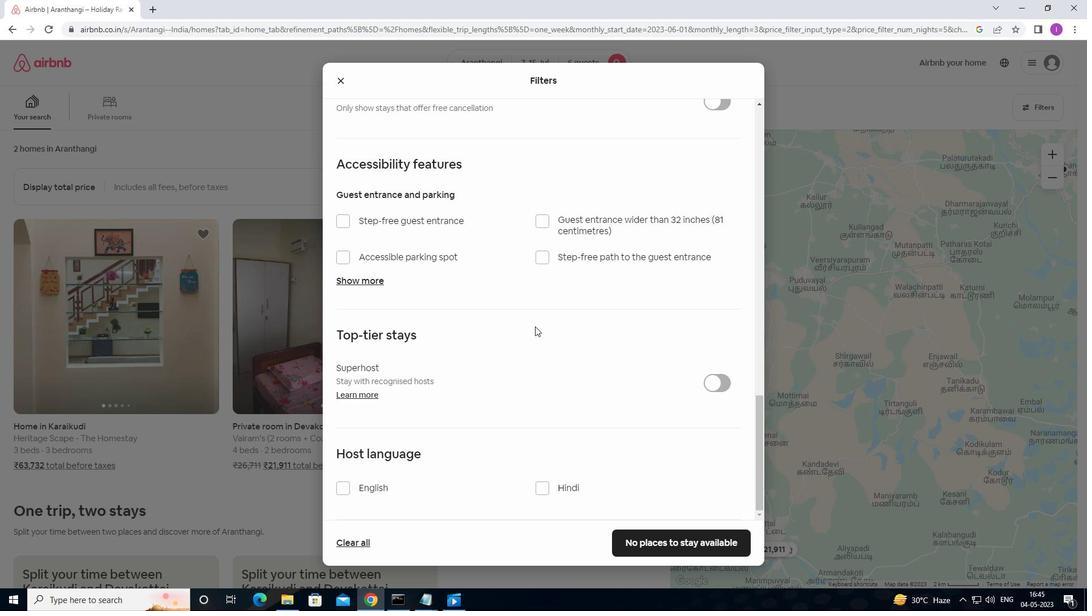 
Action: Mouse moved to (534, 328)
Screenshot: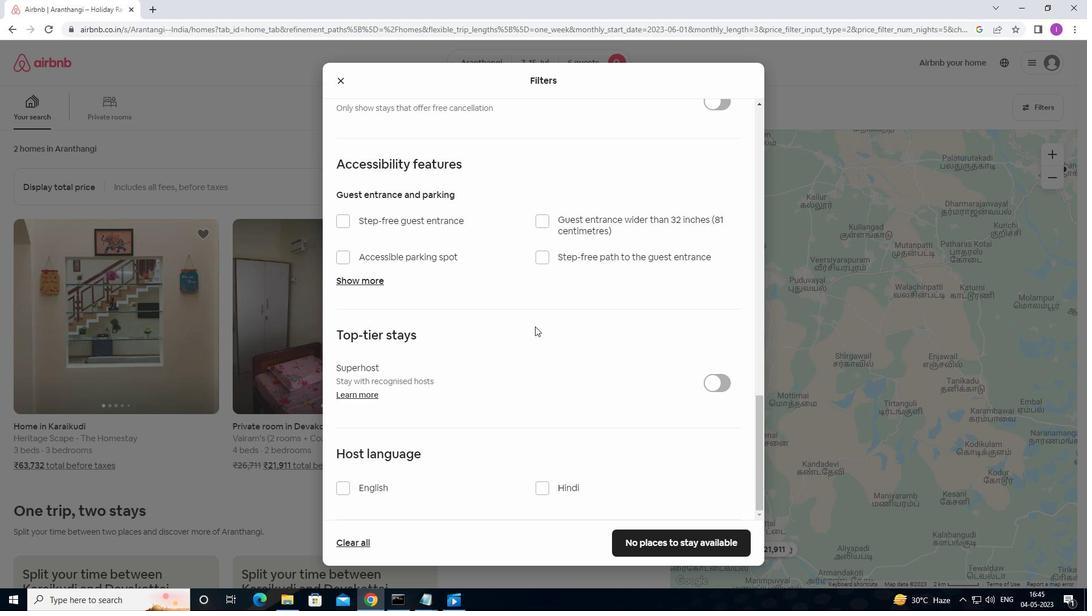 
Action: Mouse scrolled (534, 328) with delta (0, 0)
Screenshot: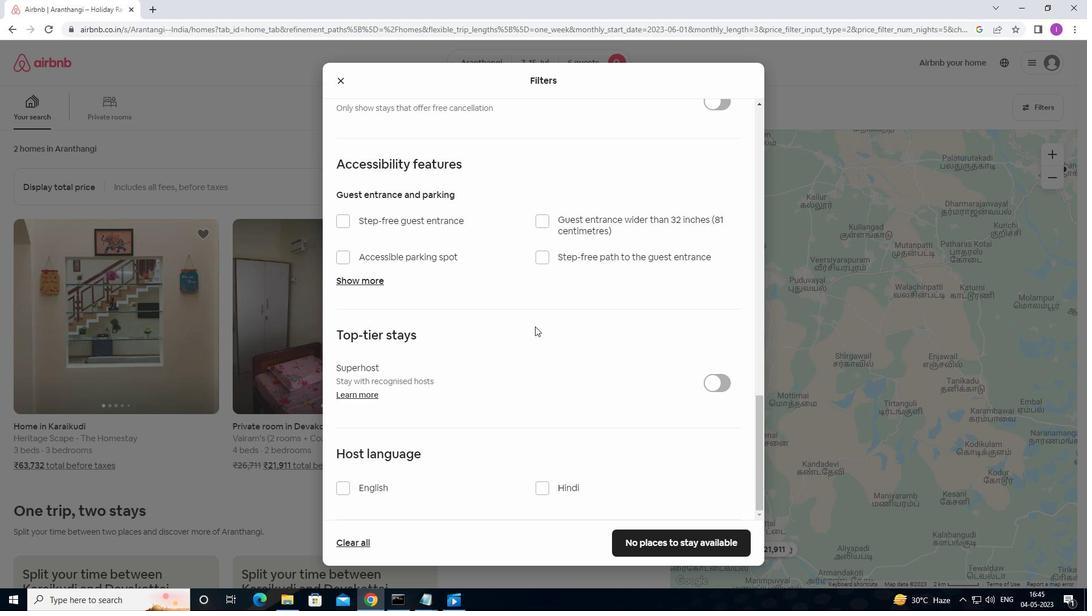 
Action: Mouse moved to (485, 390)
Screenshot: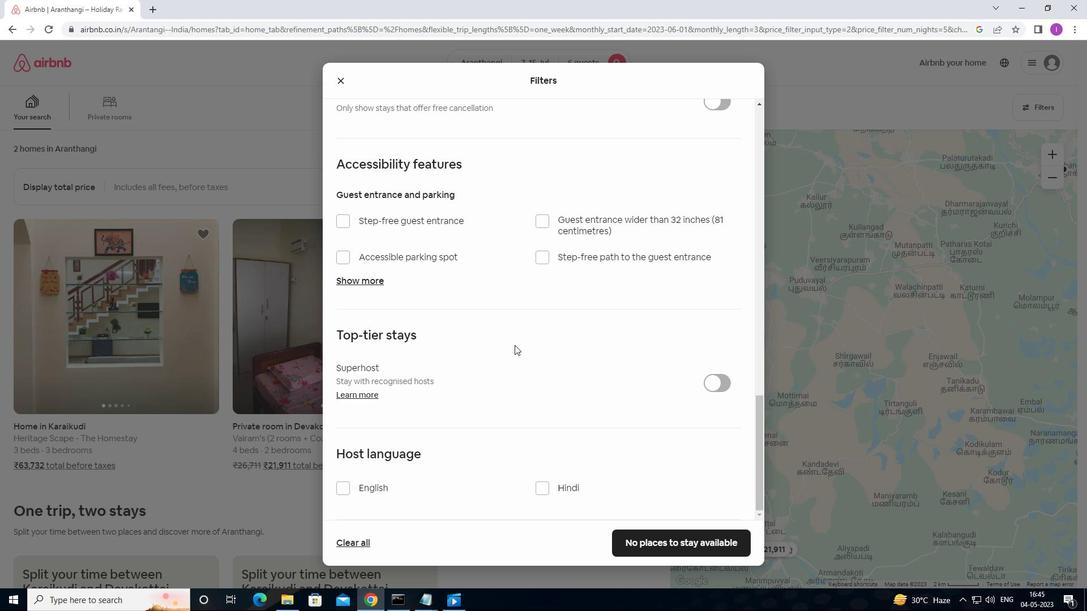 
Action: Mouse scrolled (485, 389) with delta (0, 0)
Screenshot: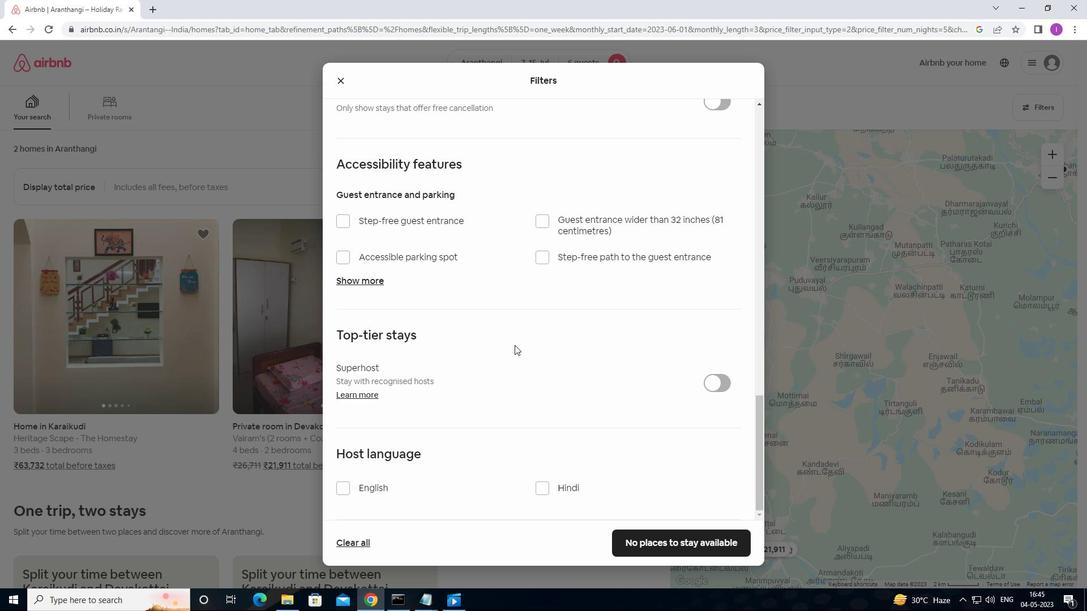 
Action: Mouse moved to (342, 493)
Screenshot: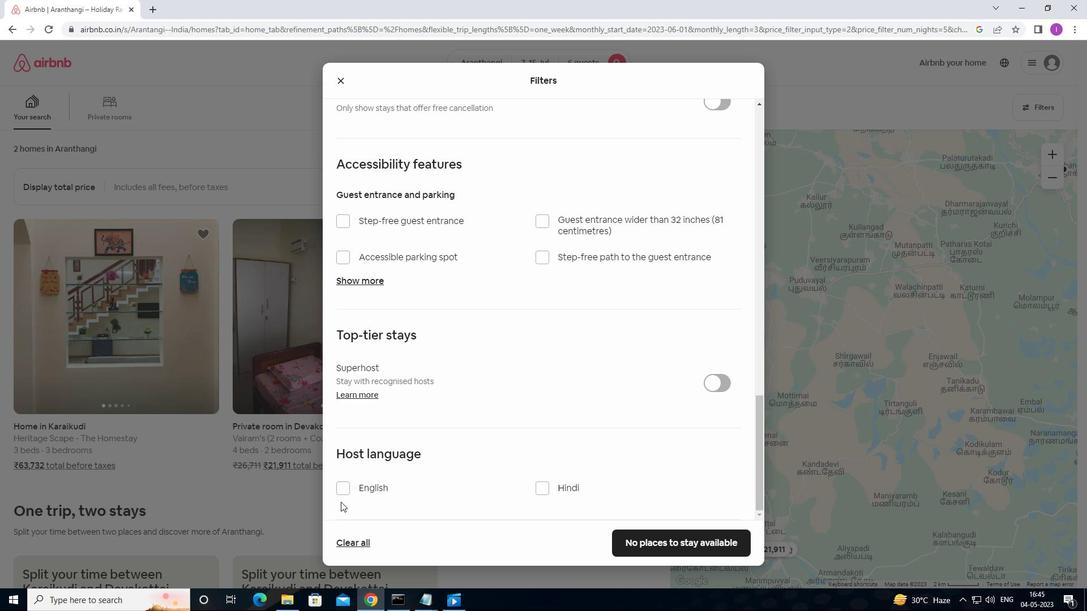 
Action: Mouse pressed left at (342, 493)
Screenshot: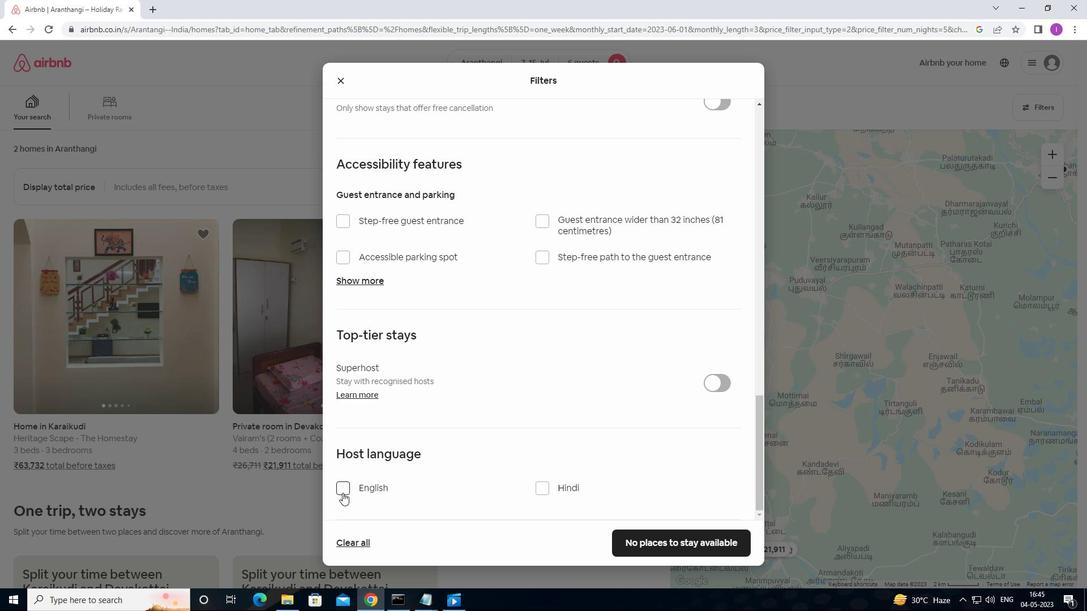 
Action: Mouse moved to (651, 541)
Screenshot: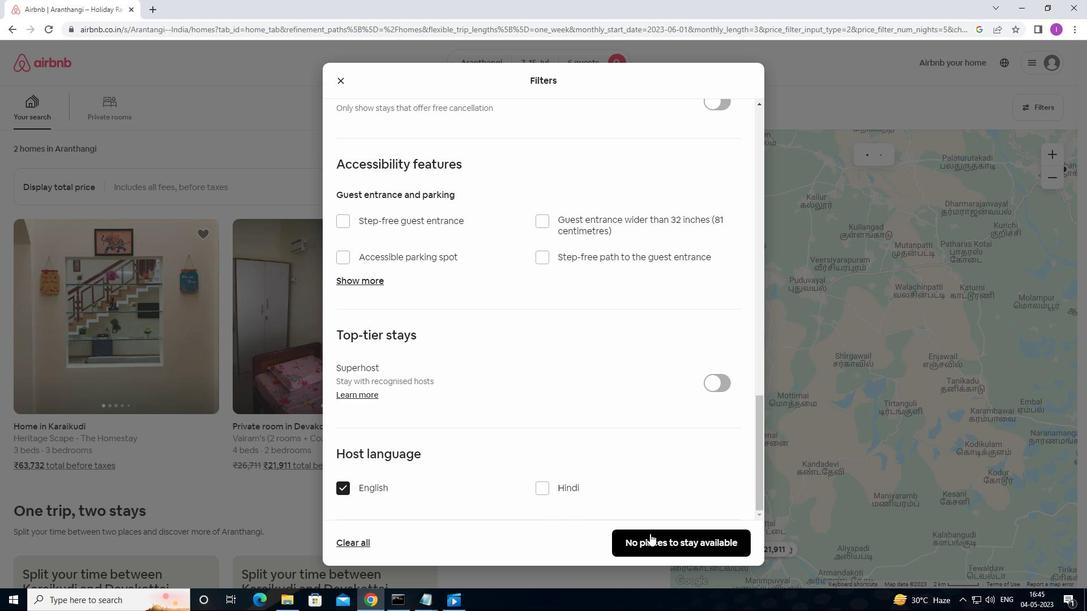 
Action: Mouse pressed left at (651, 541)
Screenshot: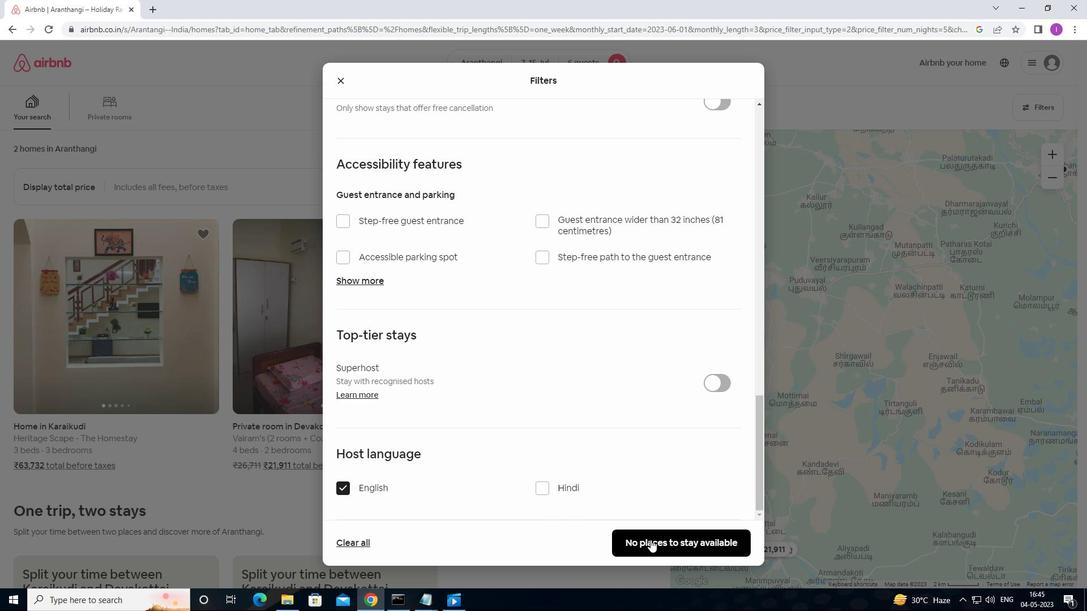 
Action: Mouse moved to (657, 512)
Screenshot: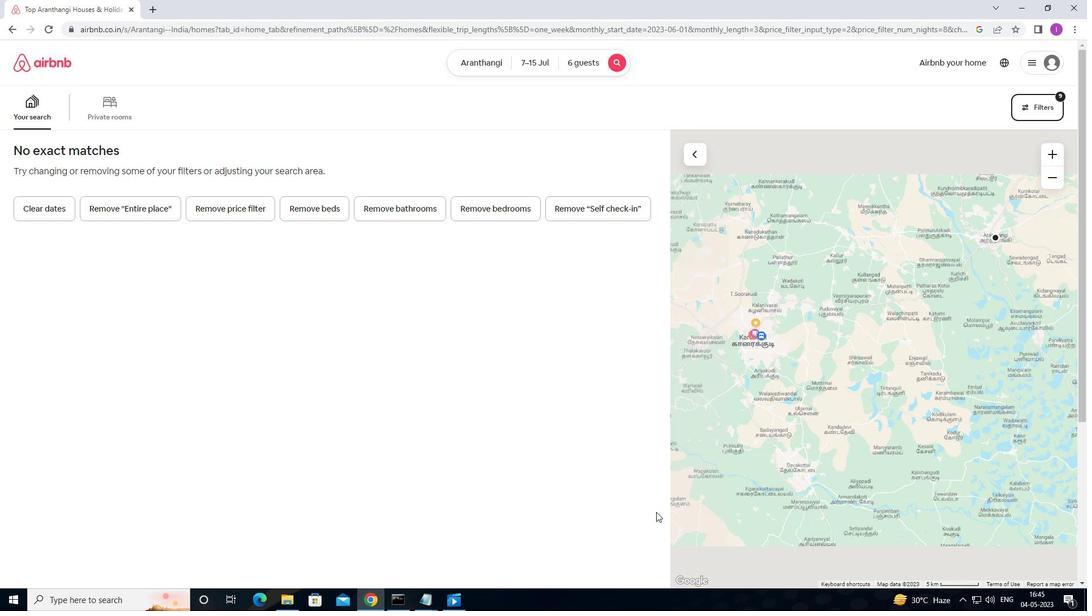 
Action: Key pressed <Key.f8>
Screenshot: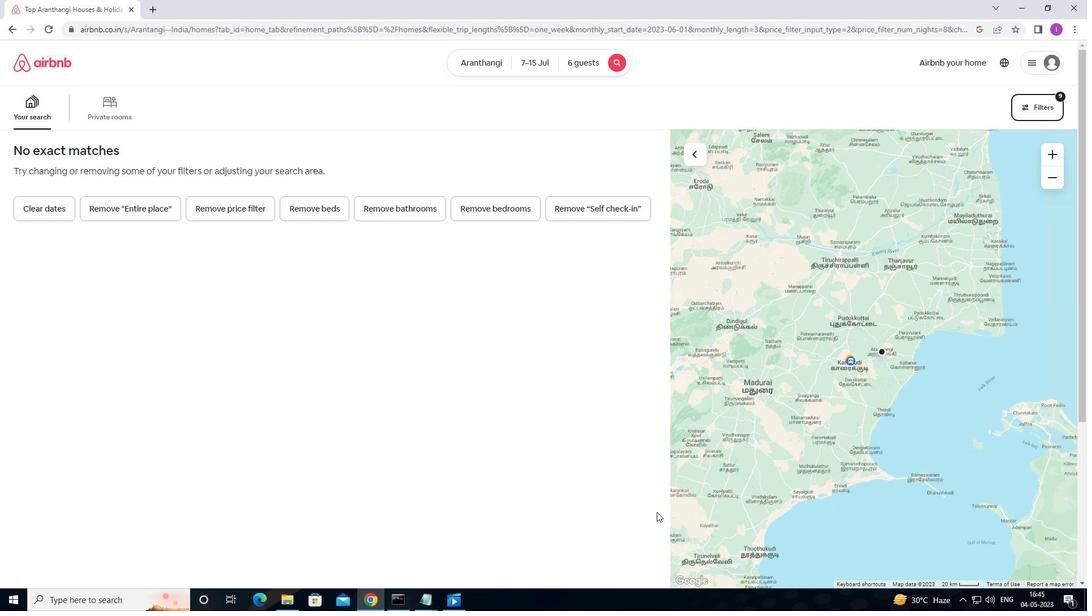 
